 Task: Look for space in Francavilla al Mare, Italy from 6th September, 2023 to 12th September, 2023 for 4 adults in price range Rs.10000 to Rs.14000. Place can be private room with 4 bedrooms having 4 beds and 4 bathrooms. Property type can be house, flat, guest house. Amenities needed are: wifi, TV, free parkinig on premises, gym, breakfast. Booking option can be shelf check-in. Required host language is English.
Action: Mouse moved to (501, 124)
Screenshot: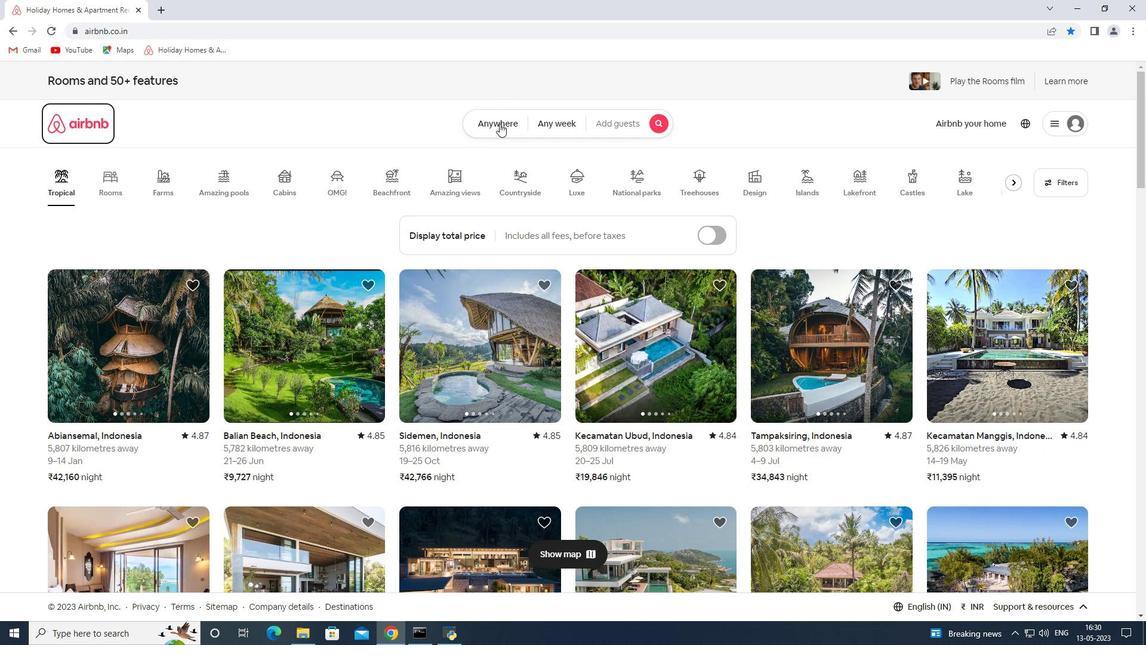 
Action: Mouse pressed left at (501, 124)
Screenshot: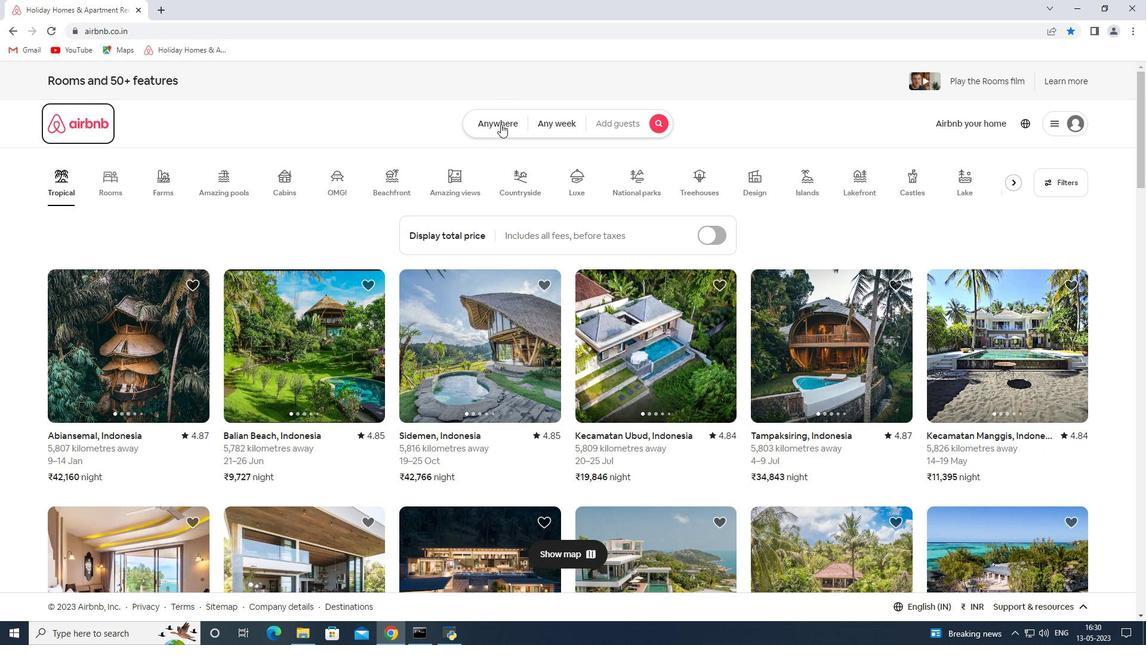 
Action: Mouse moved to (401, 173)
Screenshot: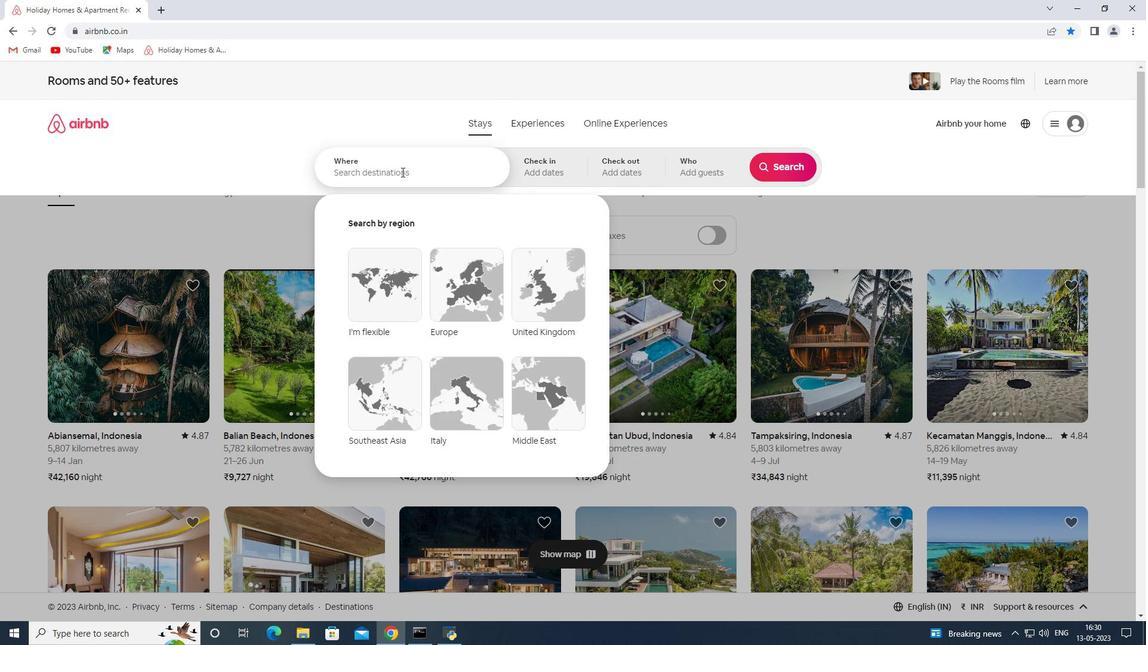 
Action: Mouse pressed left at (401, 173)
Screenshot: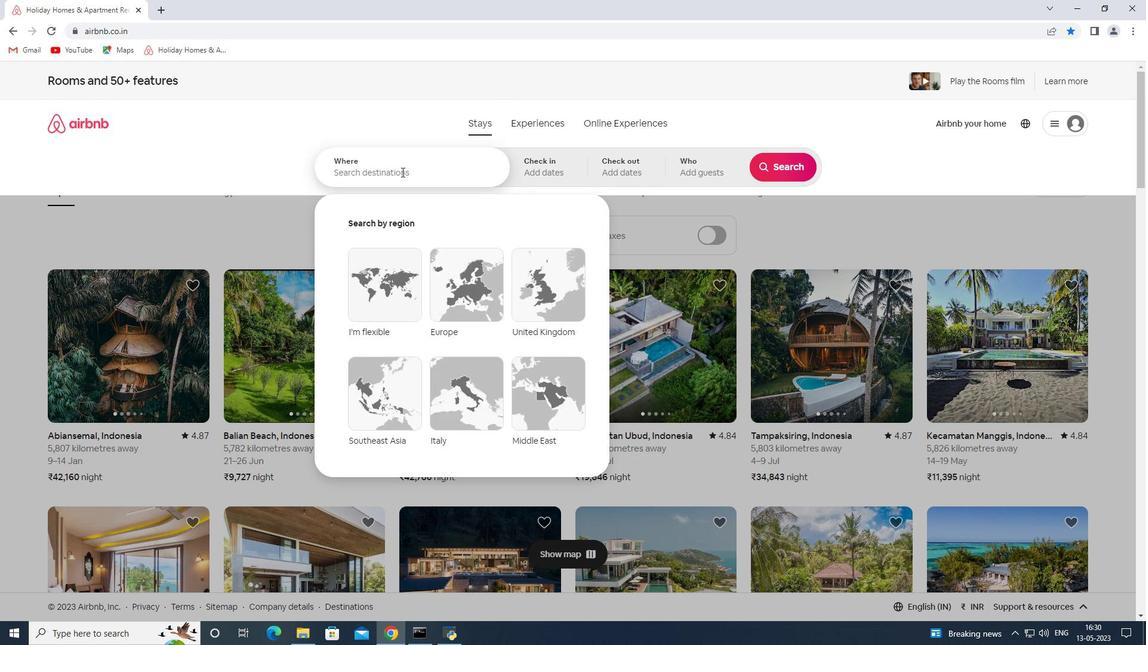
Action: Key pressed <Key.shift><Key.shift><Key.shift><Key.shift><Key.shift><Key.shift><Key.shift><Key.shift><Key.shift><Key.shift><Key.shift><Key.shift><Key.shift><Key.shift><Key.shift><Key.shift><Key.shift><Key.shift><Key.shift><Key.shift>Francavilla<Key.space>al<Key.space><Key.shift>Mare<Key.space><Key.enter>
Screenshot: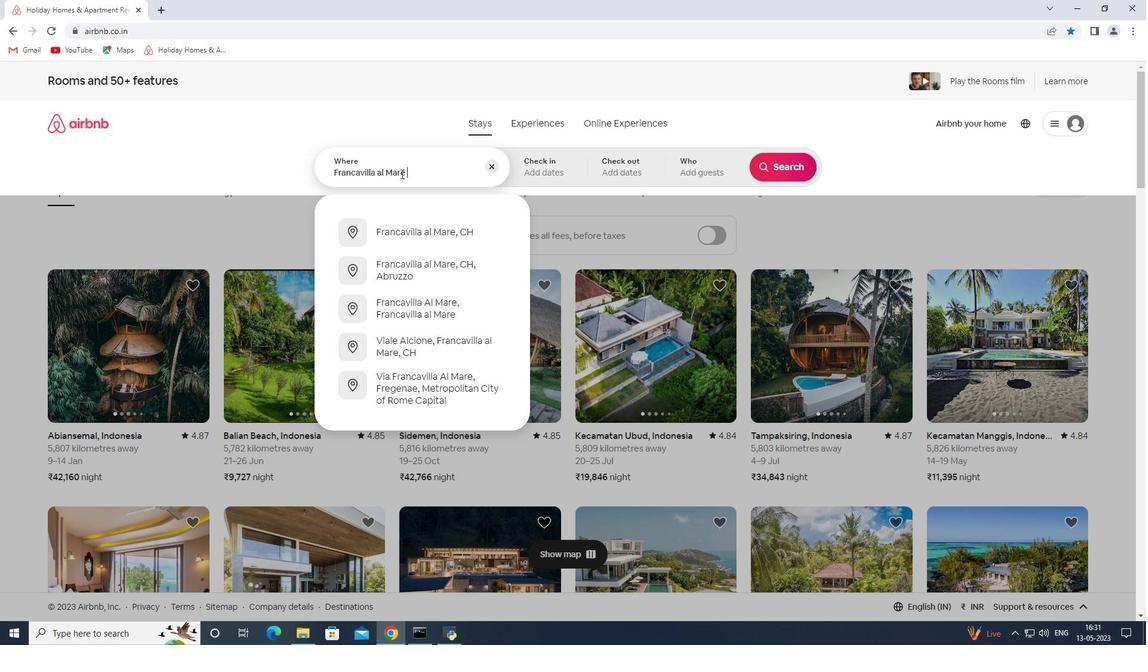 
Action: Mouse moved to (462, 173)
Screenshot: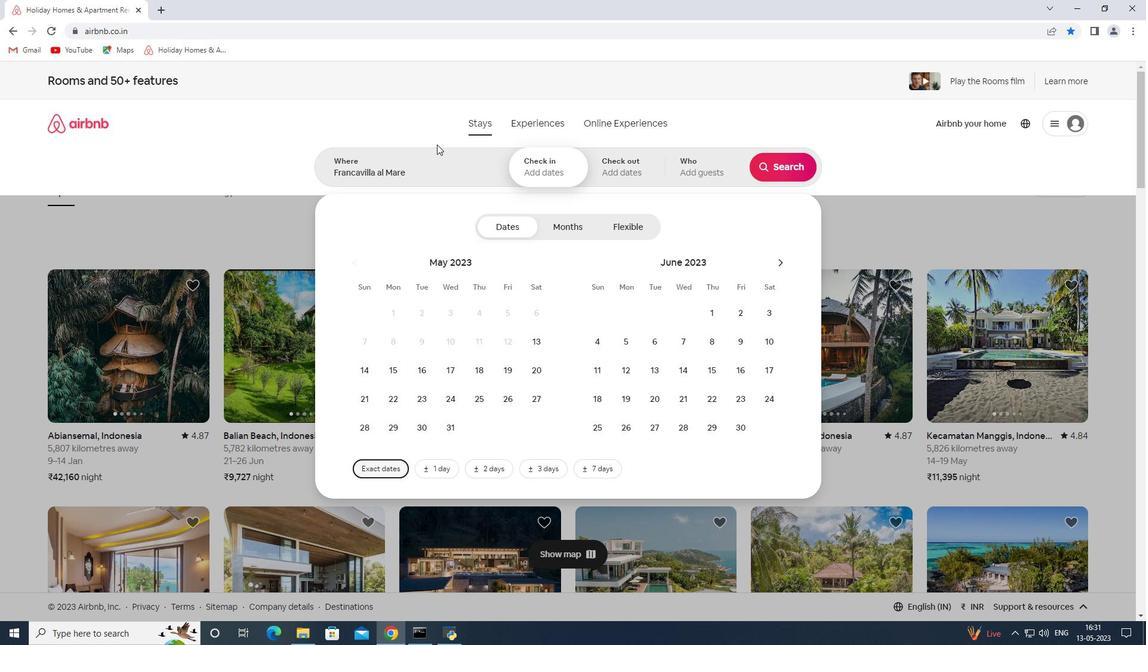 
Action: Mouse pressed left at (462, 173)
Screenshot: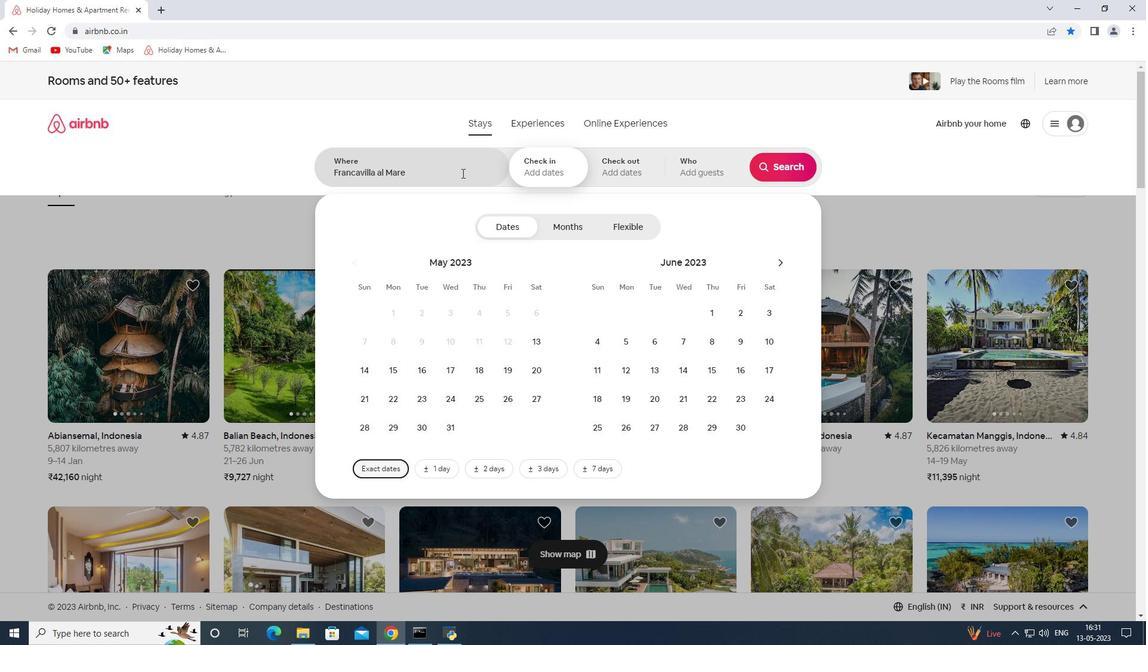 
Action: Mouse moved to (460, 177)
Screenshot: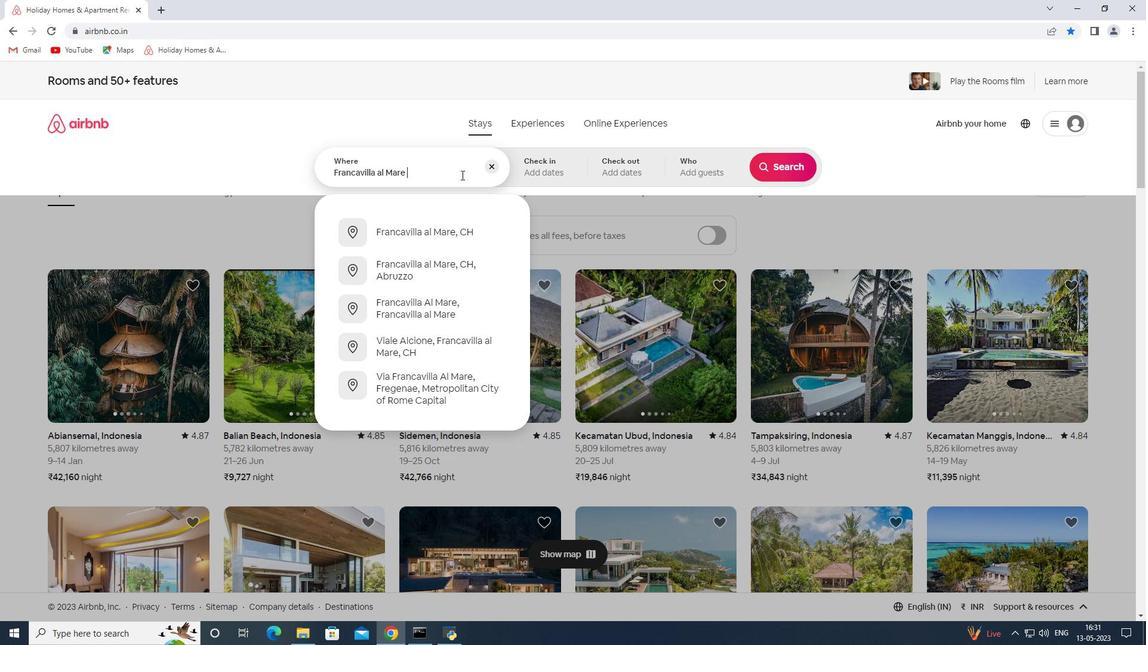 
Action: Key pressed <Key.shift>Italy<Key.space><Key.enter>
Screenshot: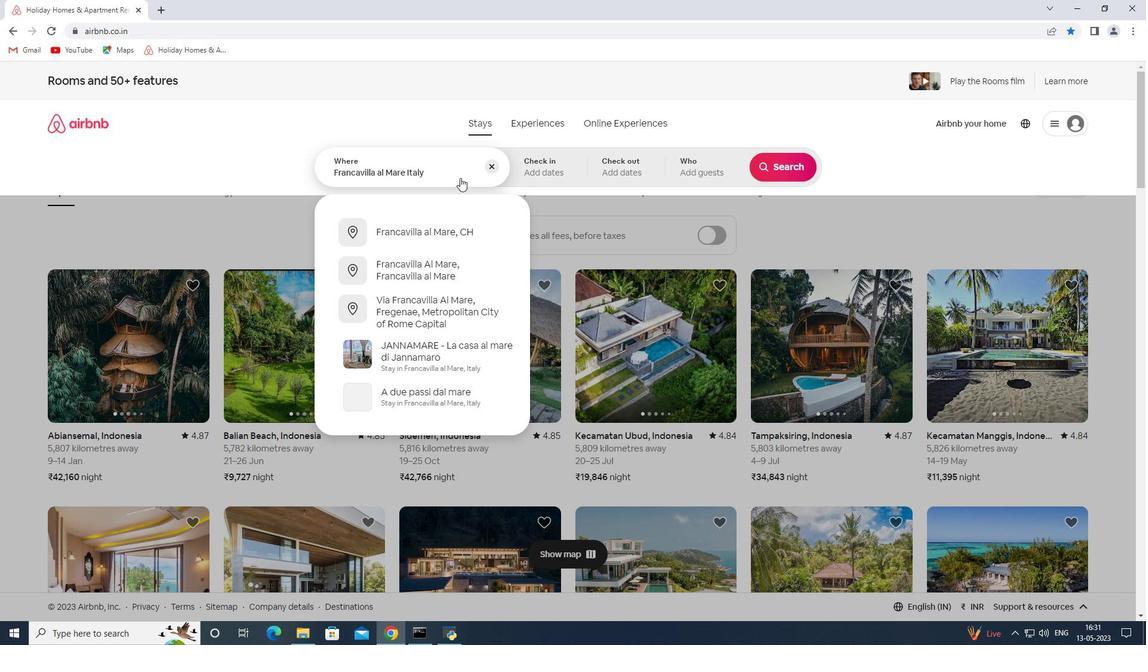 
Action: Mouse moved to (773, 258)
Screenshot: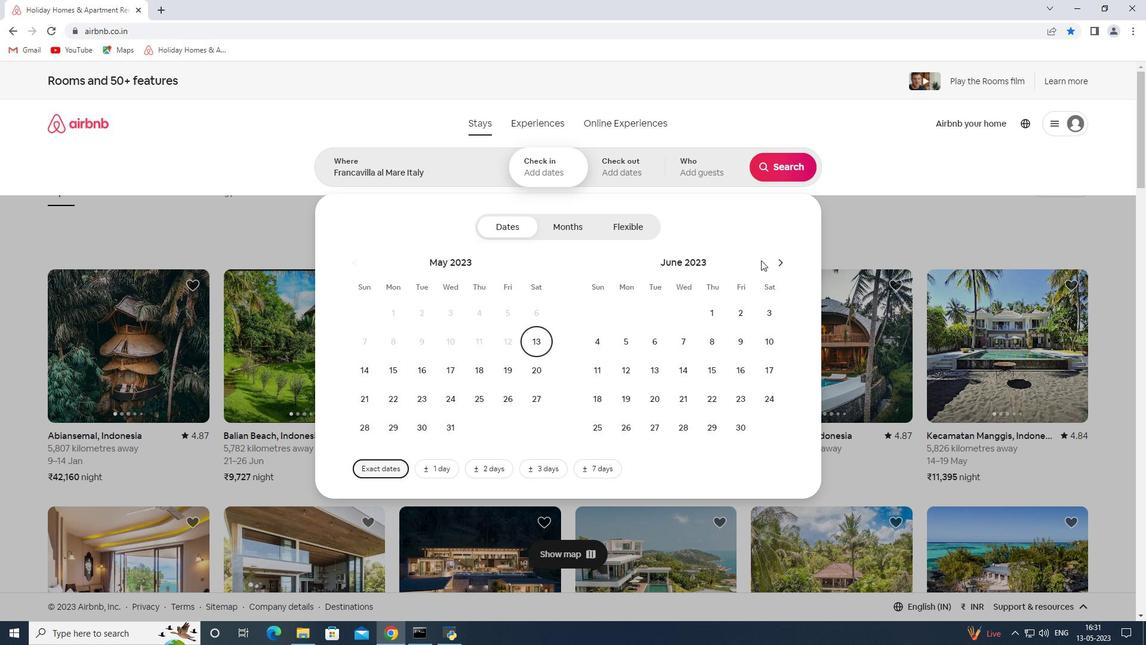 
Action: Mouse pressed left at (773, 258)
Screenshot: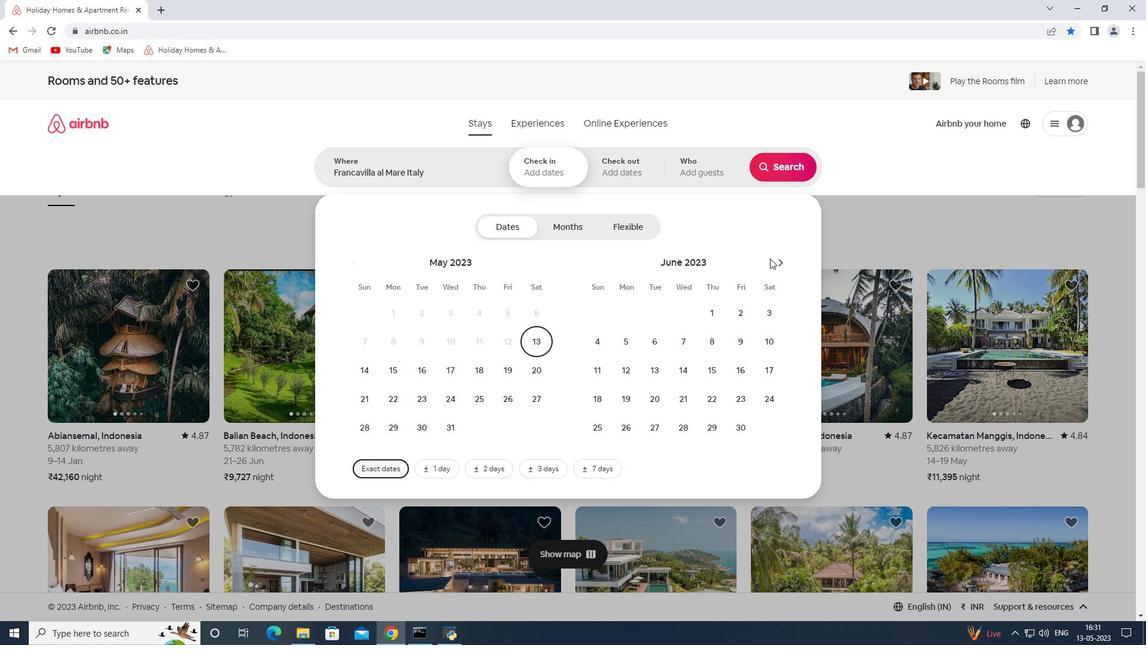 
Action: Mouse pressed left at (773, 258)
Screenshot: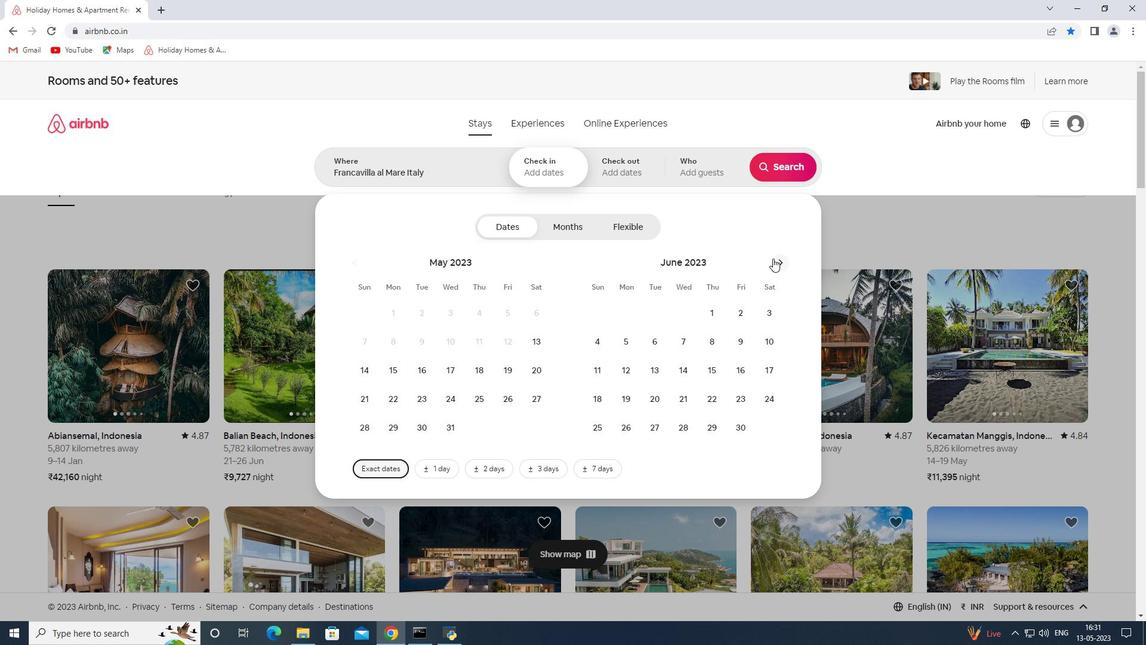 
Action: Mouse pressed left at (773, 258)
Screenshot: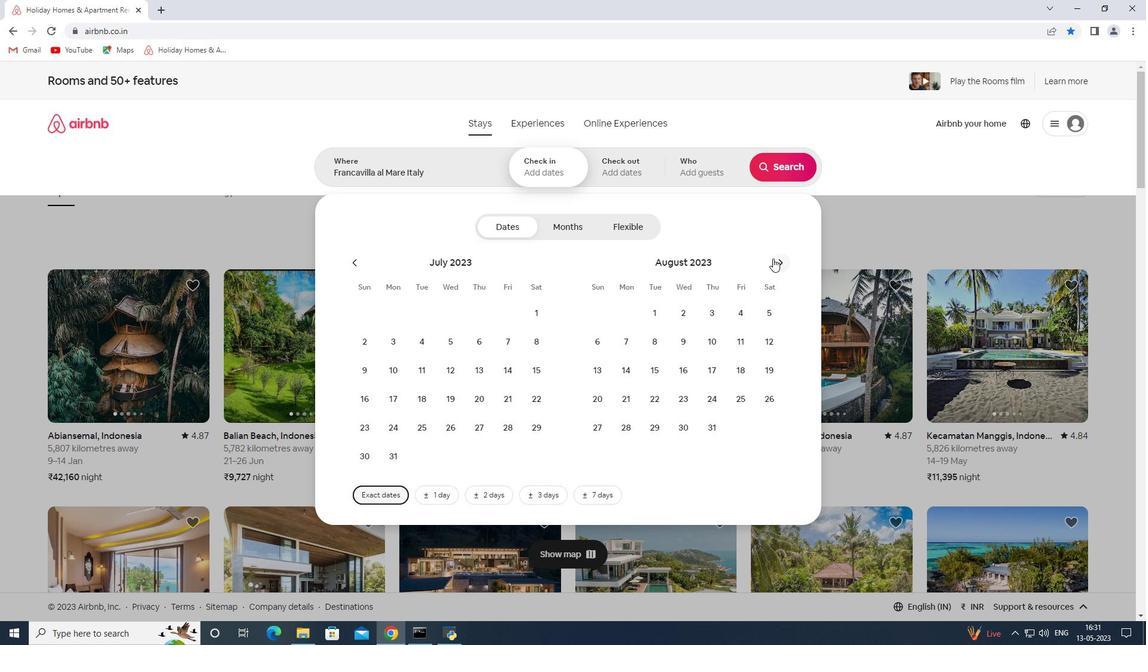 
Action: Mouse moved to (687, 346)
Screenshot: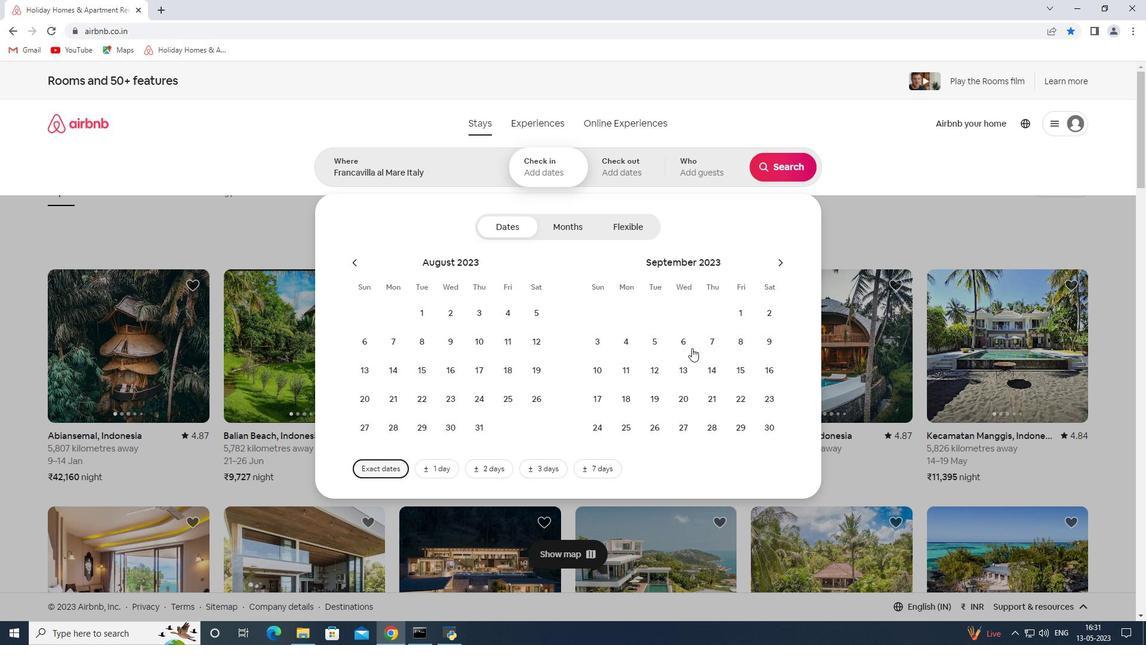 
Action: Mouse pressed left at (687, 346)
Screenshot: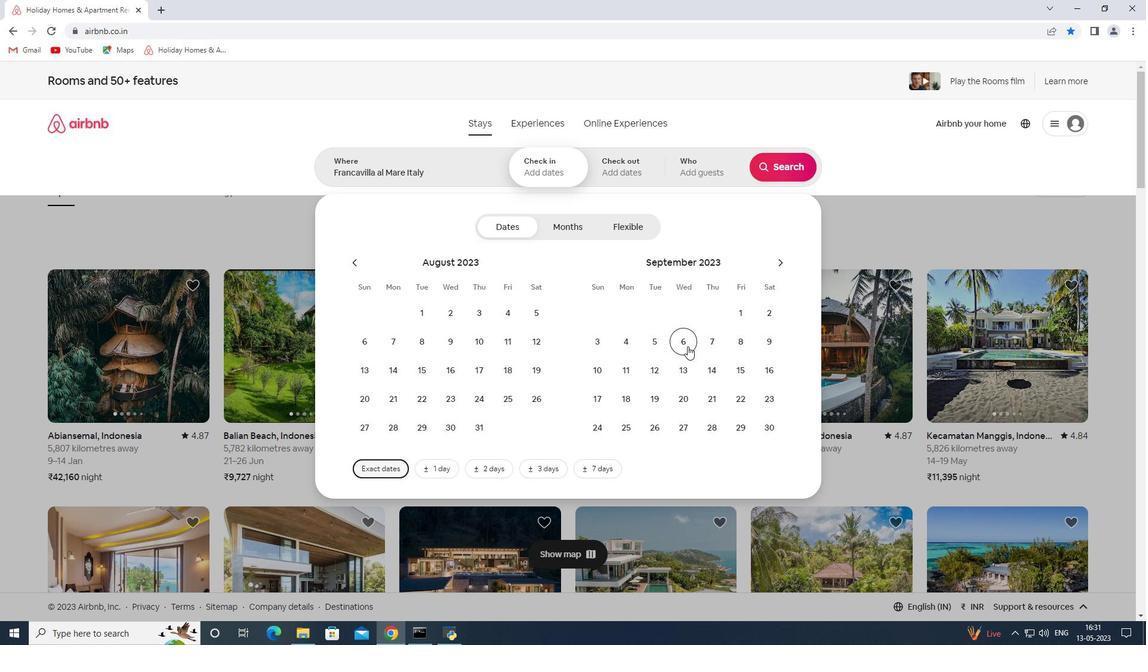 
Action: Mouse moved to (658, 373)
Screenshot: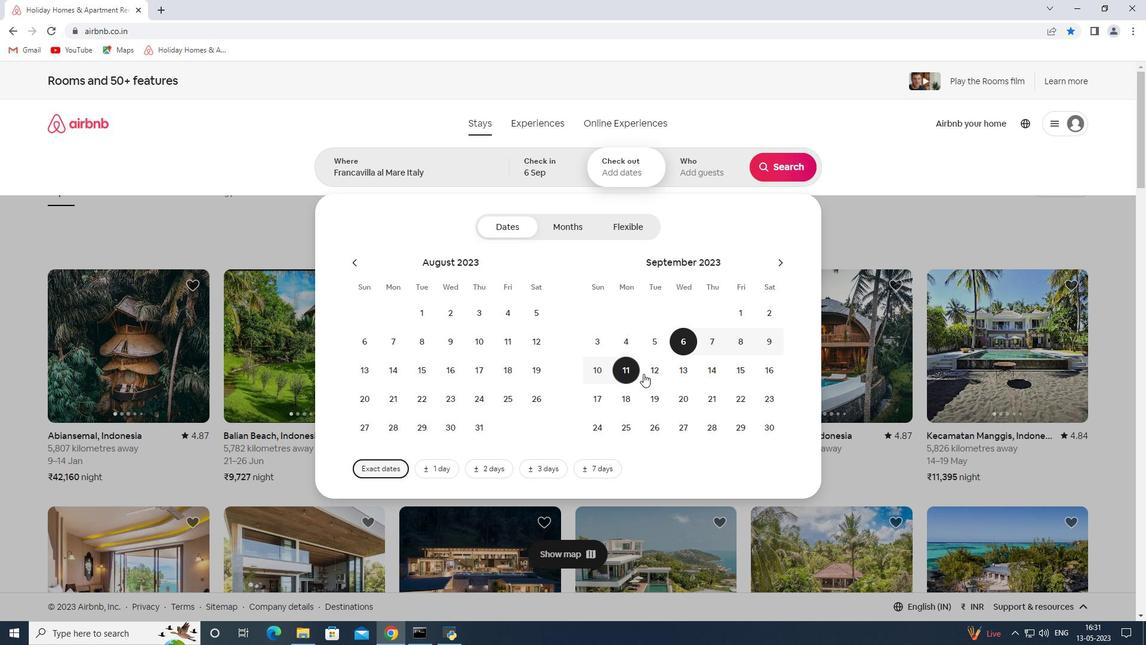 
Action: Mouse pressed left at (658, 373)
Screenshot: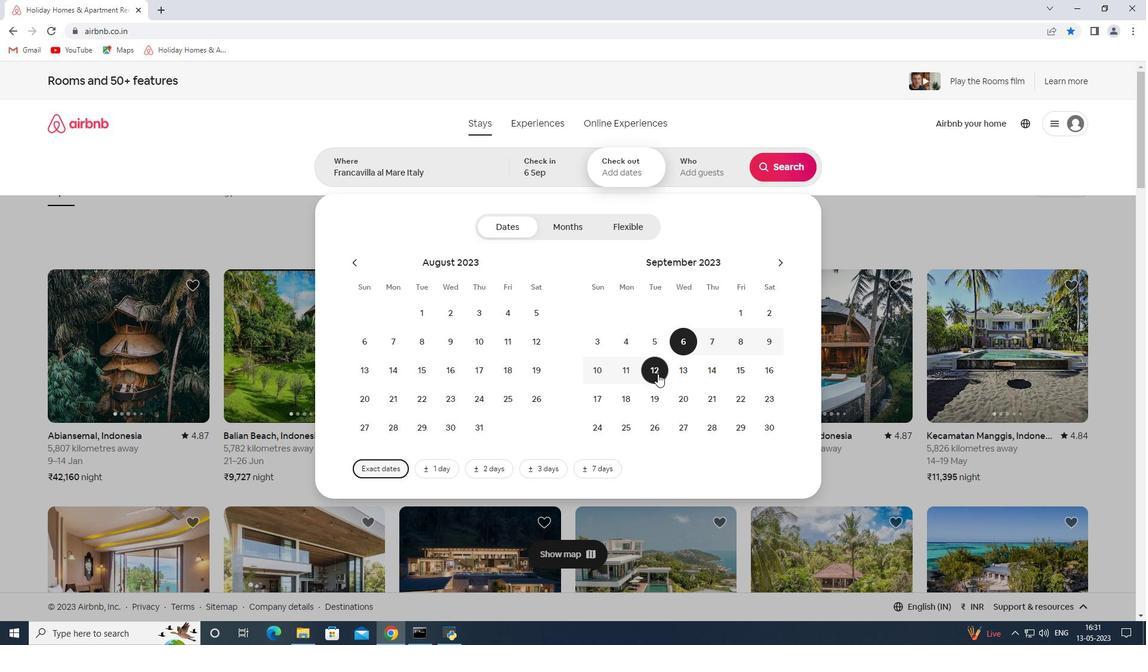
Action: Mouse moved to (714, 167)
Screenshot: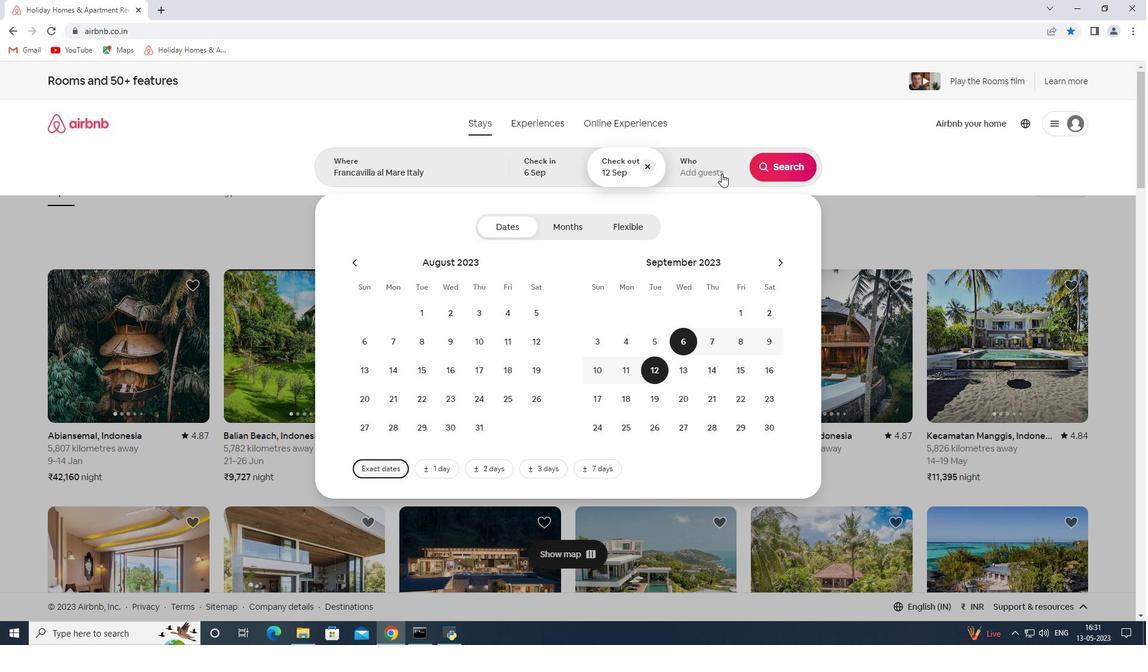 
Action: Mouse pressed left at (714, 167)
Screenshot: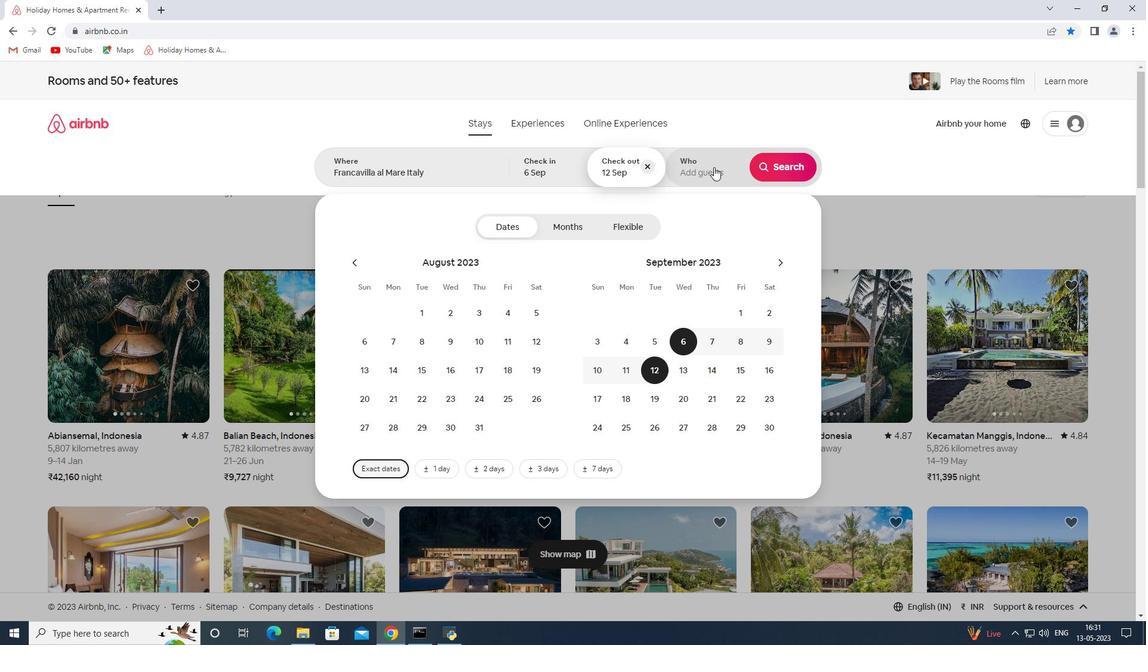 
Action: Mouse moved to (781, 232)
Screenshot: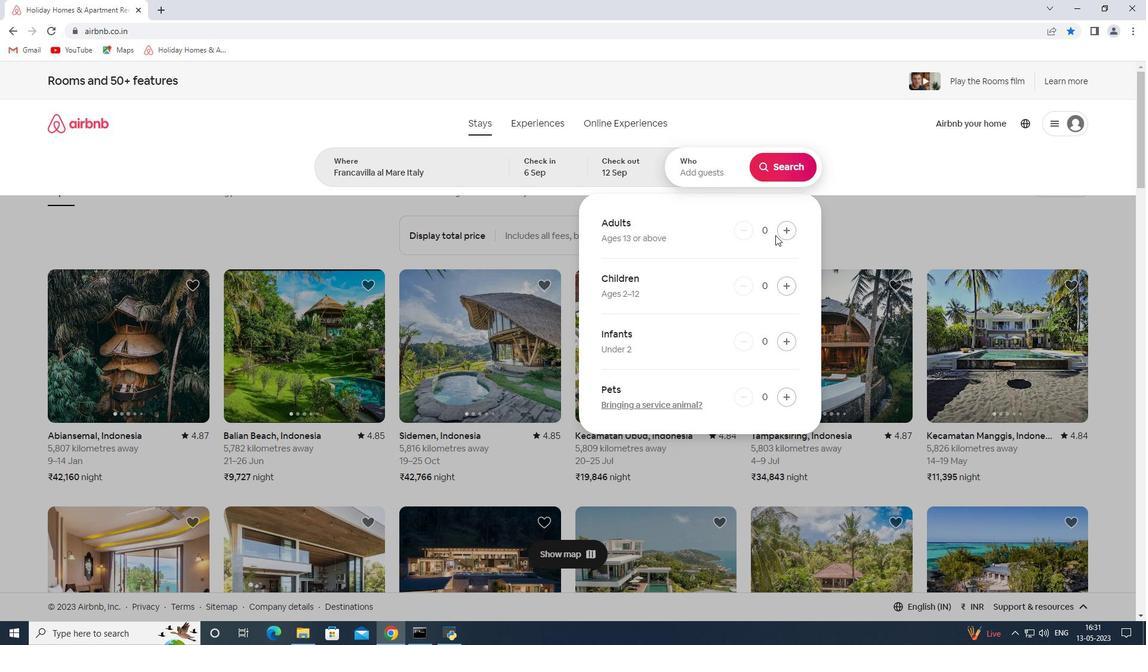 
Action: Mouse pressed left at (781, 232)
Screenshot: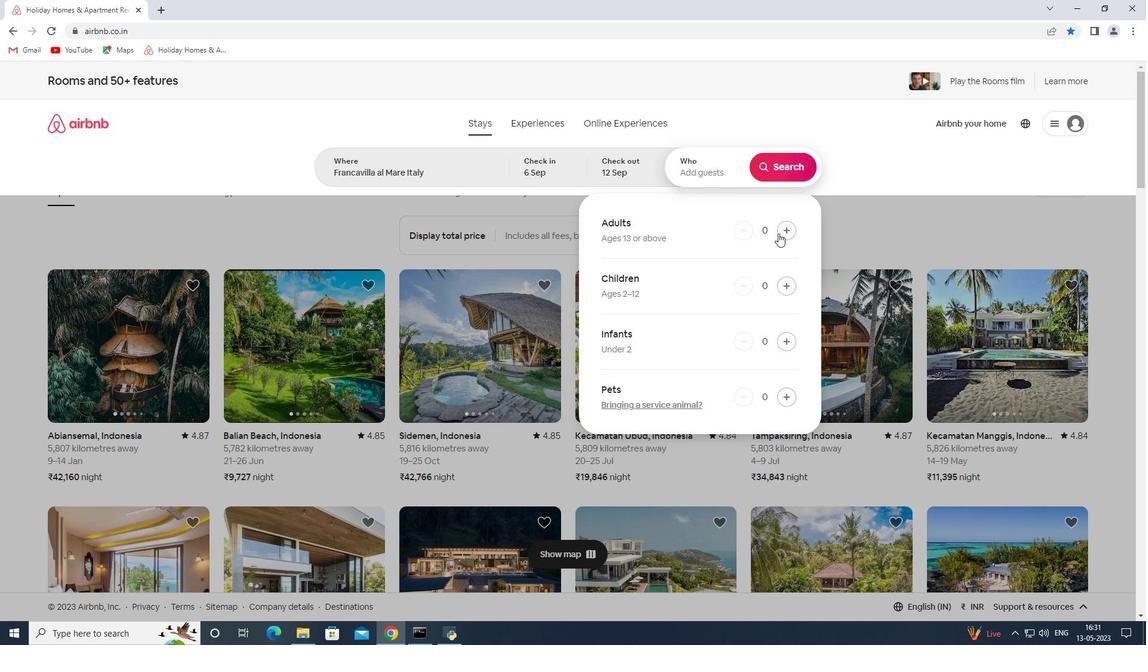 
Action: Mouse pressed left at (781, 232)
Screenshot: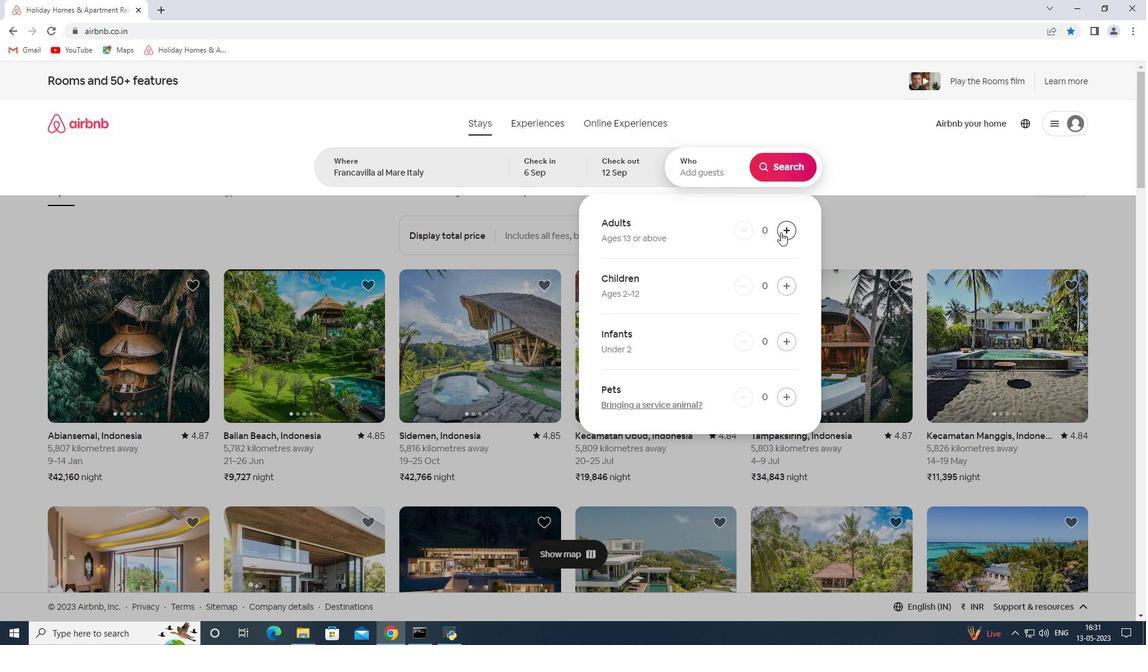 
Action: Mouse pressed left at (781, 232)
Screenshot: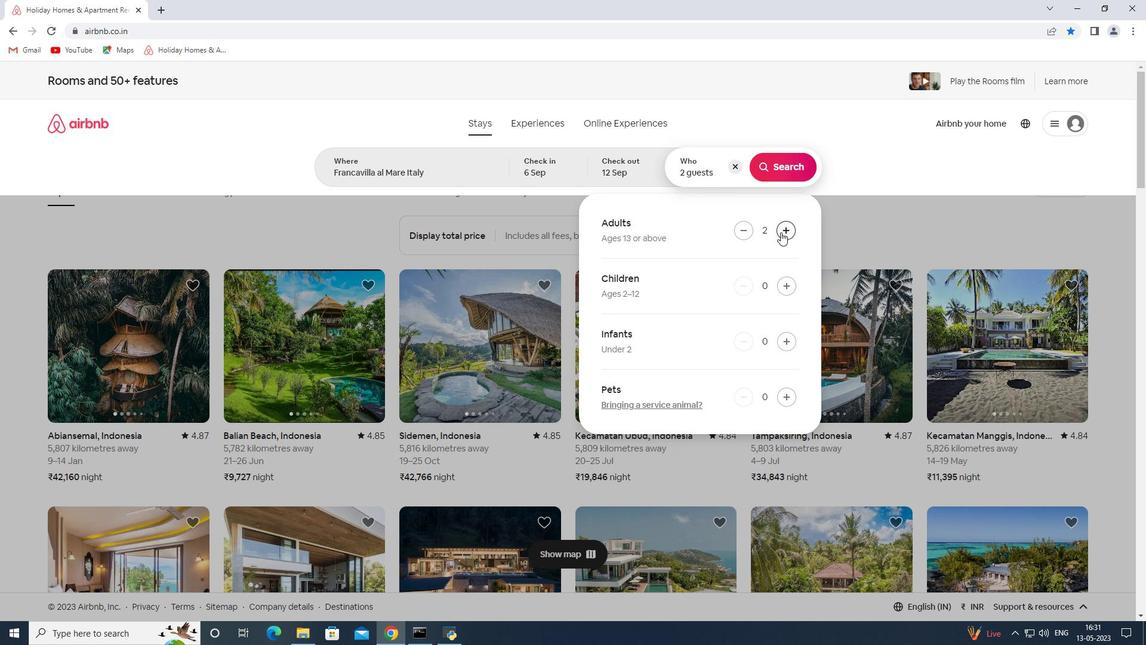 
Action: Mouse pressed left at (781, 232)
Screenshot: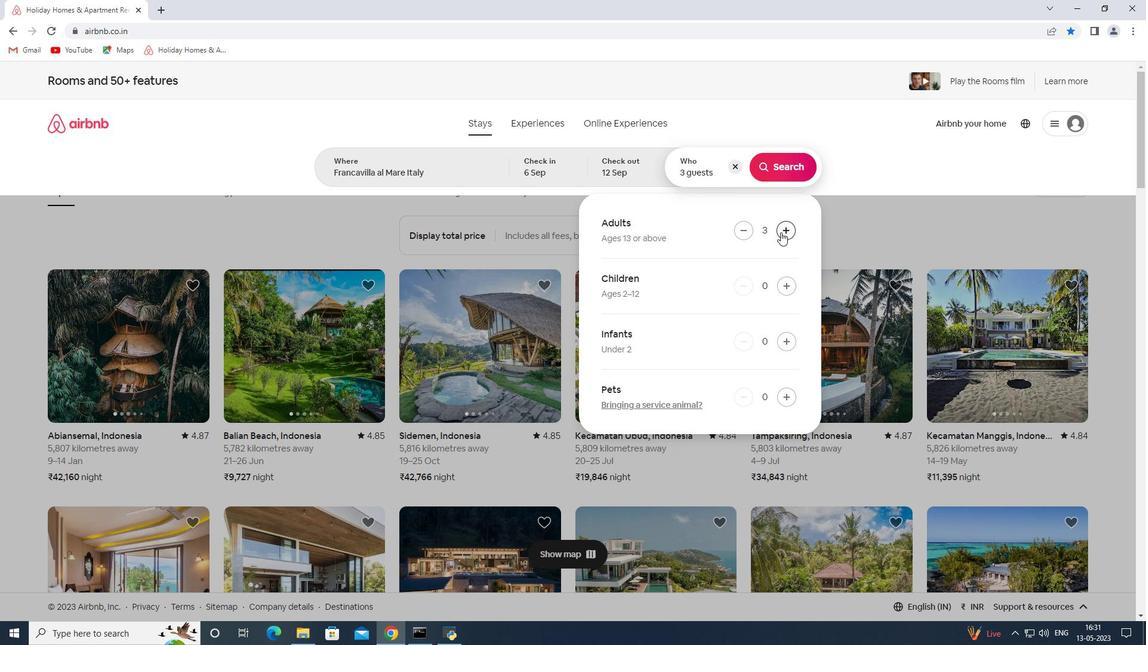 
Action: Mouse moved to (778, 172)
Screenshot: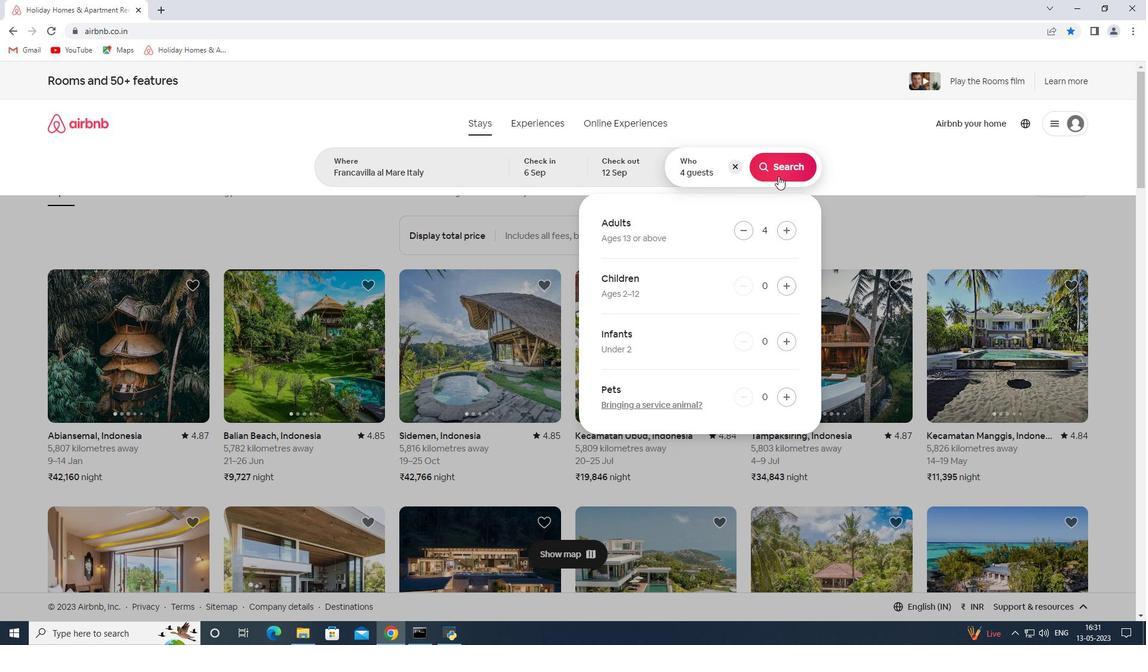 
Action: Mouse pressed left at (778, 172)
Screenshot: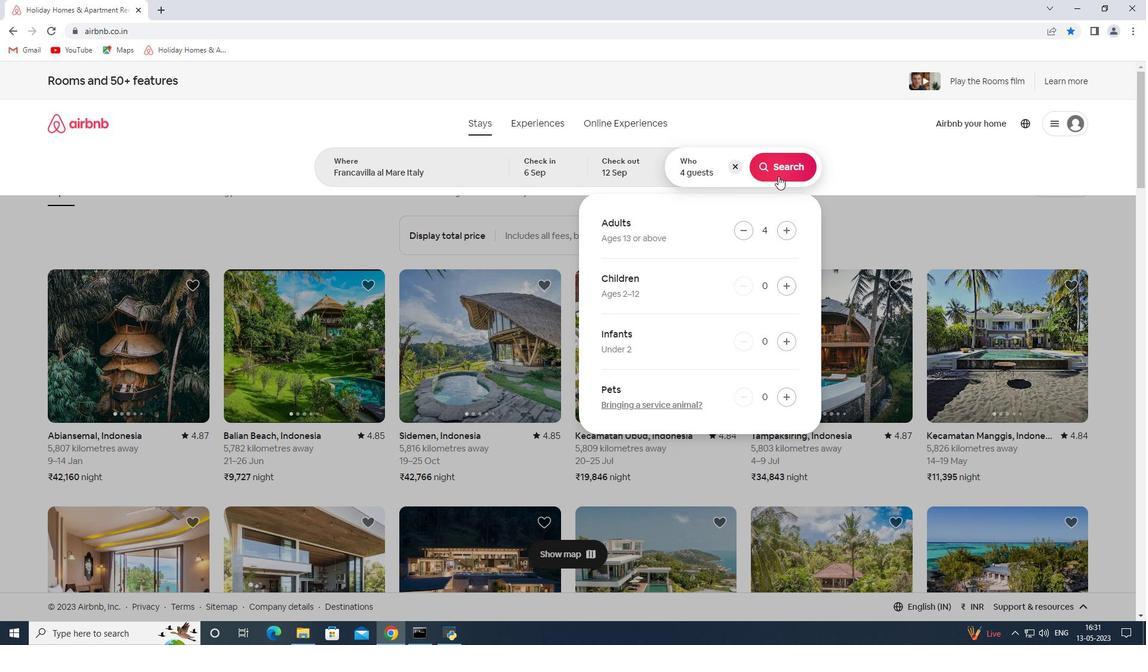 
Action: Mouse moved to (1101, 124)
Screenshot: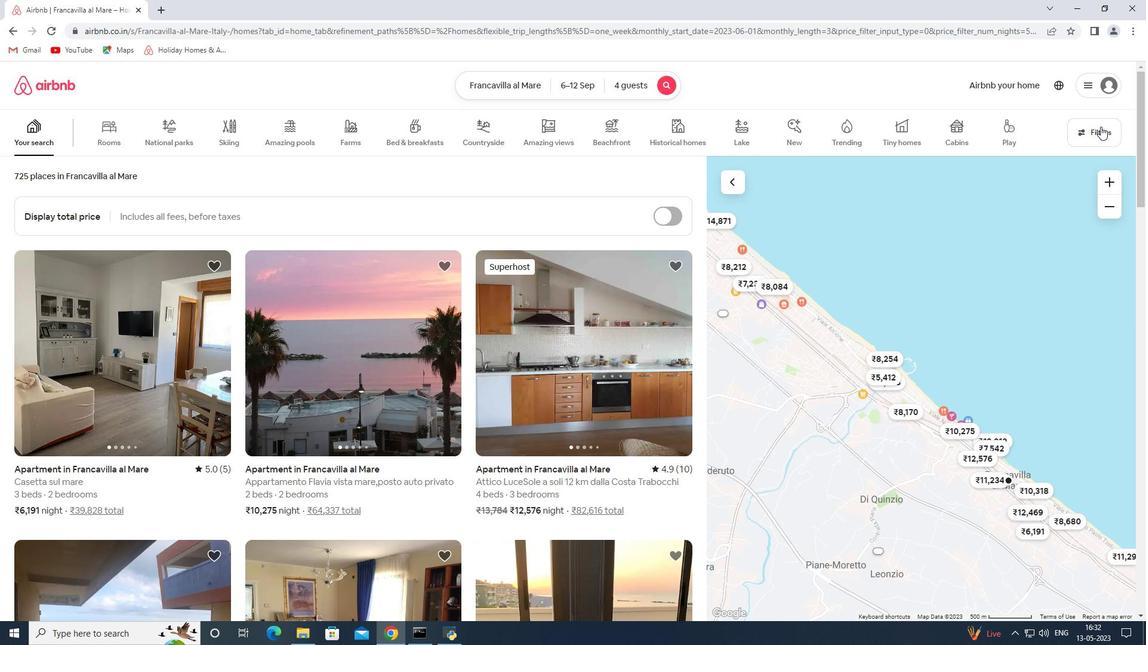 
Action: Mouse pressed left at (1101, 124)
Screenshot: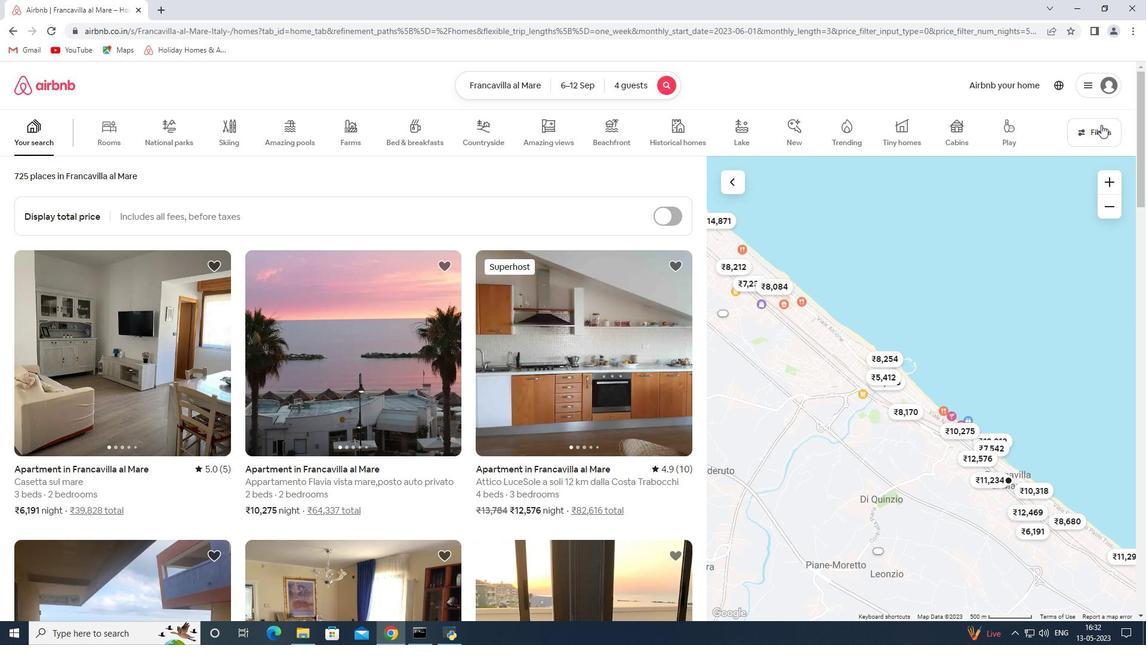 
Action: Mouse moved to (427, 421)
Screenshot: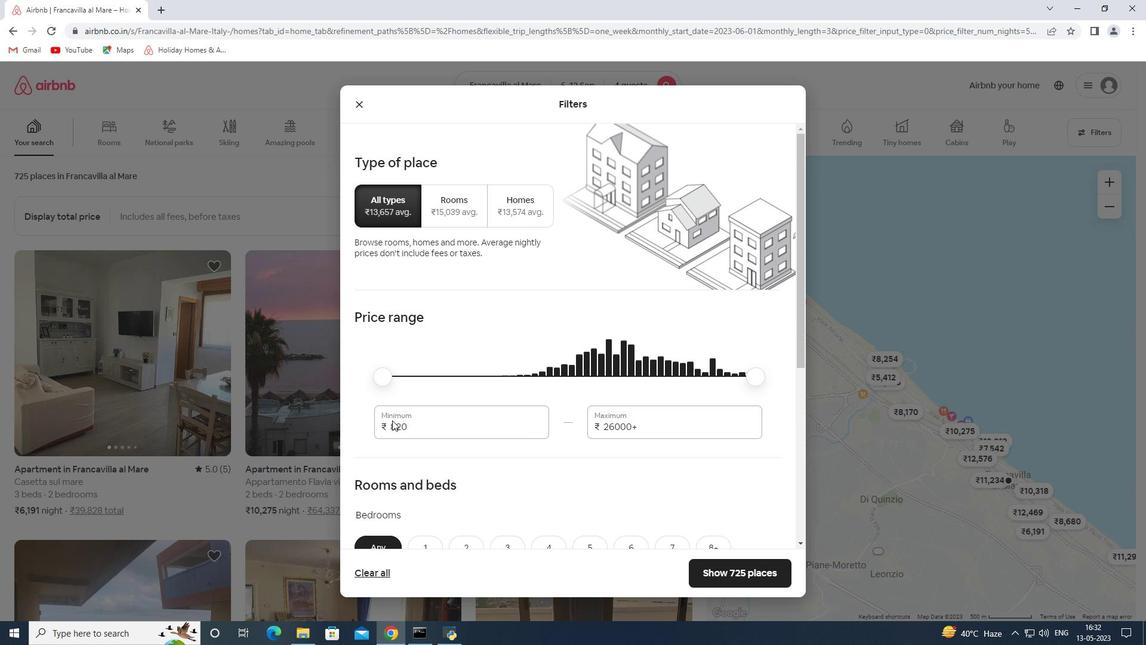
Action: Mouse pressed left at (427, 421)
Screenshot: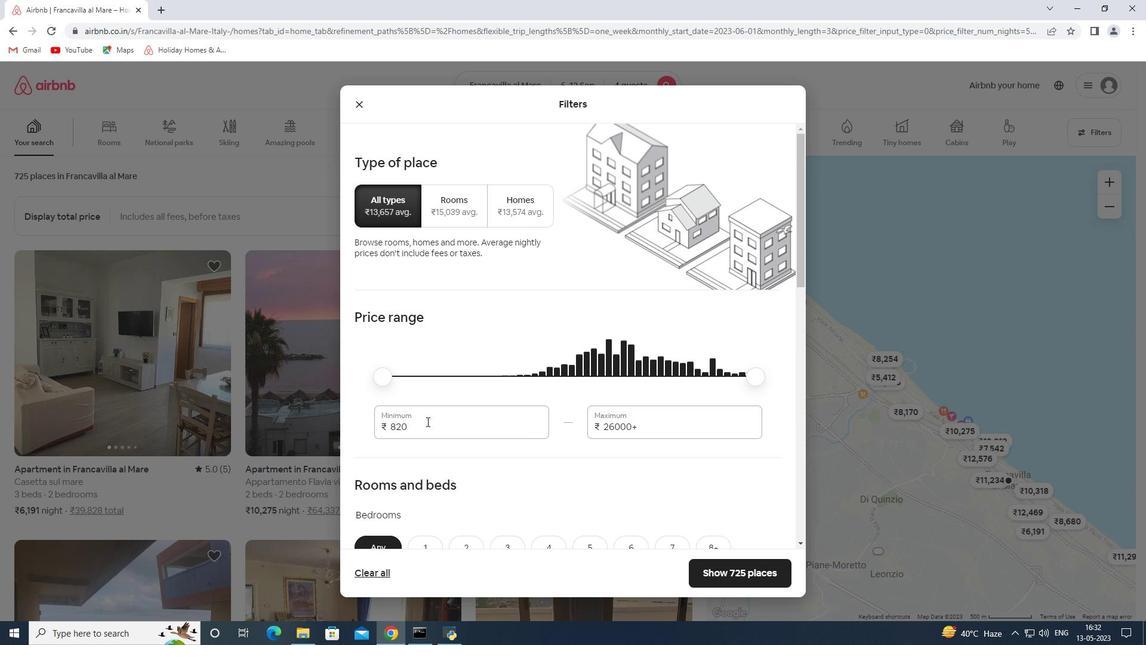 
Action: Mouse pressed left at (427, 421)
Screenshot: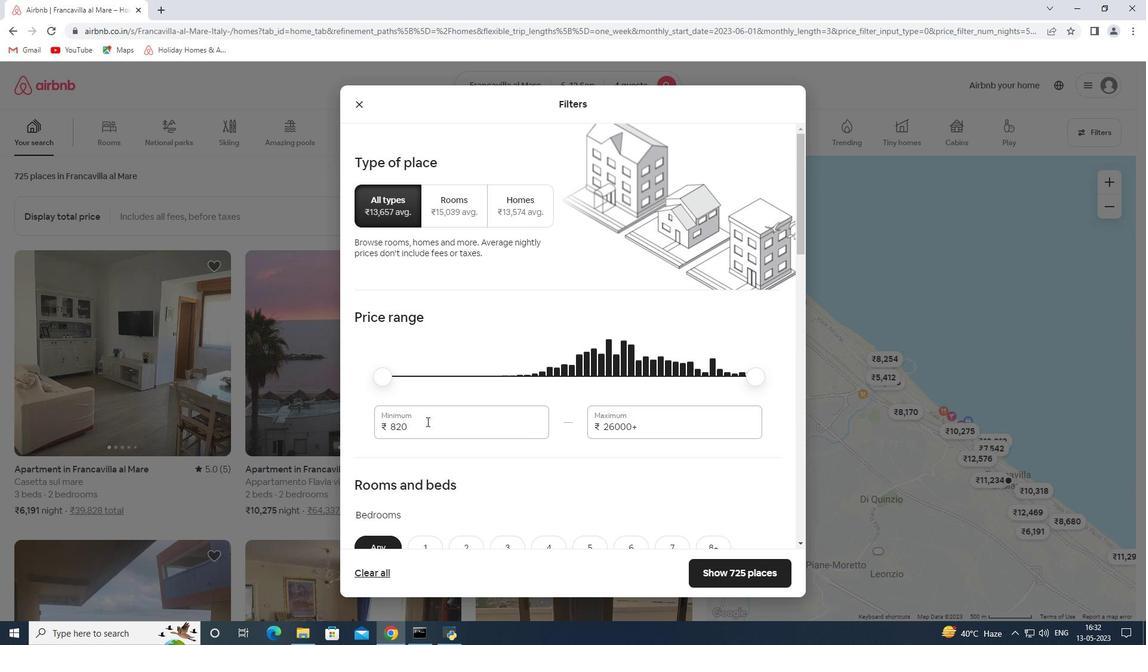 
Action: Key pressed 10000<Key.tab>14000
Screenshot: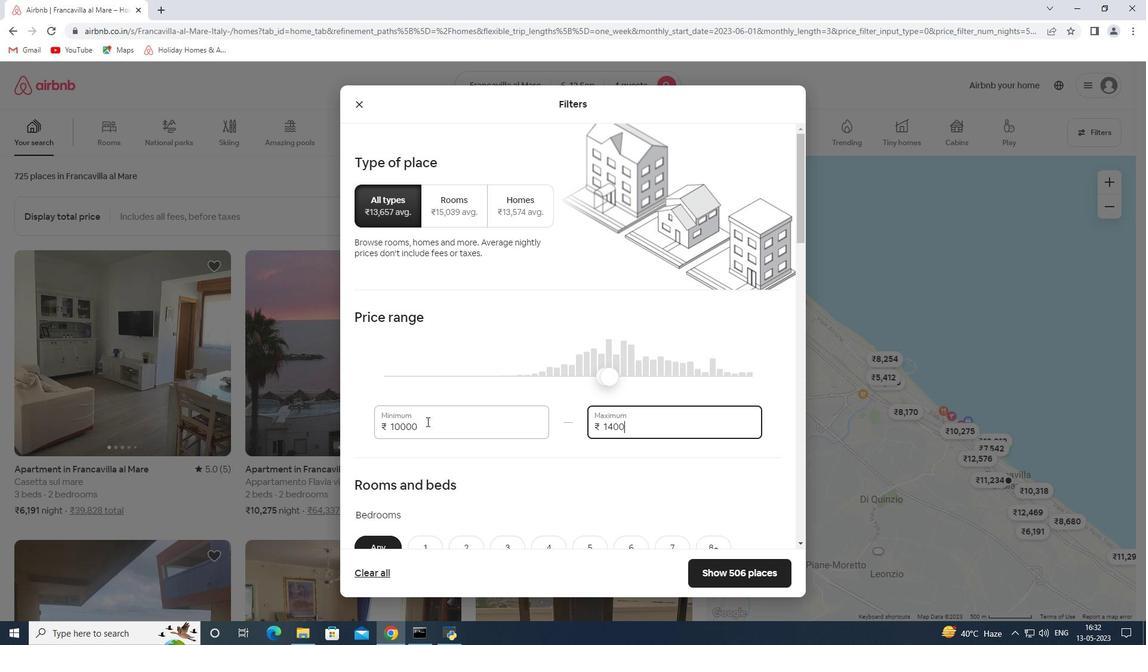 
Action: Mouse scrolled (427, 421) with delta (0, 0)
Screenshot: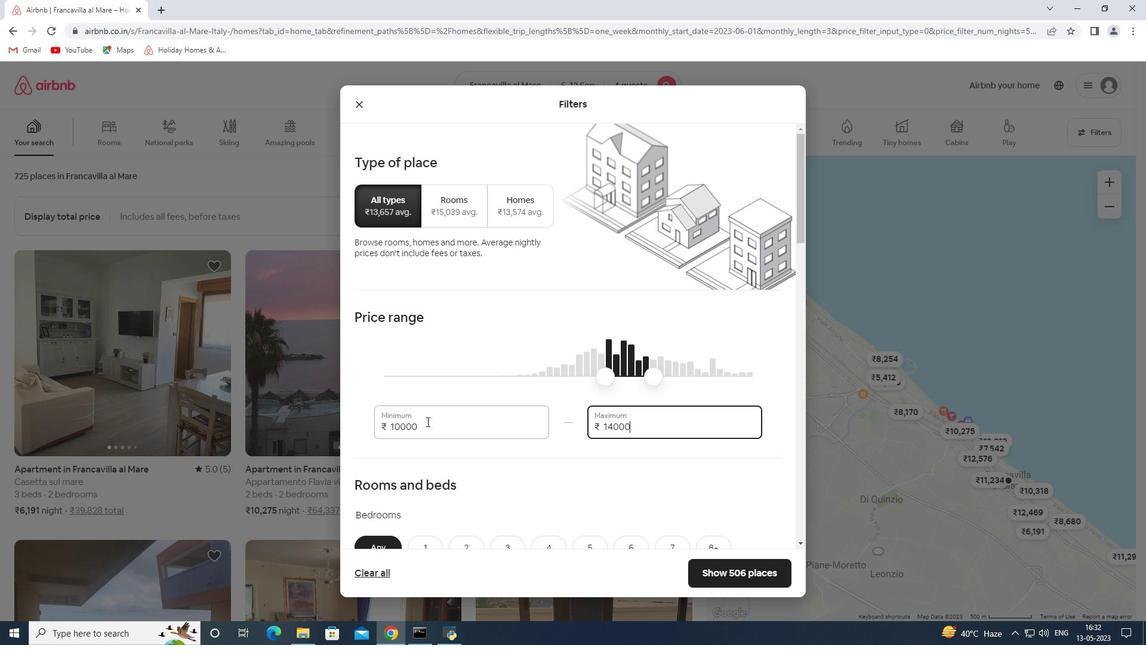 
Action: Mouse scrolled (427, 421) with delta (0, 0)
Screenshot: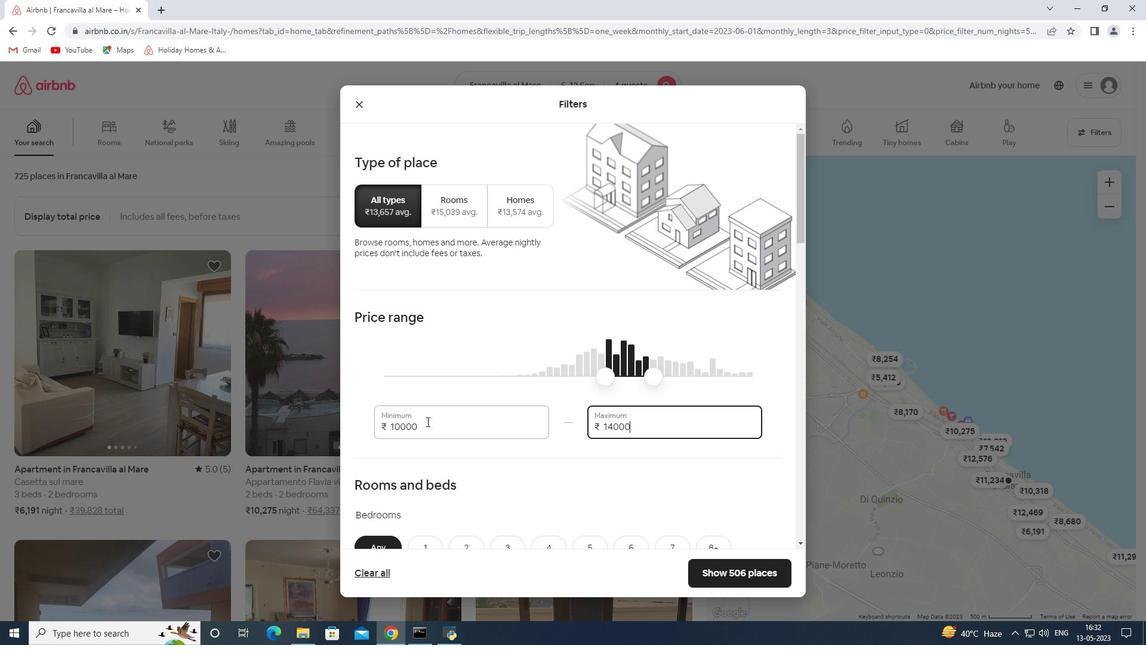 
Action: Mouse scrolled (427, 421) with delta (0, 0)
Screenshot: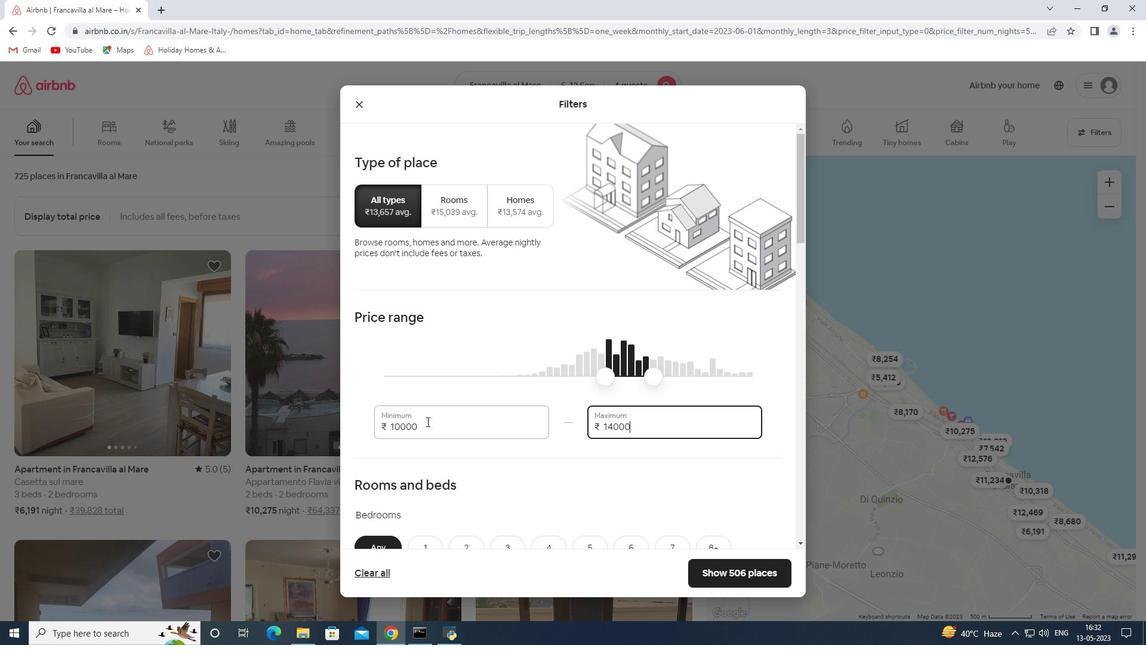 
Action: Mouse scrolled (427, 421) with delta (0, 0)
Screenshot: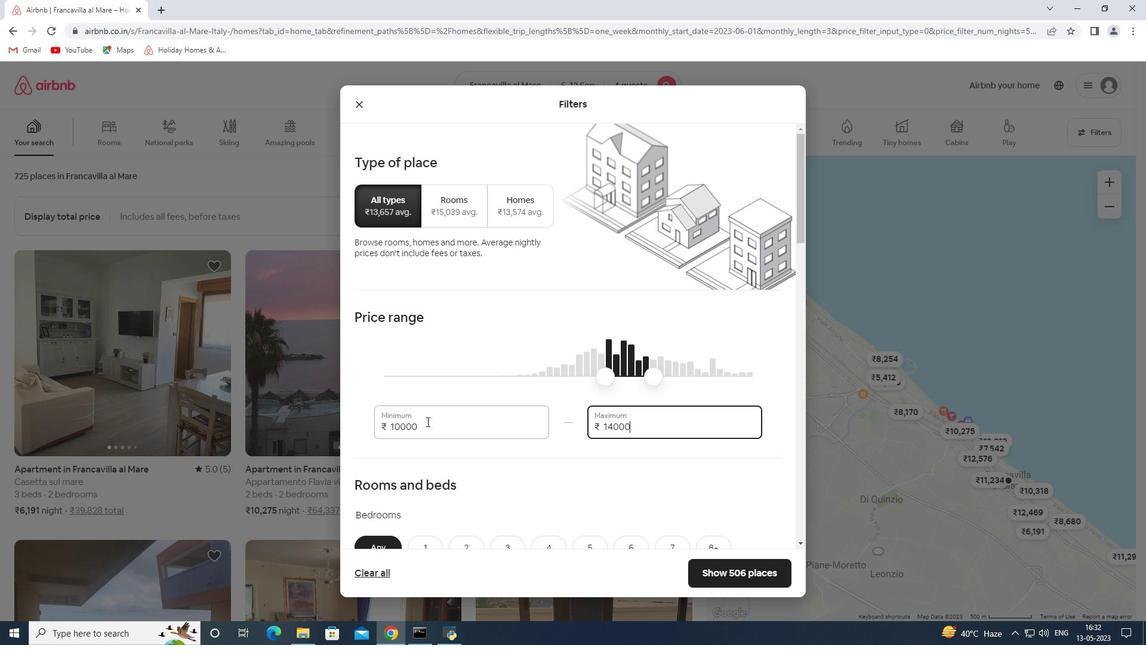 
Action: Mouse moved to (556, 308)
Screenshot: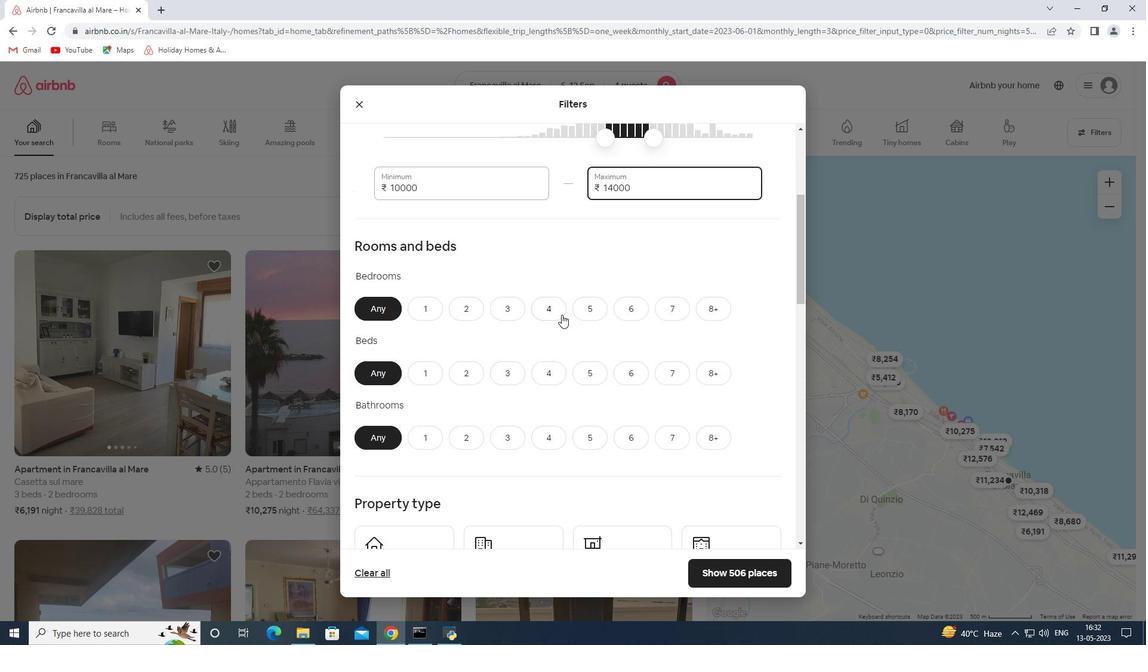
Action: Mouse pressed left at (556, 308)
Screenshot: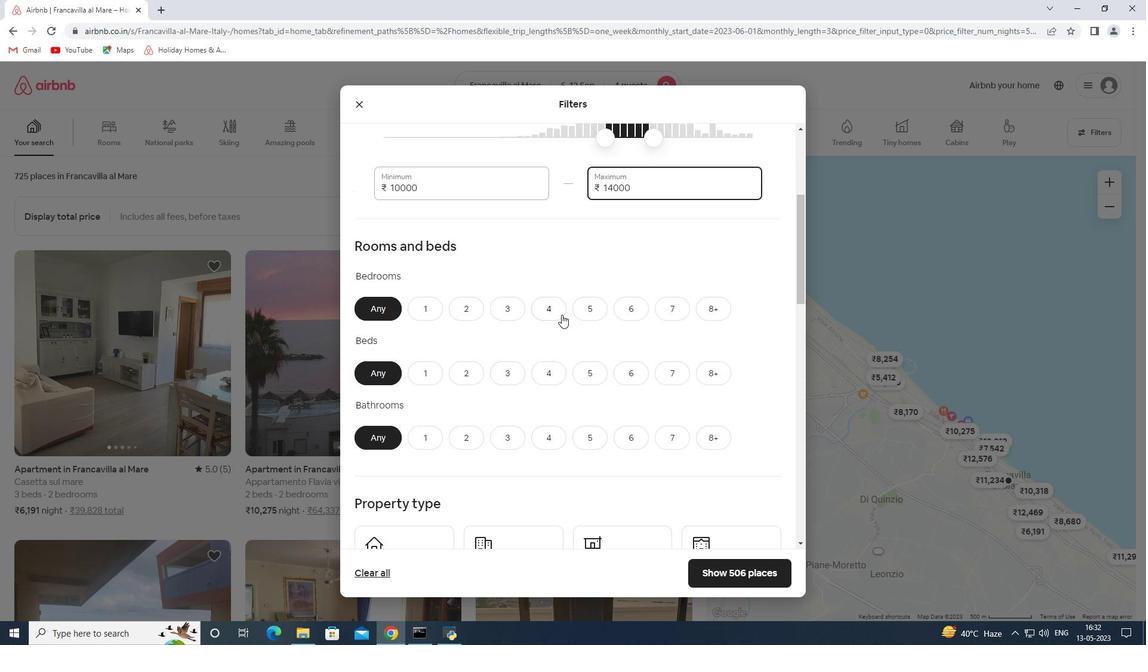 
Action: Mouse moved to (554, 379)
Screenshot: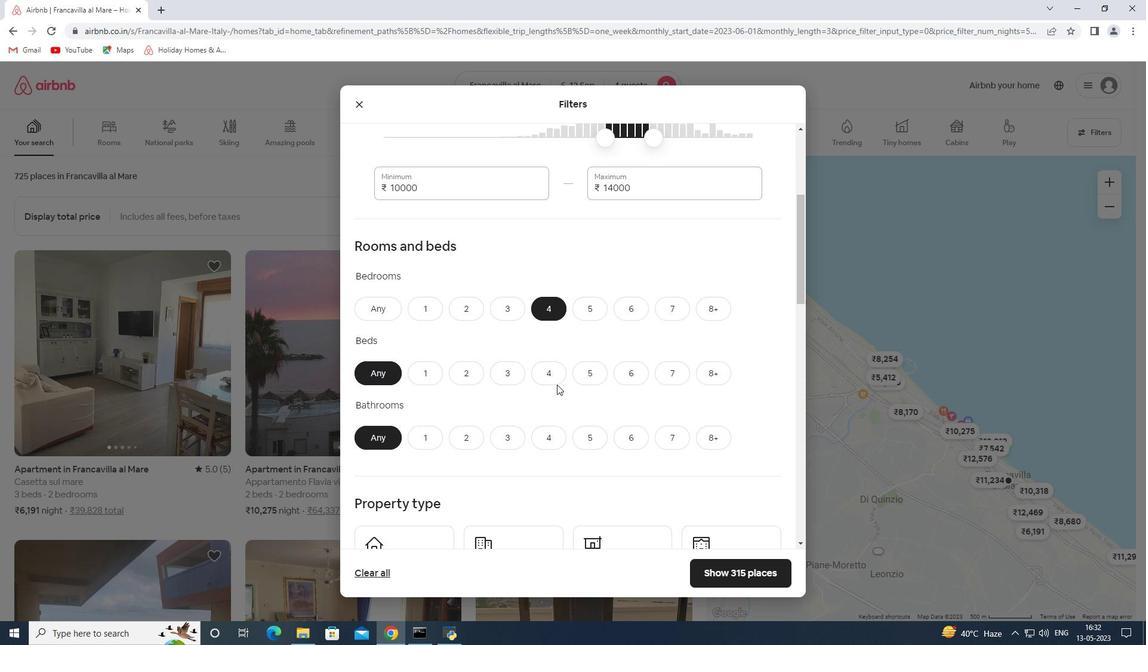 
Action: Mouse pressed left at (554, 379)
Screenshot: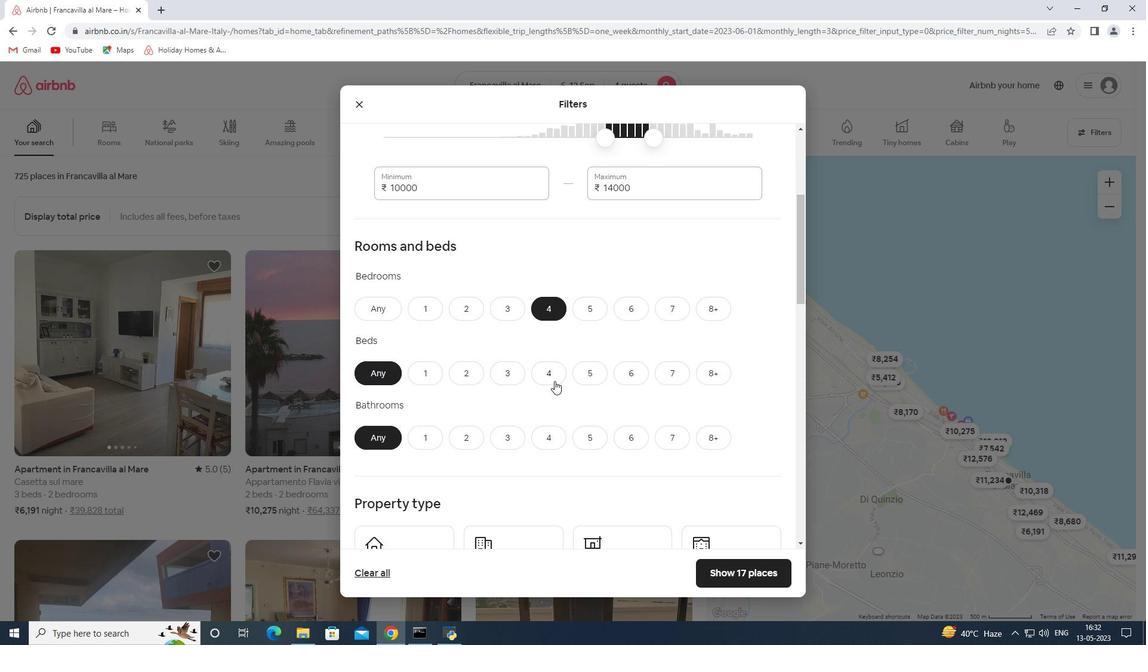 
Action: Mouse moved to (564, 431)
Screenshot: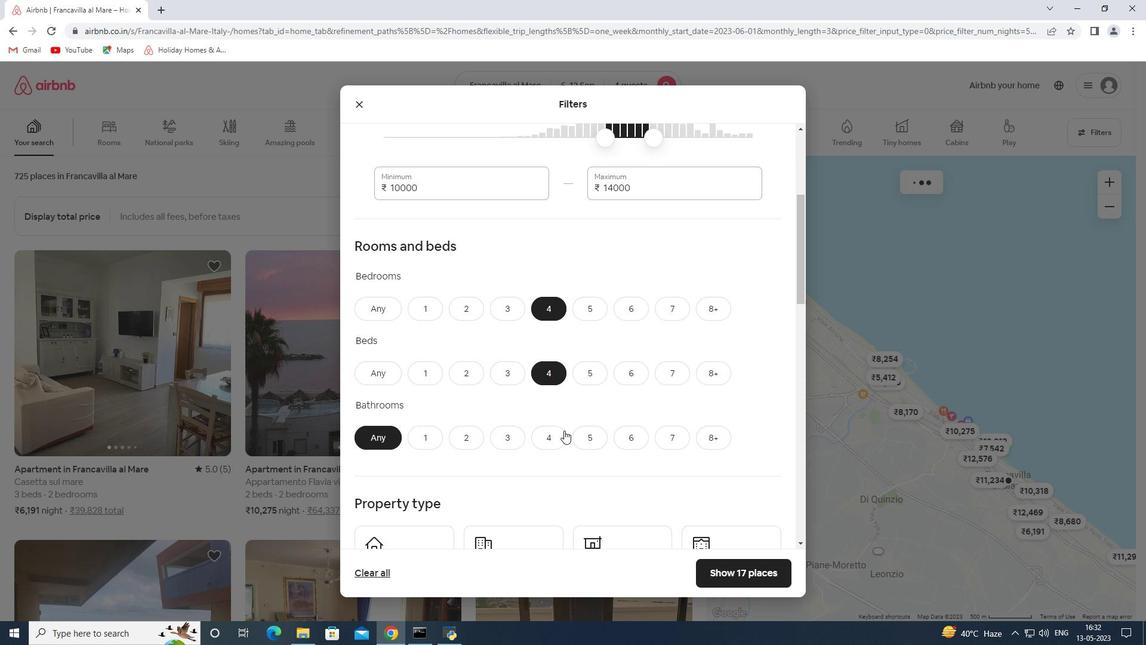 
Action: Mouse pressed left at (564, 431)
Screenshot: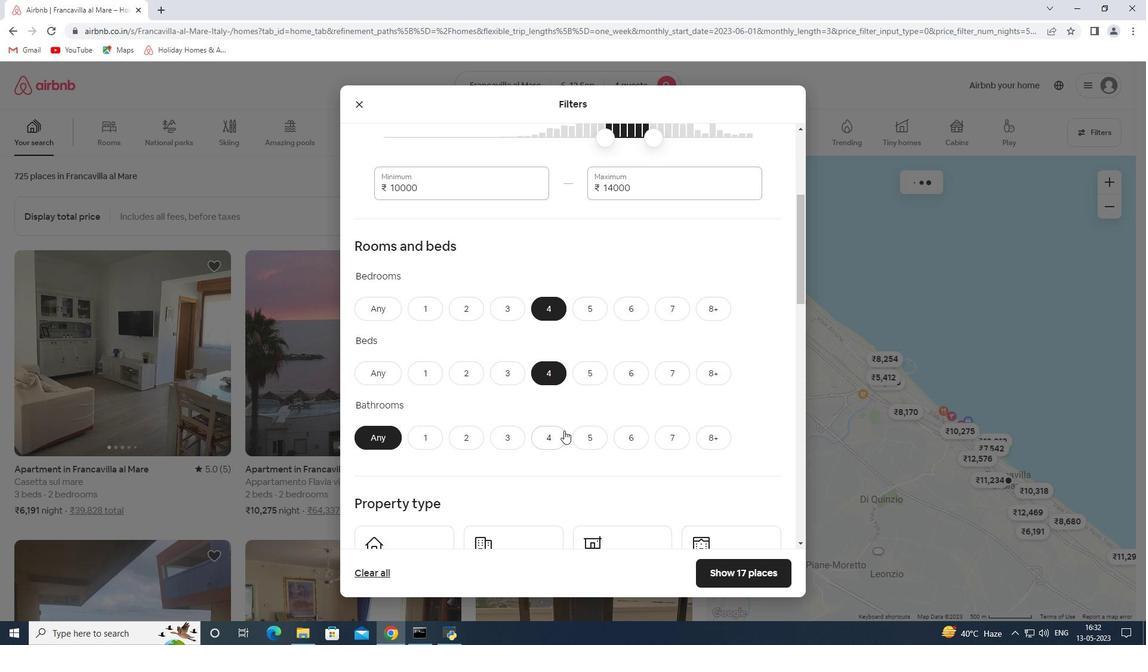 
Action: Mouse moved to (563, 431)
Screenshot: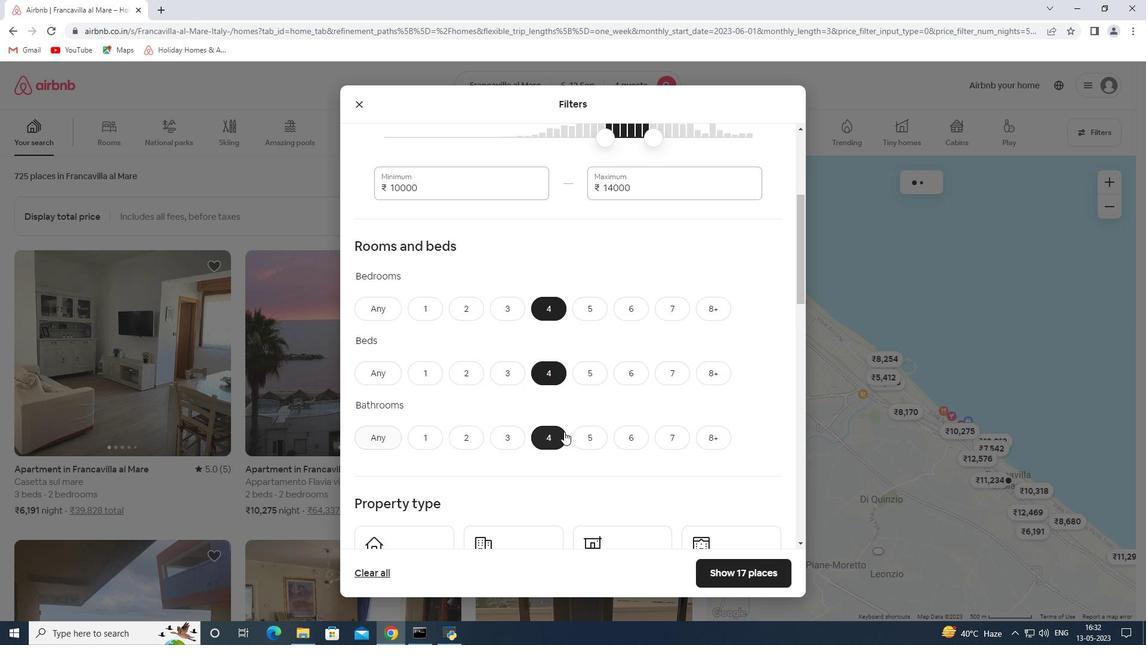 
Action: Mouse scrolled (563, 431) with delta (0, 0)
Screenshot: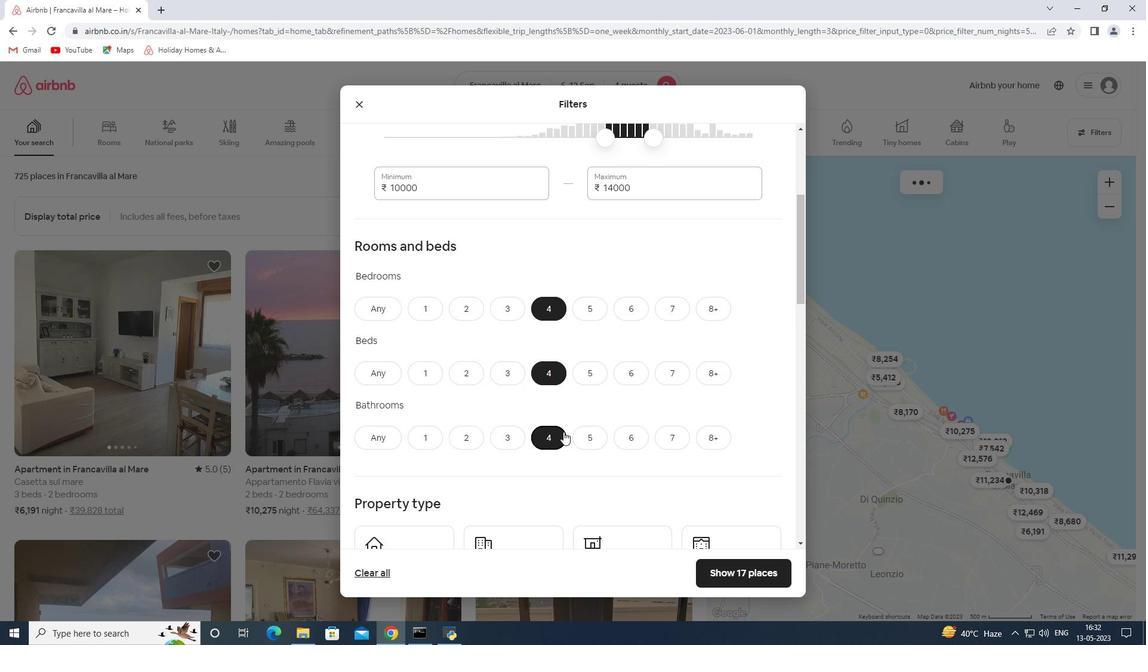 
Action: Mouse scrolled (563, 431) with delta (0, 0)
Screenshot: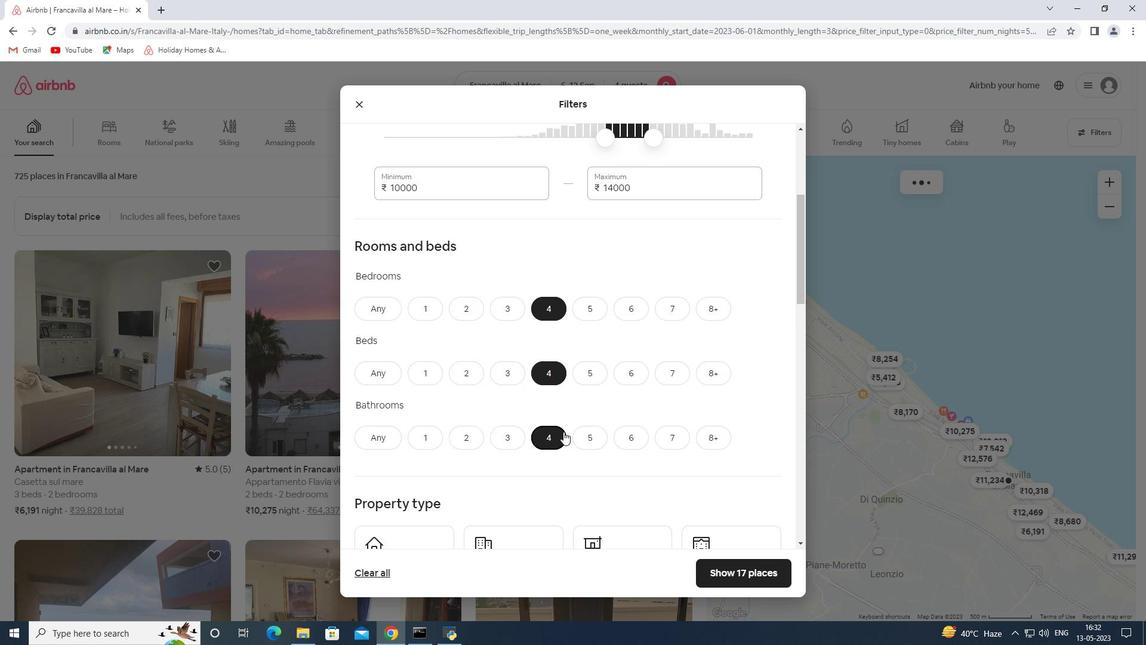 
Action: Mouse scrolled (563, 431) with delta (0, 0)
Screenshot: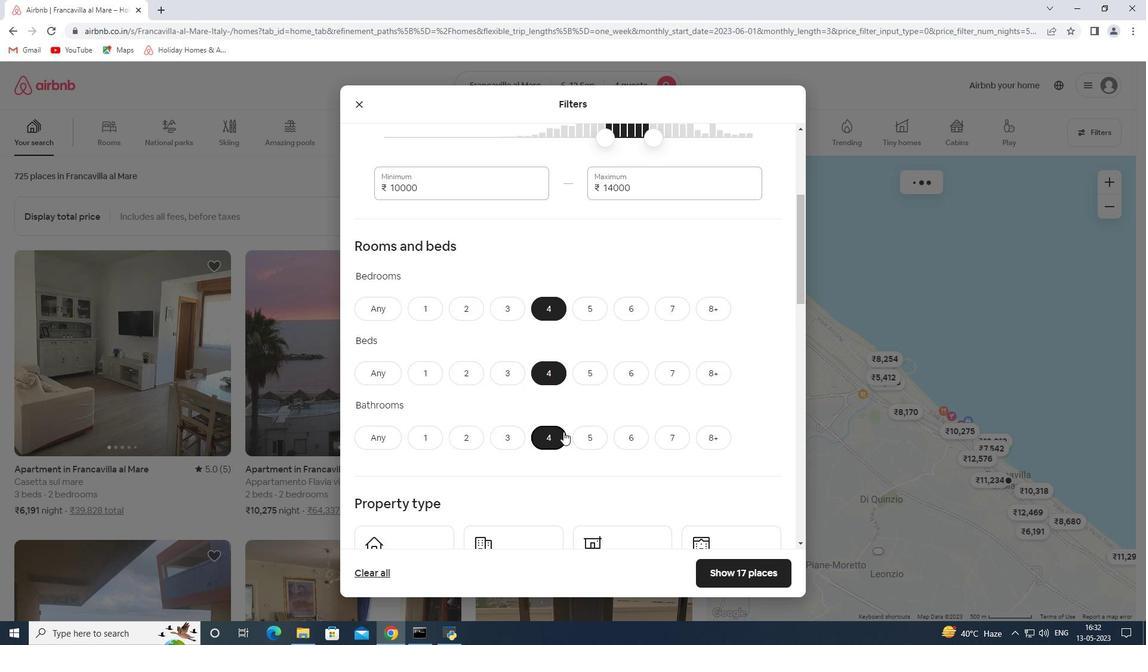 
Action: Mouse moved to (431, 370)
Screenshot: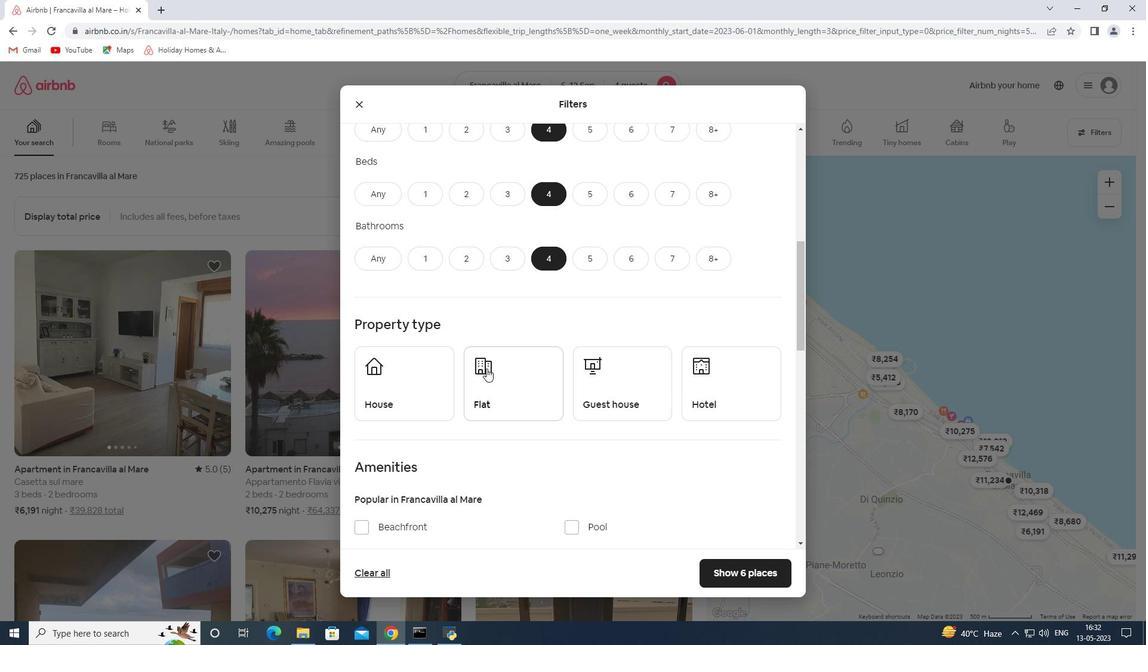 
Action: Mouse pressed left at (431, 370)
Screenshot: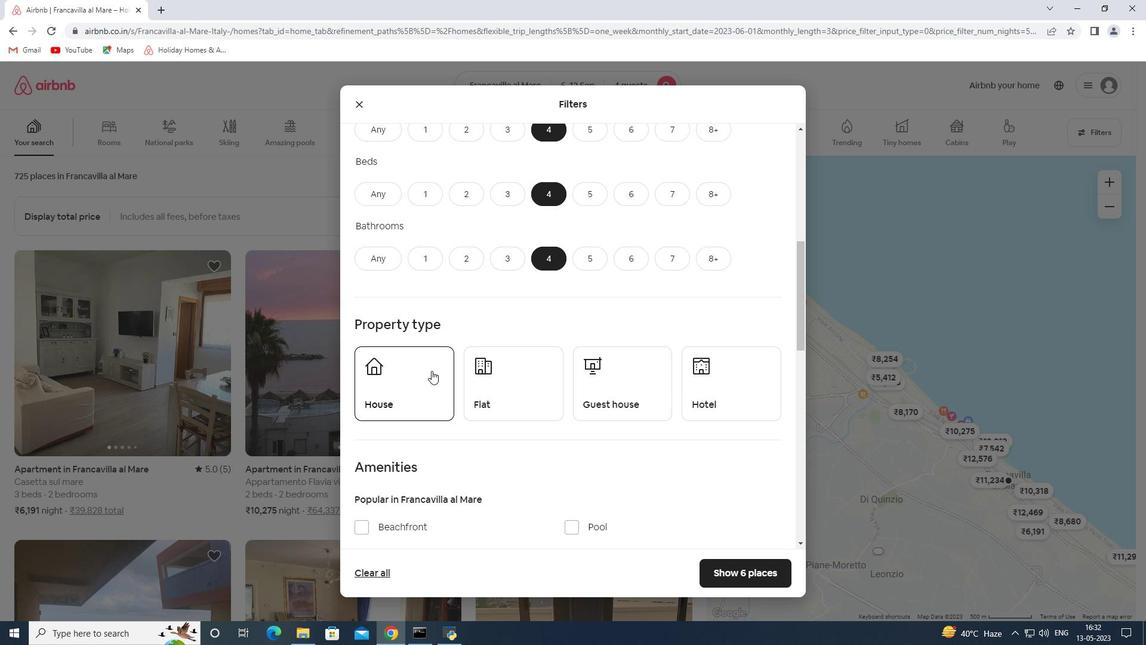 
Action: Mouse moved to (494, 389)
Screenshot: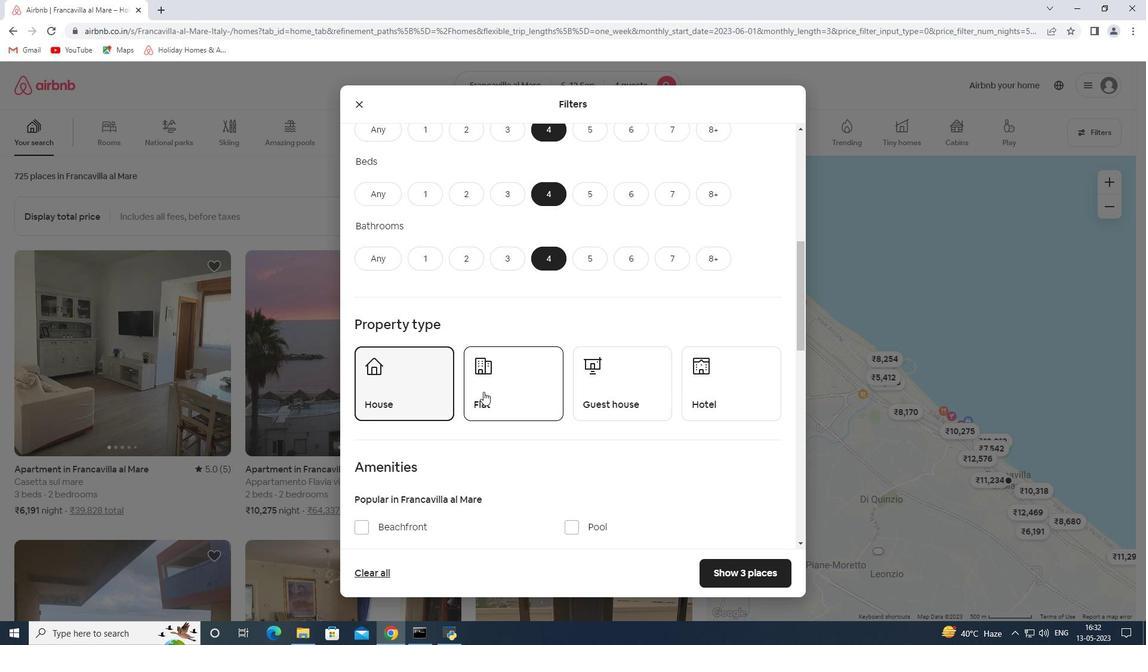 
Action: Mouse pressed left at (494, 389)
Screenshot: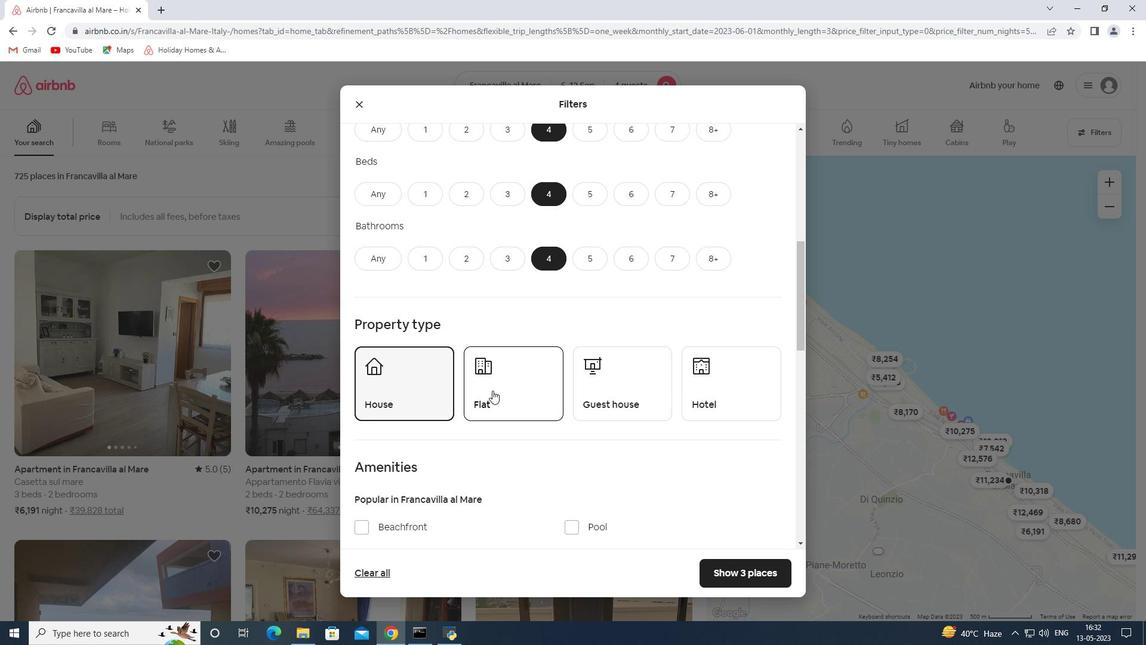 
Action: Mouse moved to (585, 392)
Screenshot: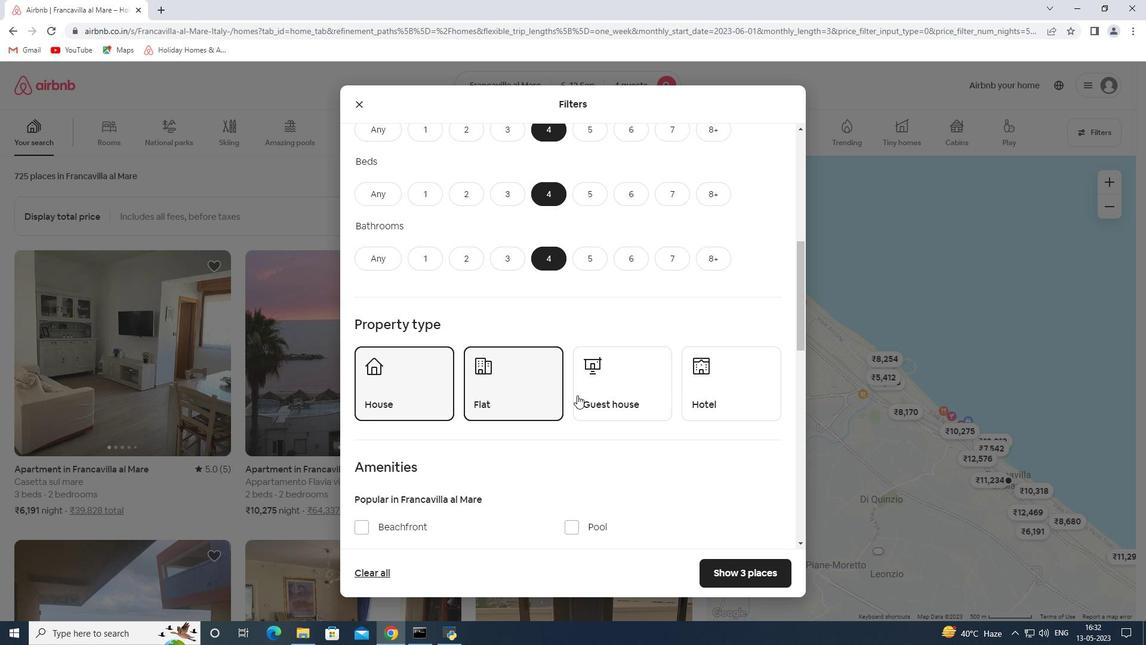 
Action: Mouse pressed left at (585, 392)
Screenshot: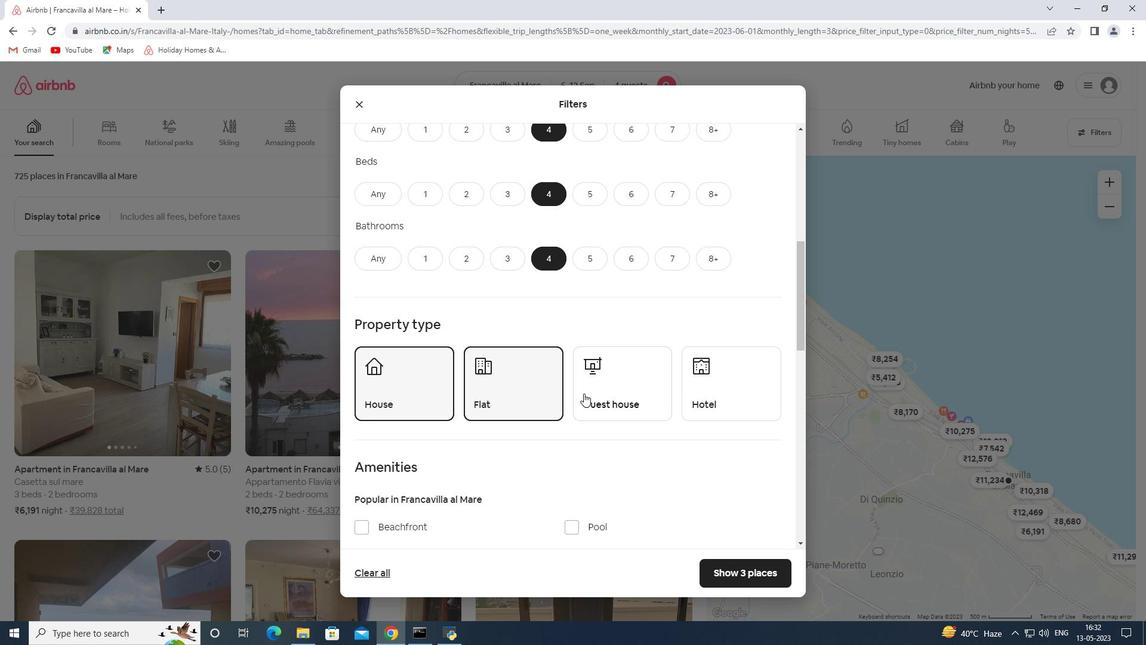 
Action: Mouse moved to (655, 369)
Screenshot: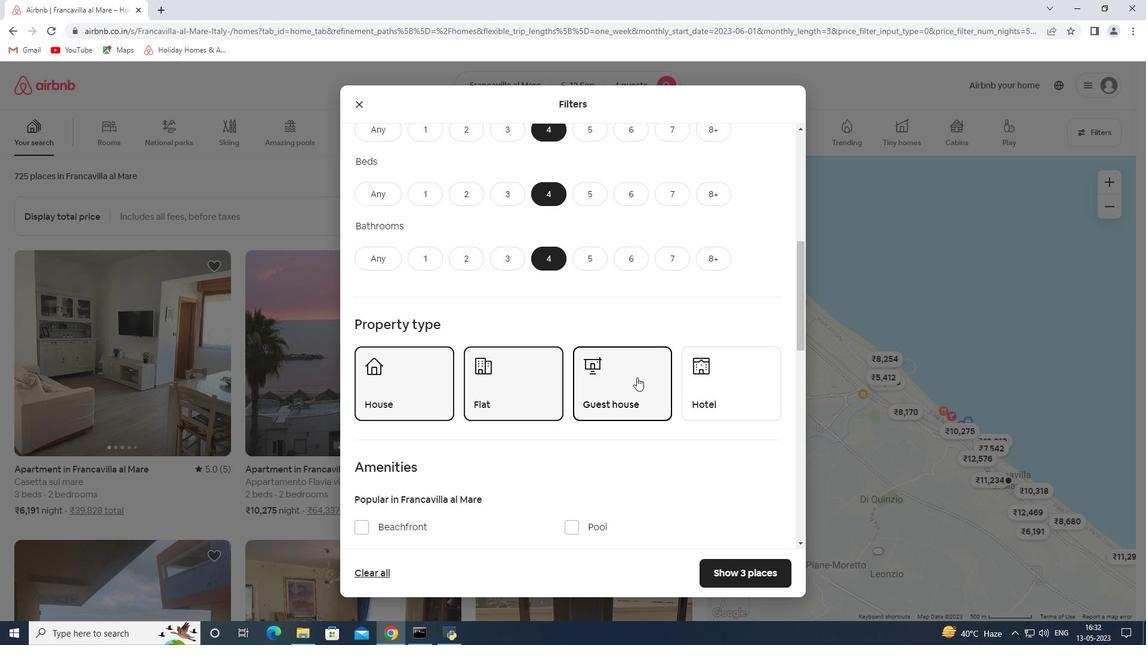 
Action: Mouse scrolled (655, 368) with delta (0, 0)
Screenshot: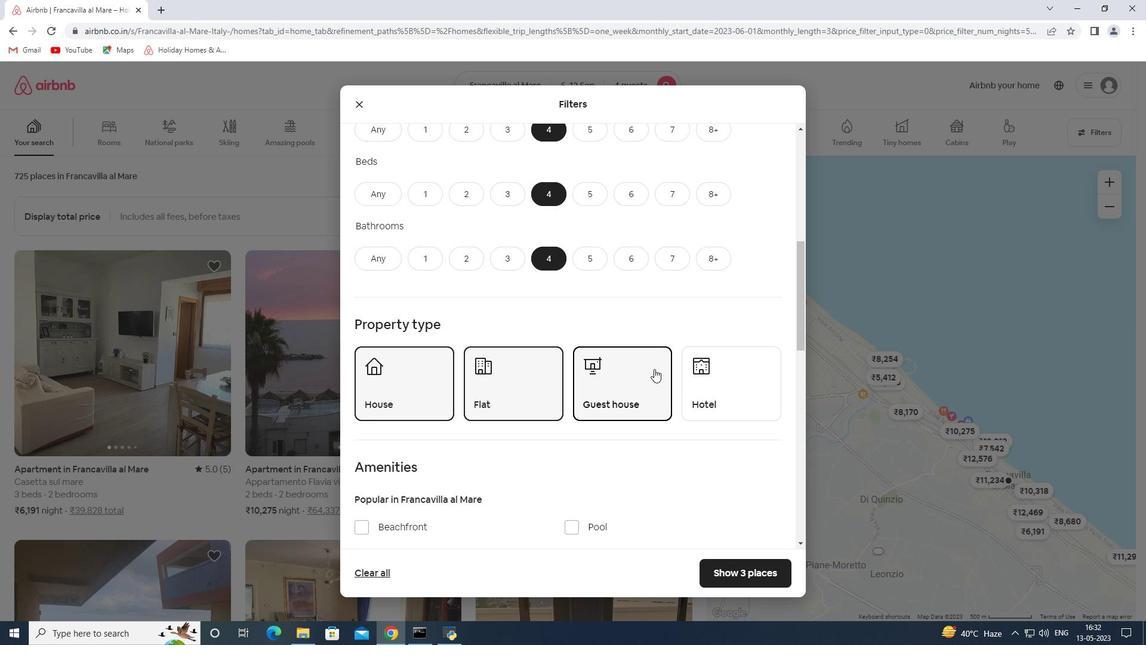 
Action: Mouse scrolled (655, 368) with delta (0, 0)
Screenshot: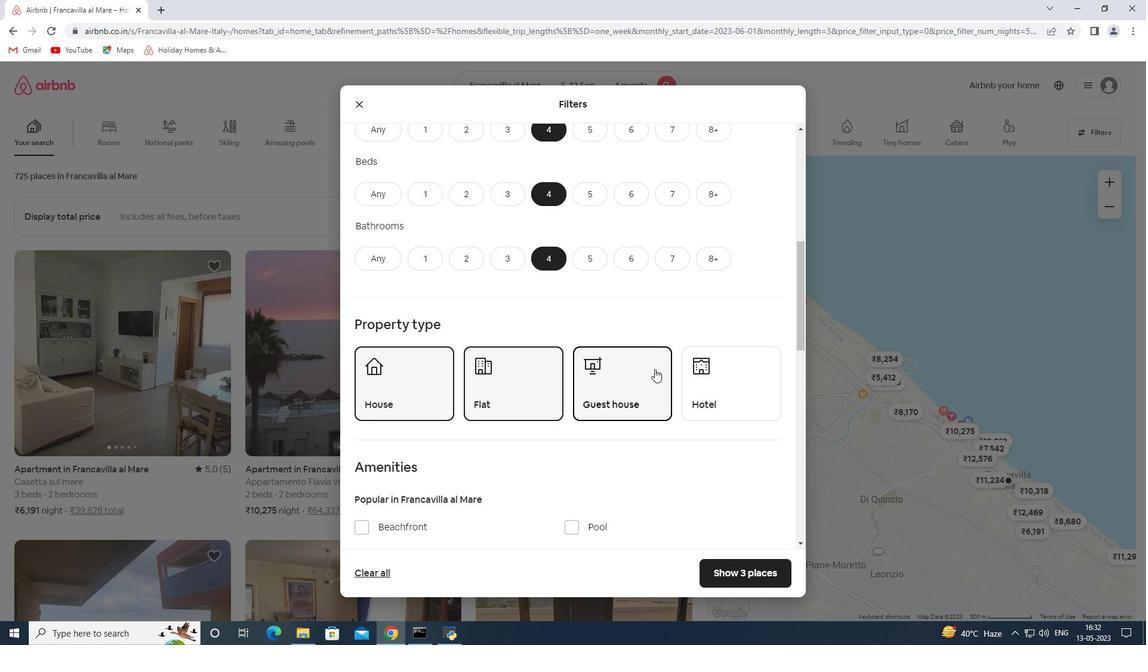
Action: Mouse scrolled (655, 368) with delta (0, 0)
Screenshot: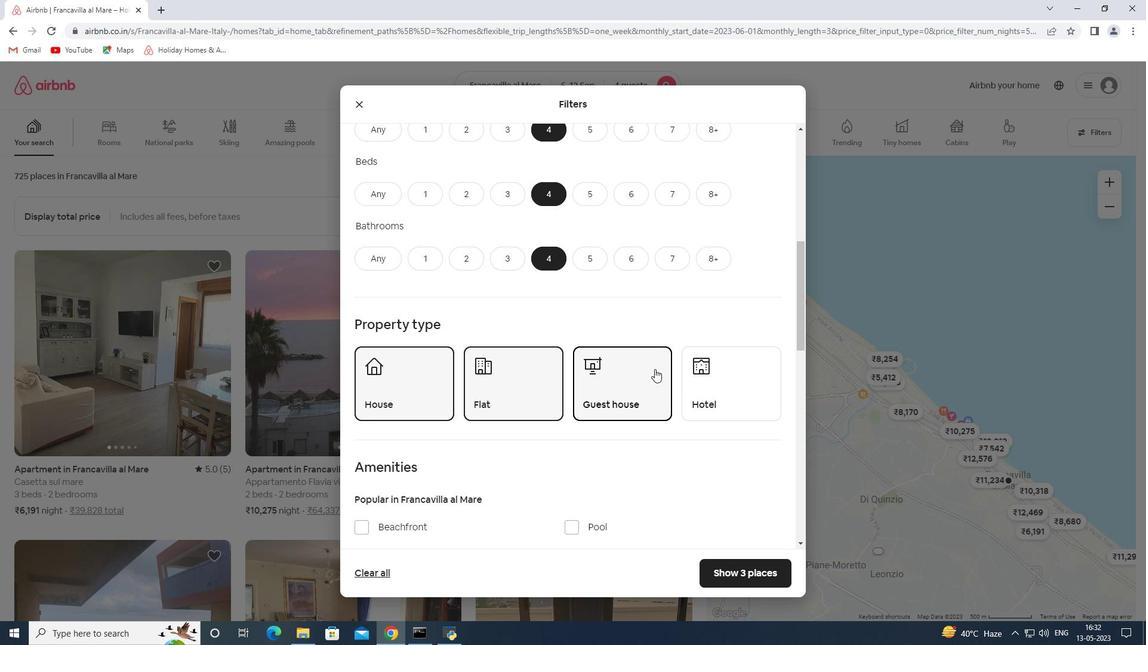 
Action: Mouse moved to (391, 378)
Screenshot: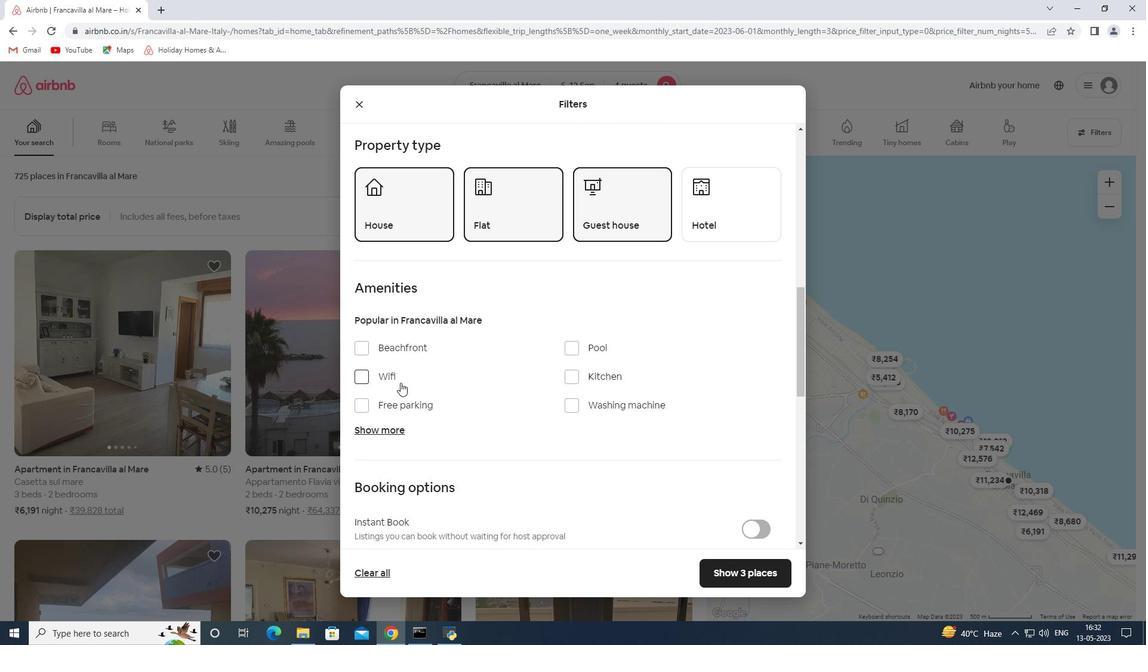 
Action: Mouse pressed left at (391, 378)
Screenshot: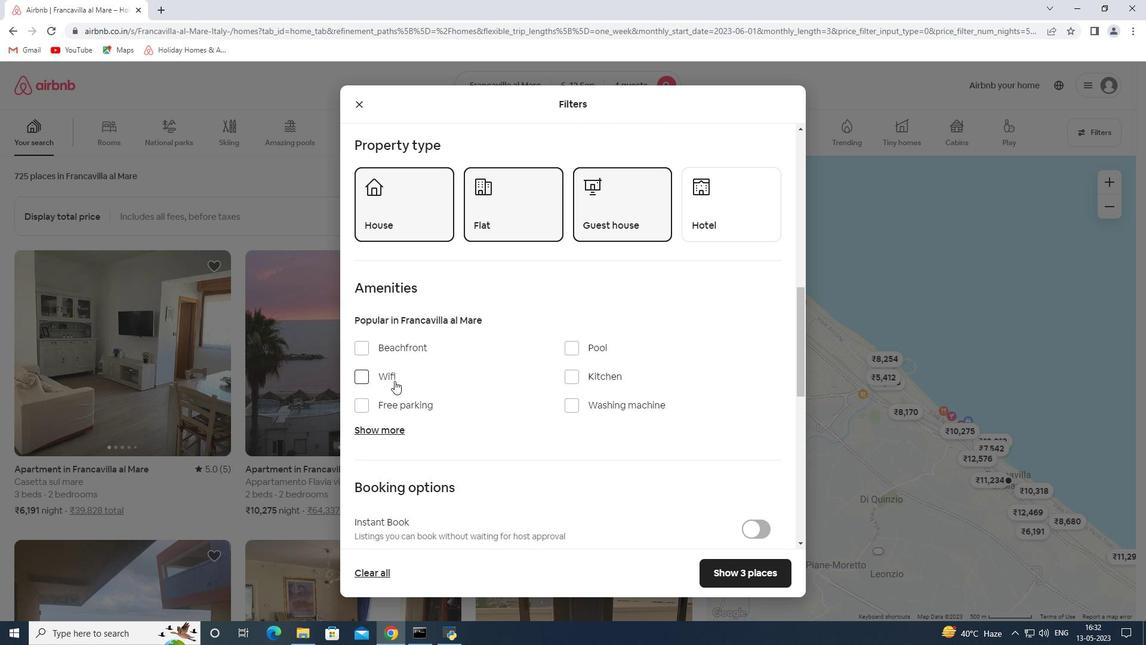 
Action: Mouse moved to (389, 430)
Screenshot: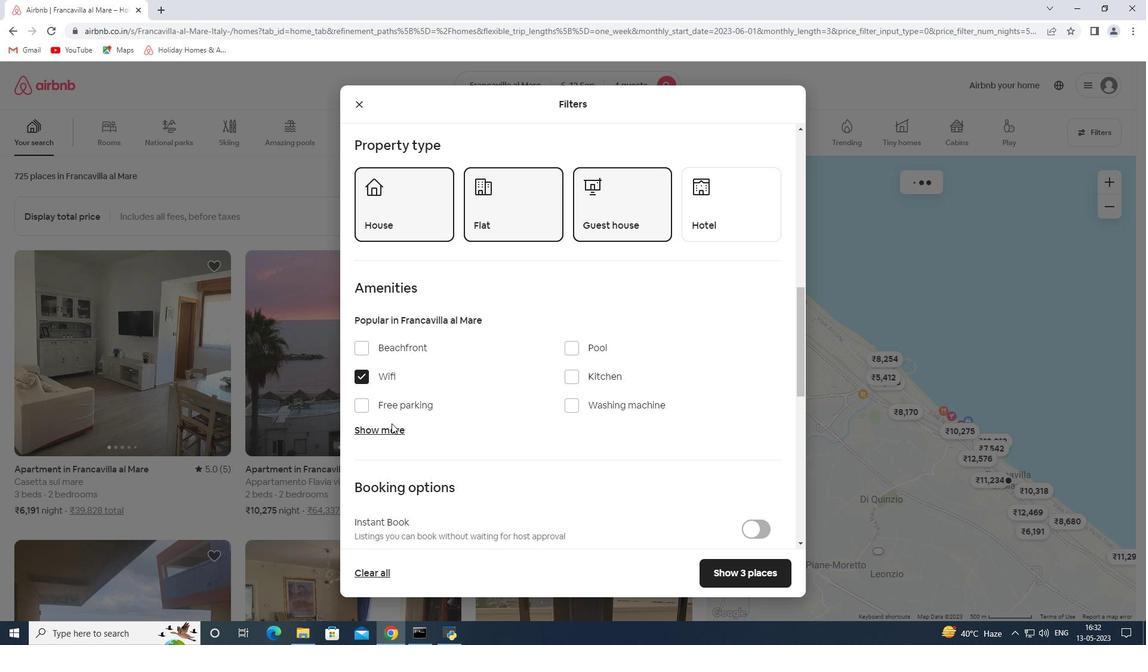 
Action: Mouse pressed left at (389, 430)
Screenshot: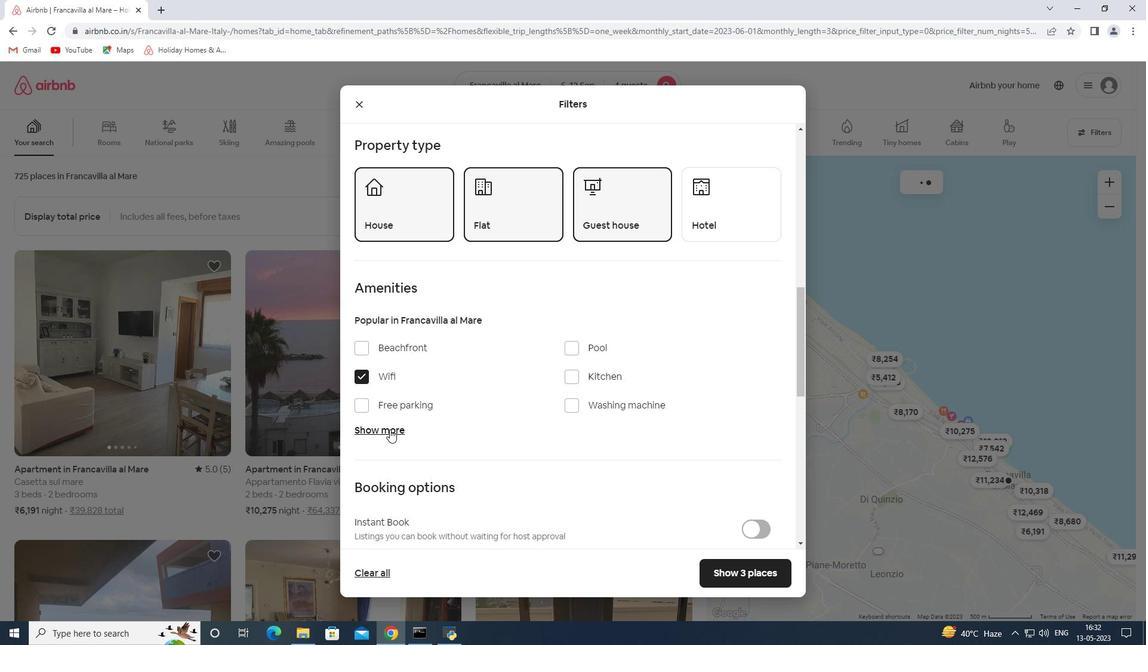 
Action: Mouse moved to (419, 410)
Screenshot: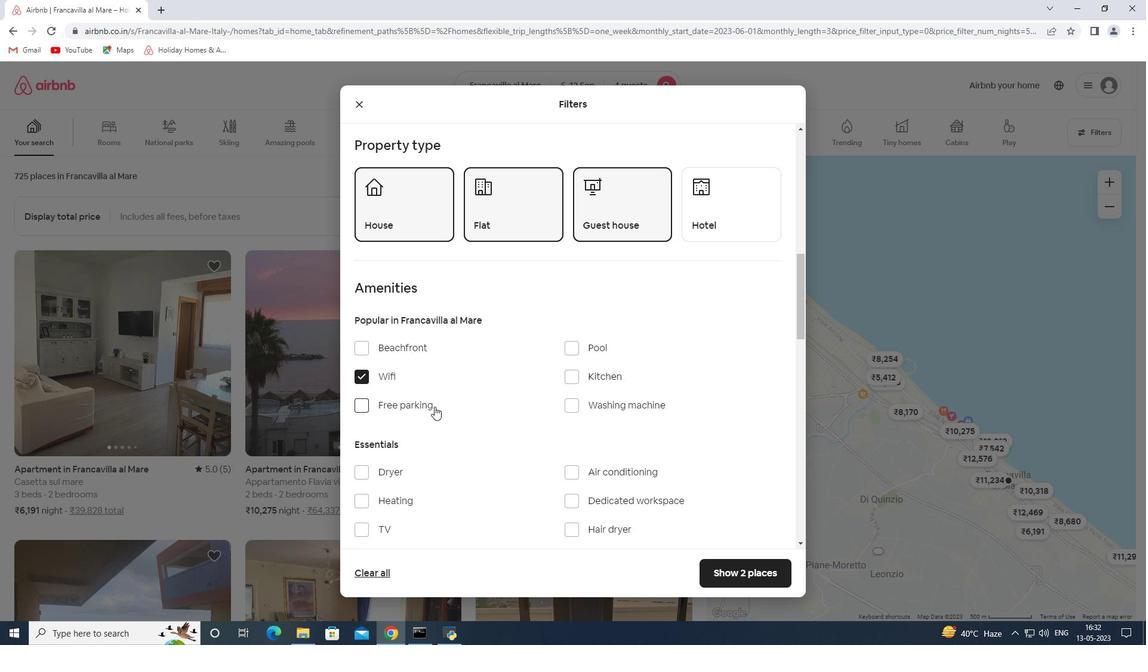 
Action: Mouse pressed left at (419, 410)
Screenshot: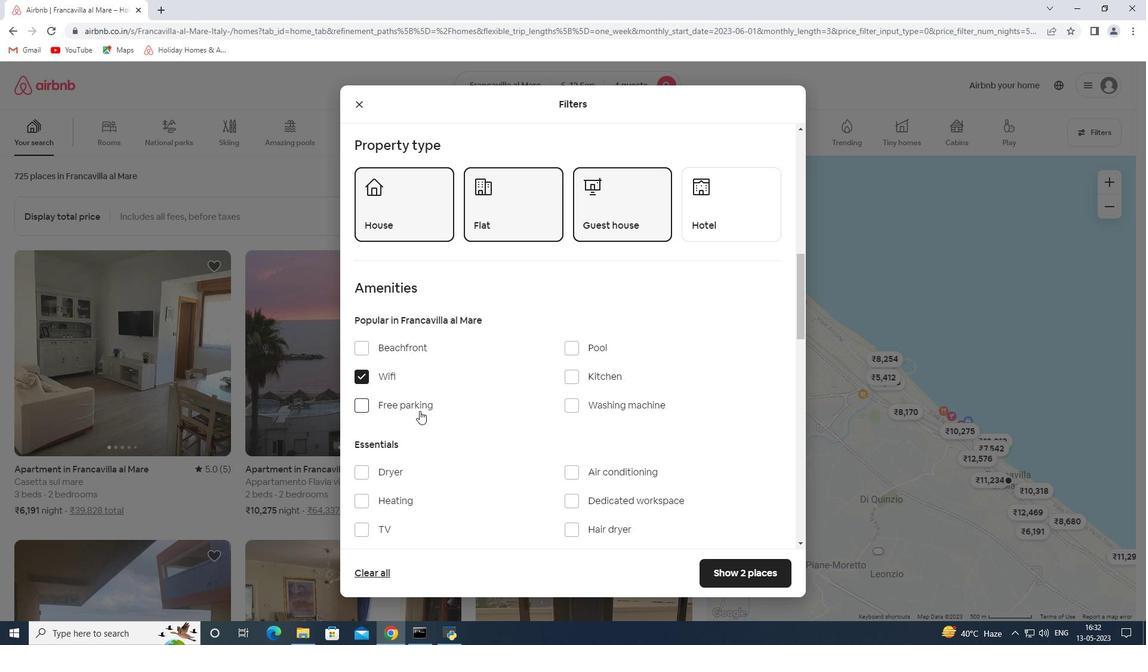 
Action: Mouse scrolled (419, 410) with delta (0, 0)
Screenshot: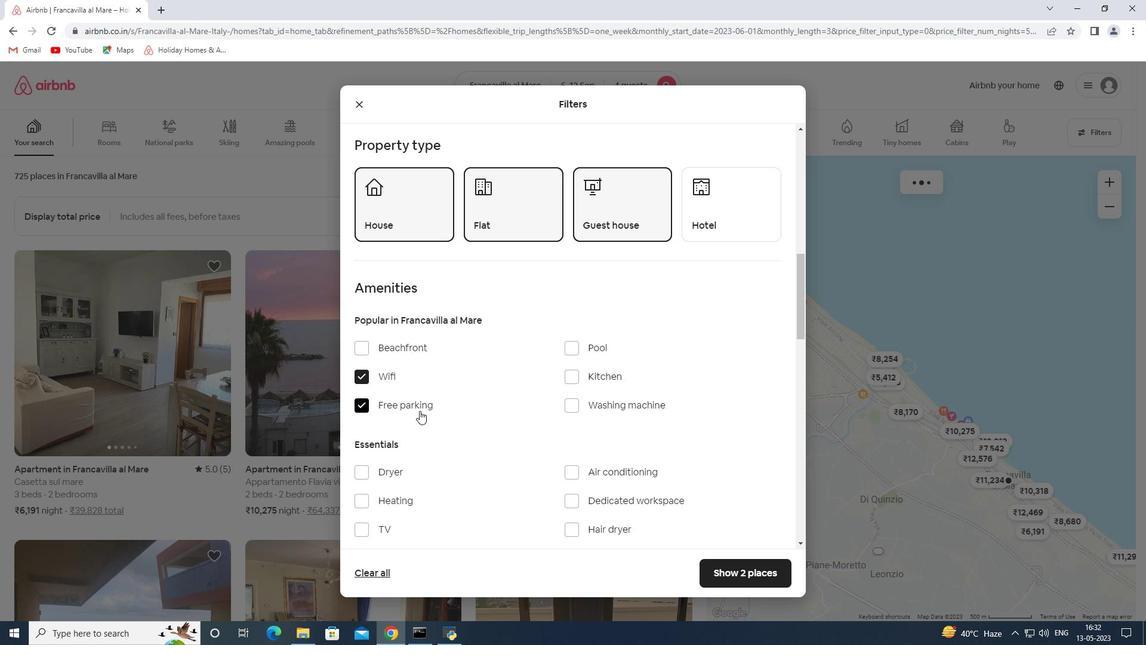 
Action: Mouse scrolled (419, 410) with delta (0, 0)
Screenshot: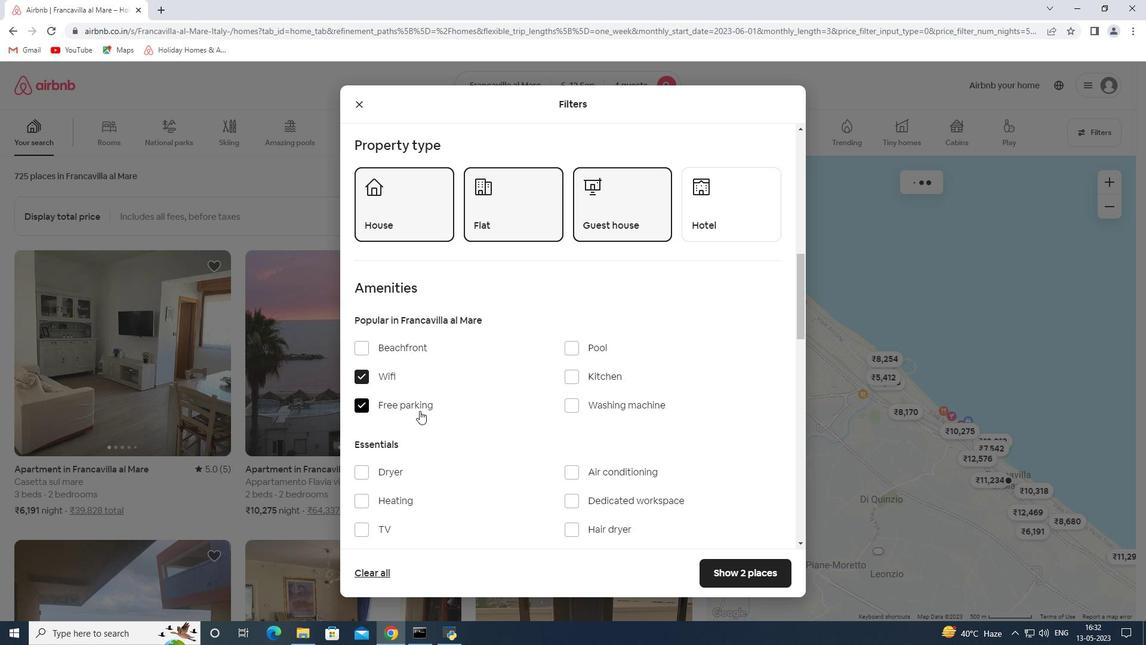 
Action: Mouse moved to (427, 410)
Screenshot: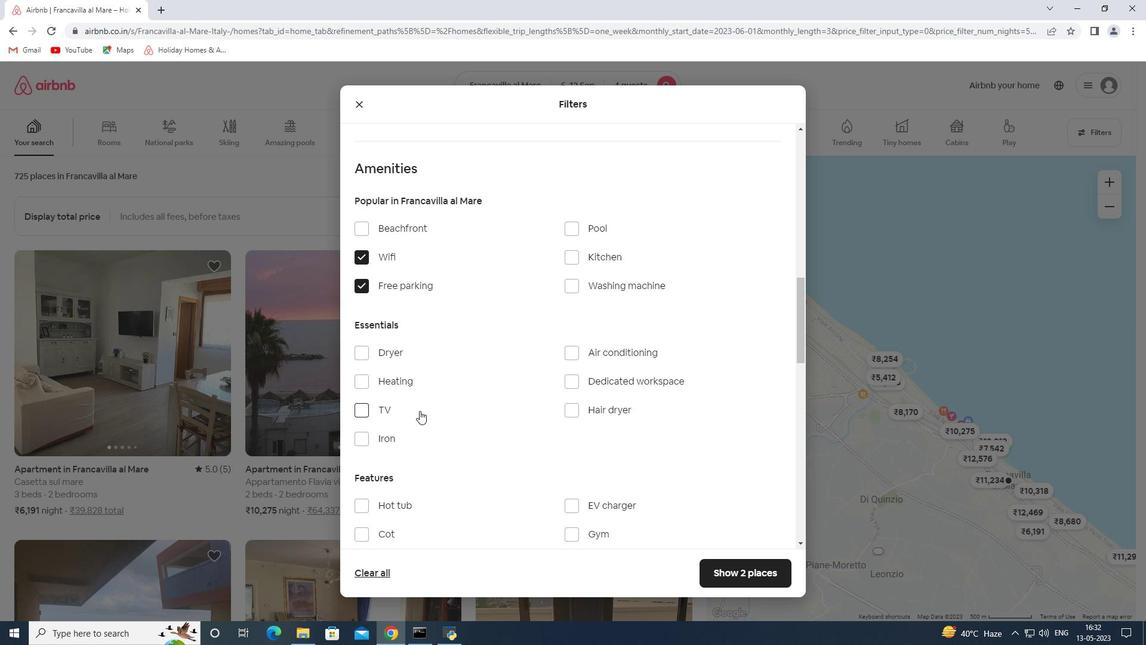 
Action: Mouse scrolled (427, 409) with delta (0, 0)
Screenshot: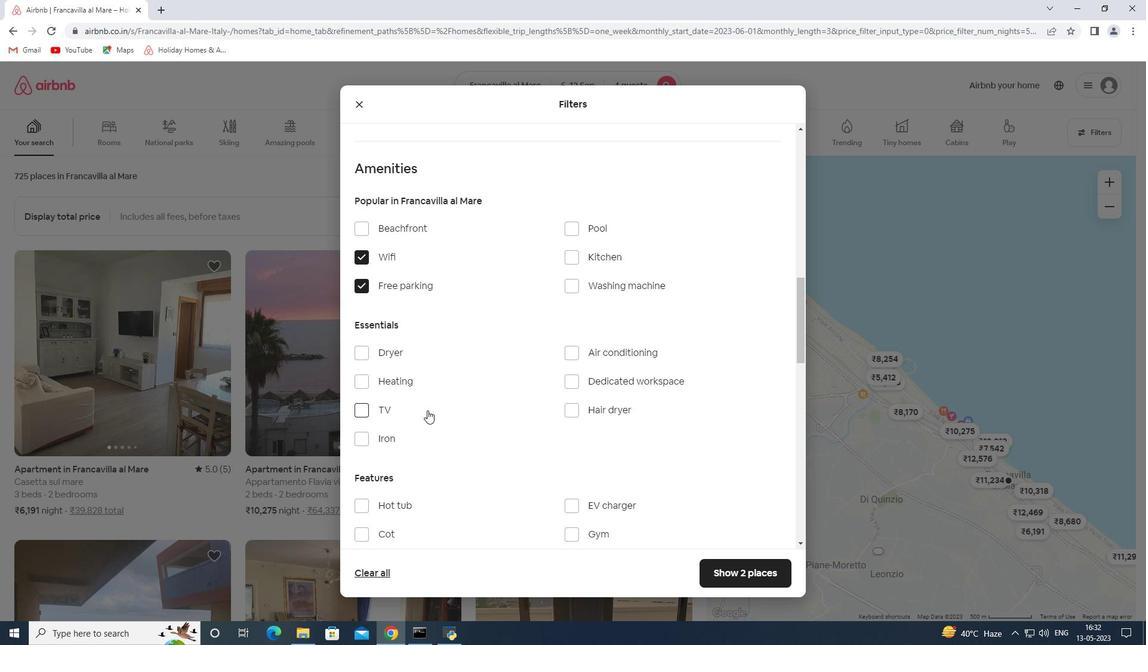 
Action: Mouse moved to (377, 355)
Screenshot: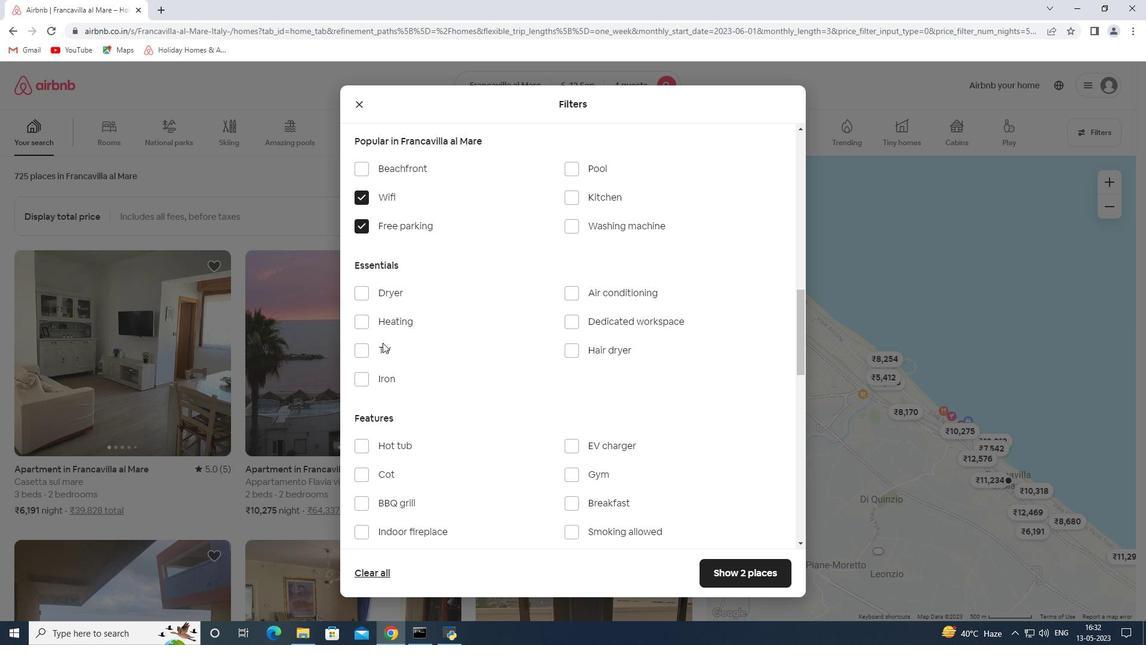 
Action: Mouse pressed left at (377, 355)
Screenshot: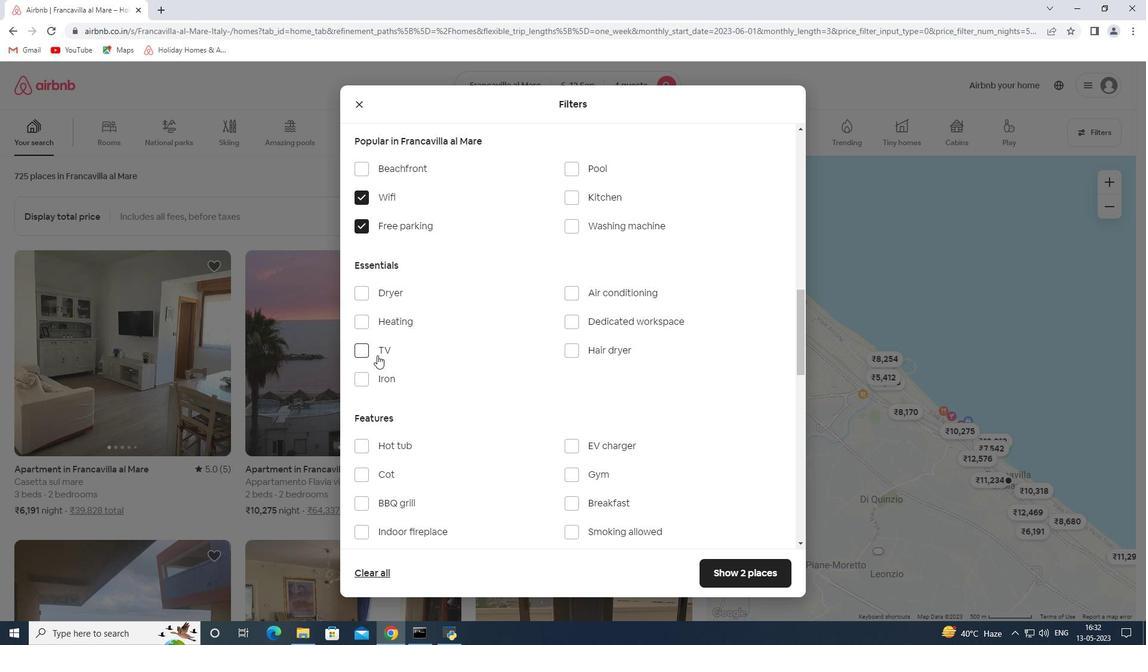 
Action: Mouse moved to (591, 479)
Screenshot: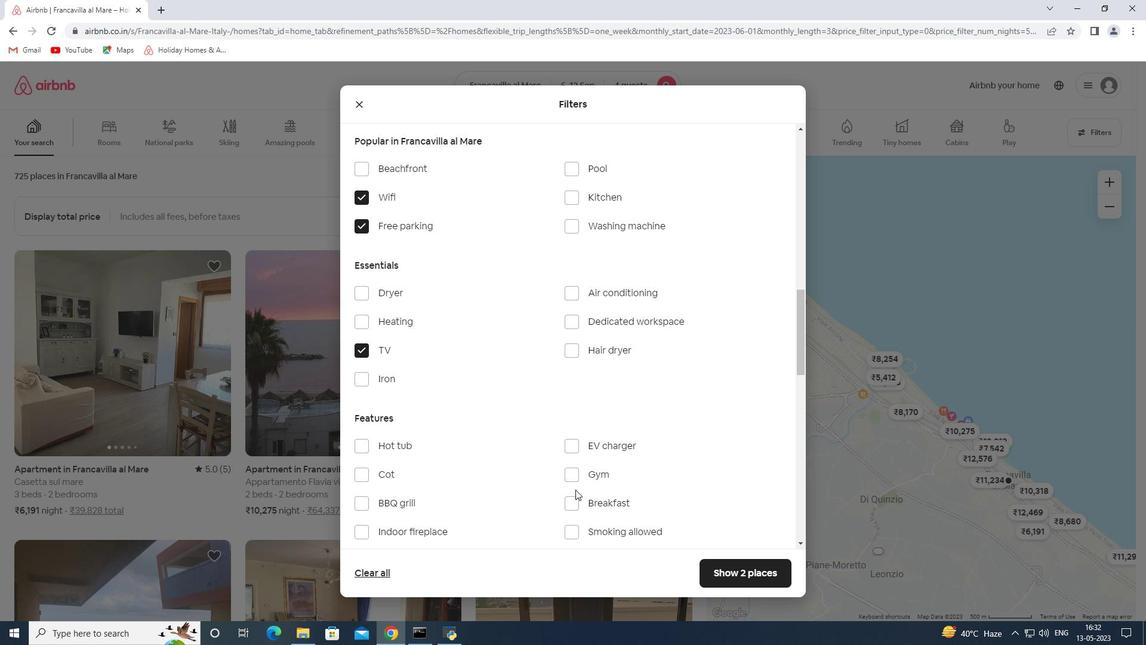 
Action: Mouse pressed left at (591, 479)
Screenshot: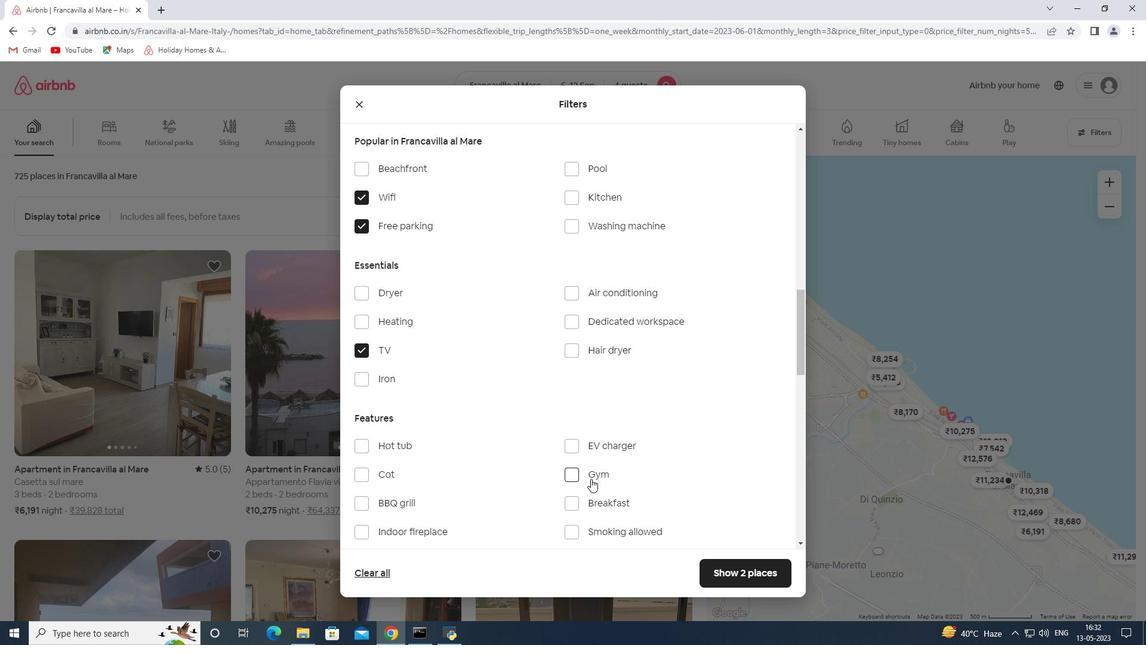
Action: Mouse moved to (594, 498)
Screenshot: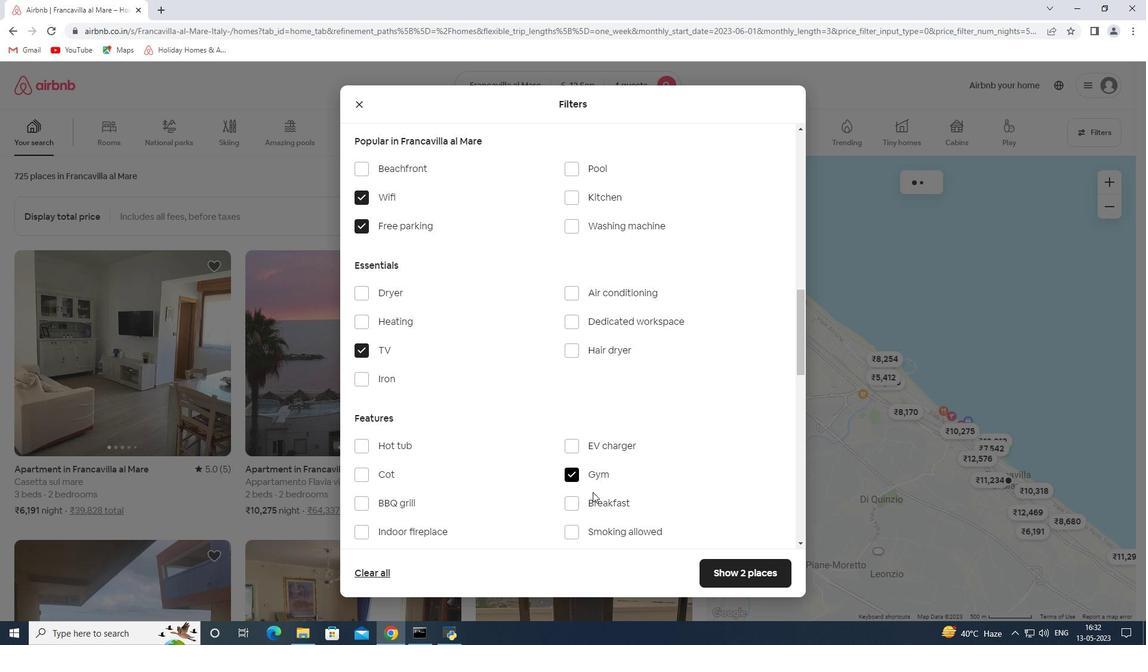 
Action: Mouse pressed left at (594, 498)
Screenshot: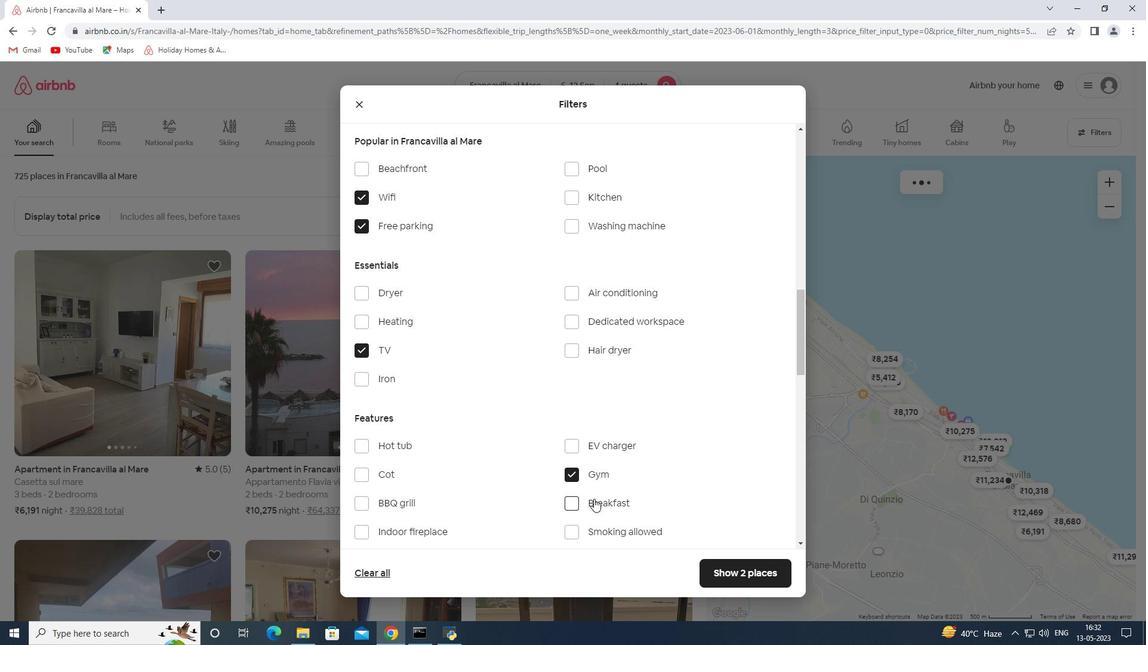 
Action: Mouse moved to (569, 407)
Screenshot: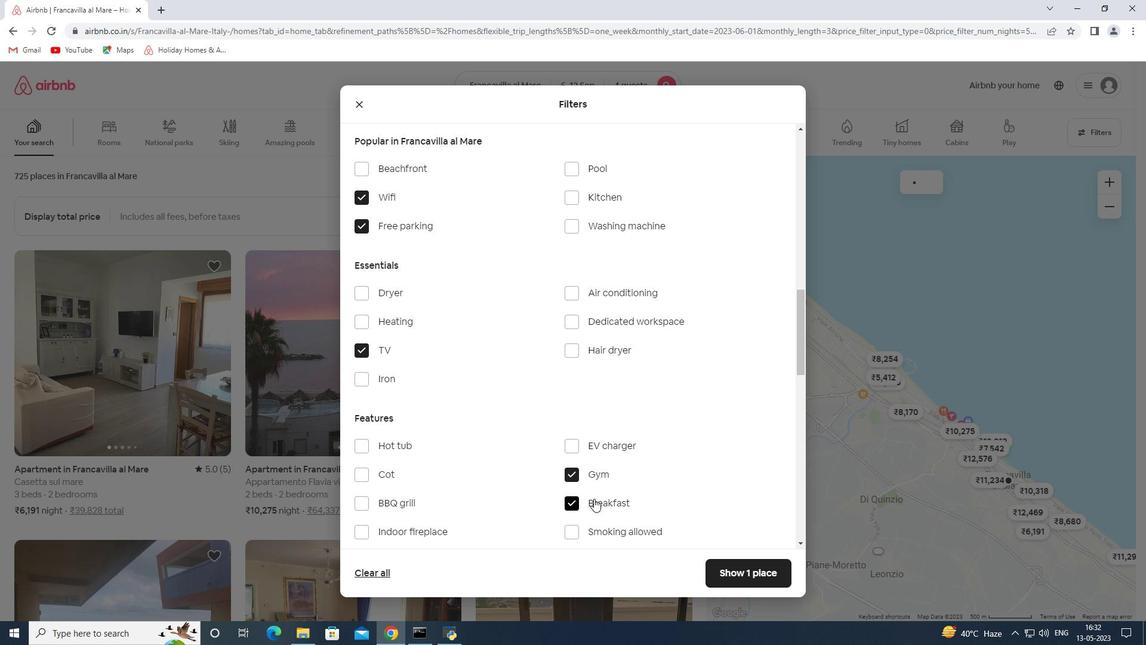 
Action: Mouse scrolled (569, 406) with delta (0, 0)
Screenshot: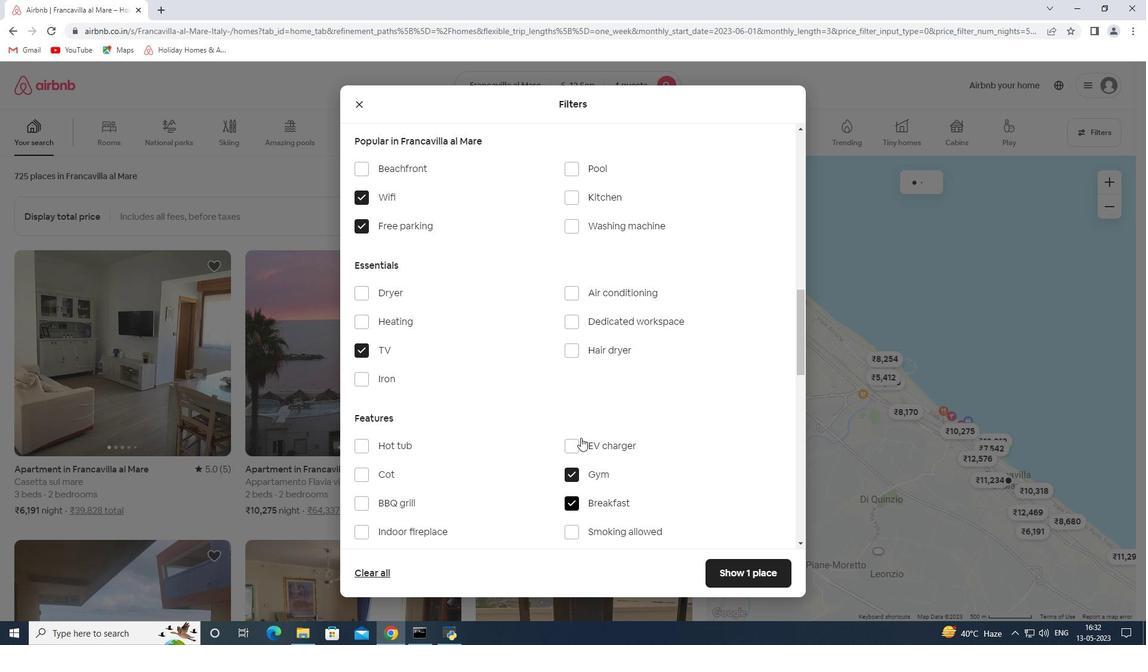
Action: Mouse scrolled (569, 406) with delta (0, 0)
Screenshot: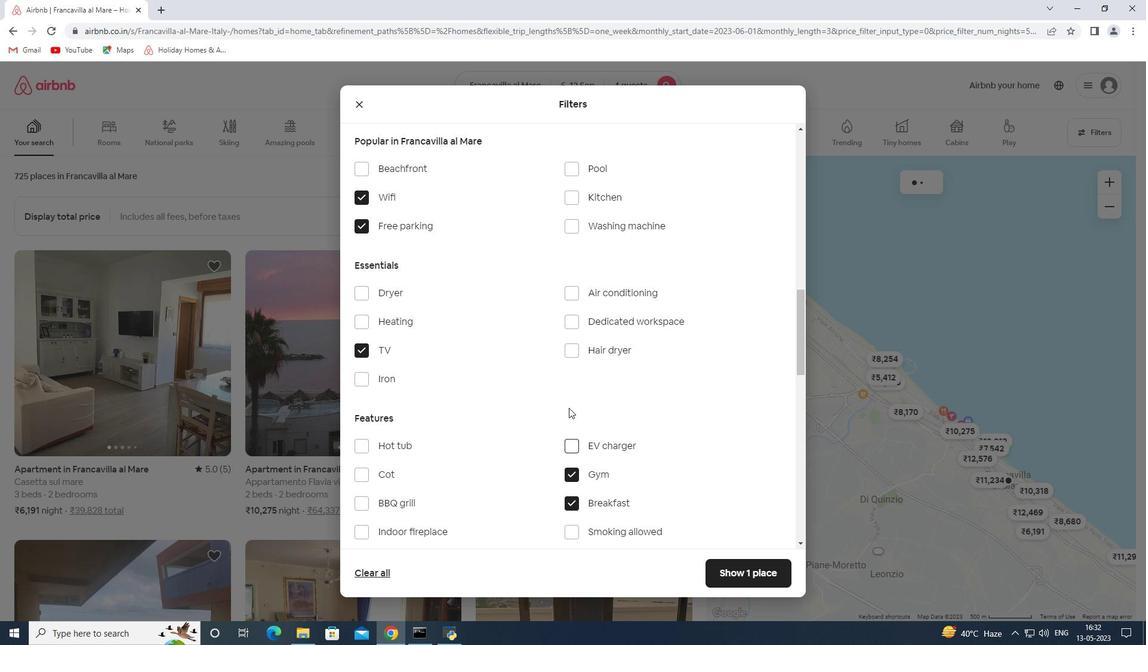 
Action: Mouse scrolled (569, 406) with delta (0, 0)
Screenshot: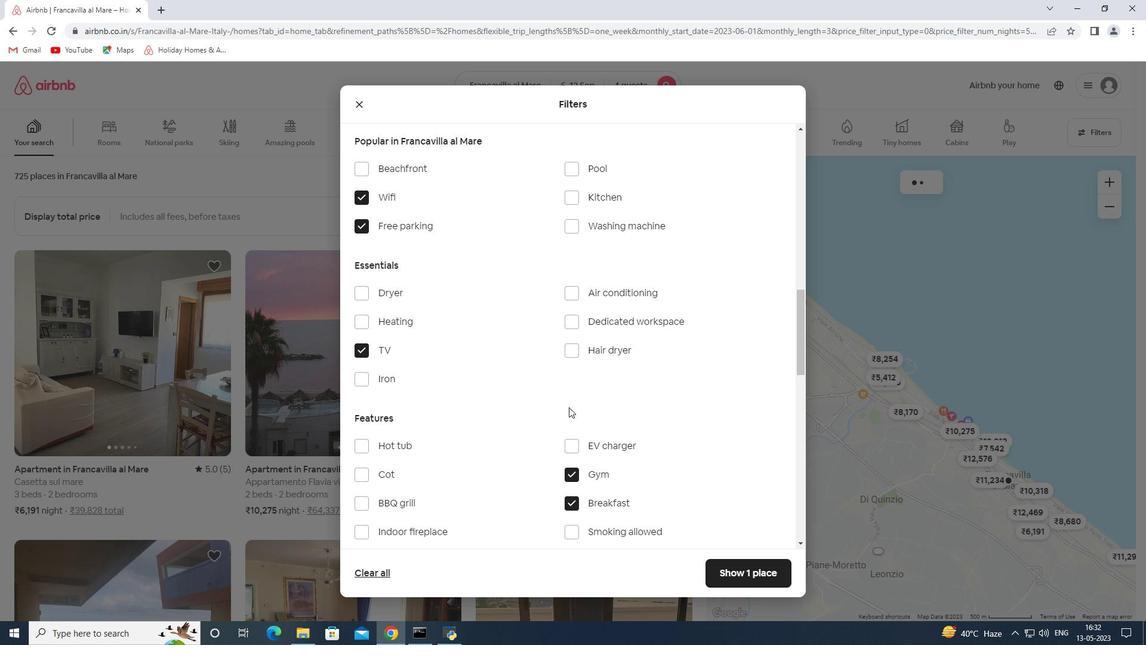 
Action: Mouse scrolled (569, 406) with delta (0, 0)
Screenshot: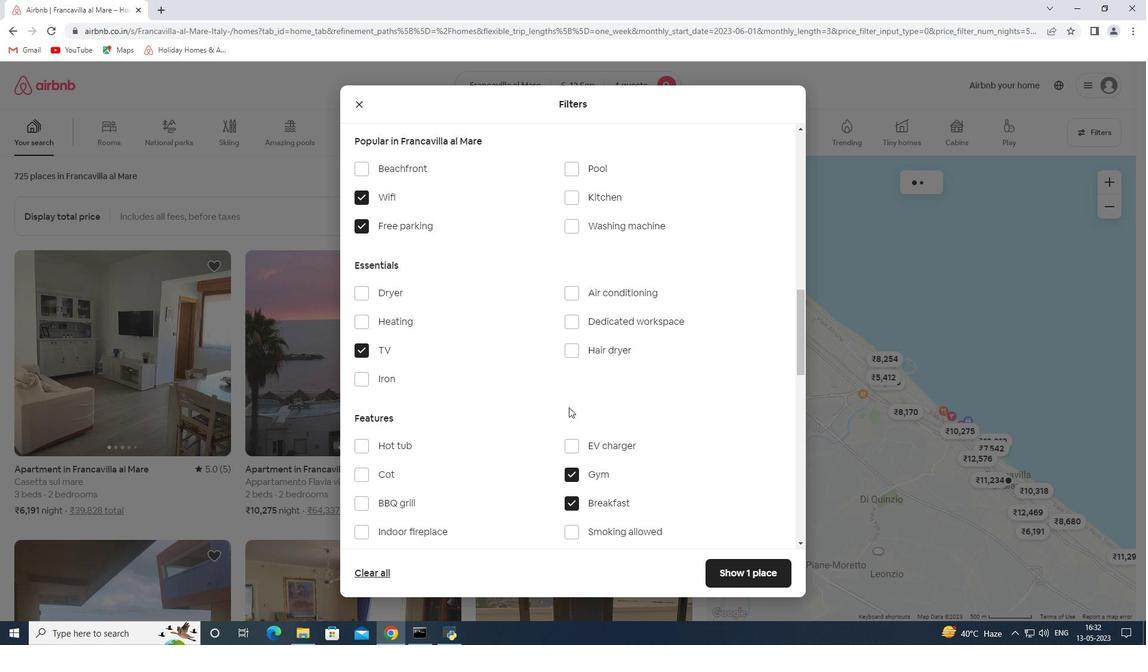 
Action: Mouse moved to (537, 431)
Screenshot: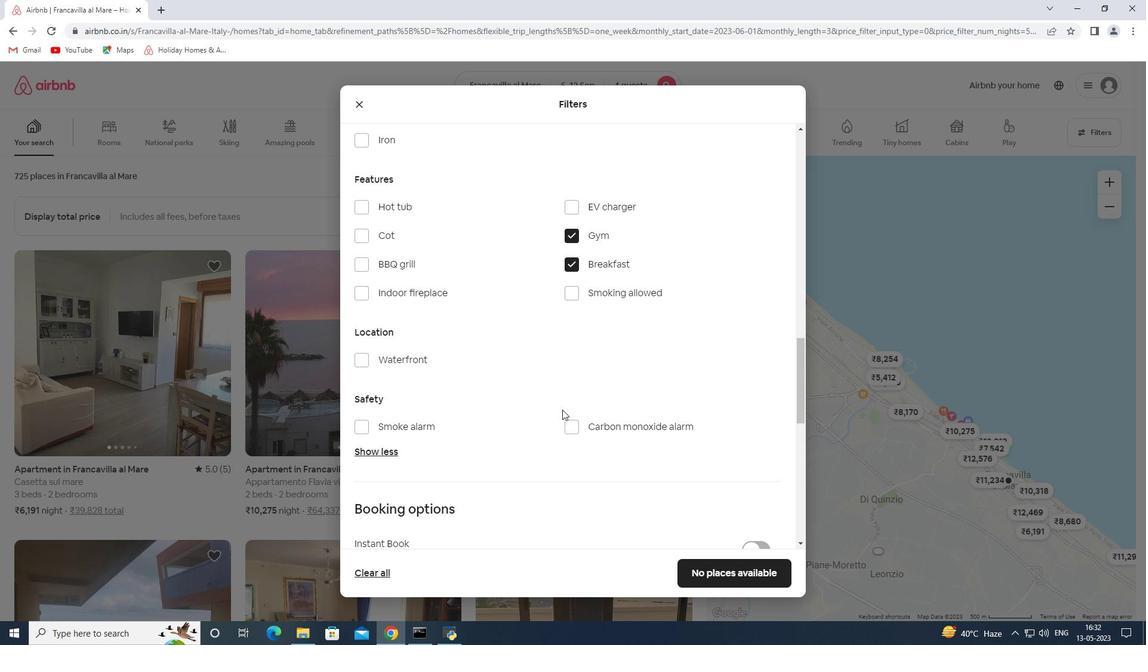 
Action: Mouse scrolled (537, 430) with delta (0, 0)
Screenshot: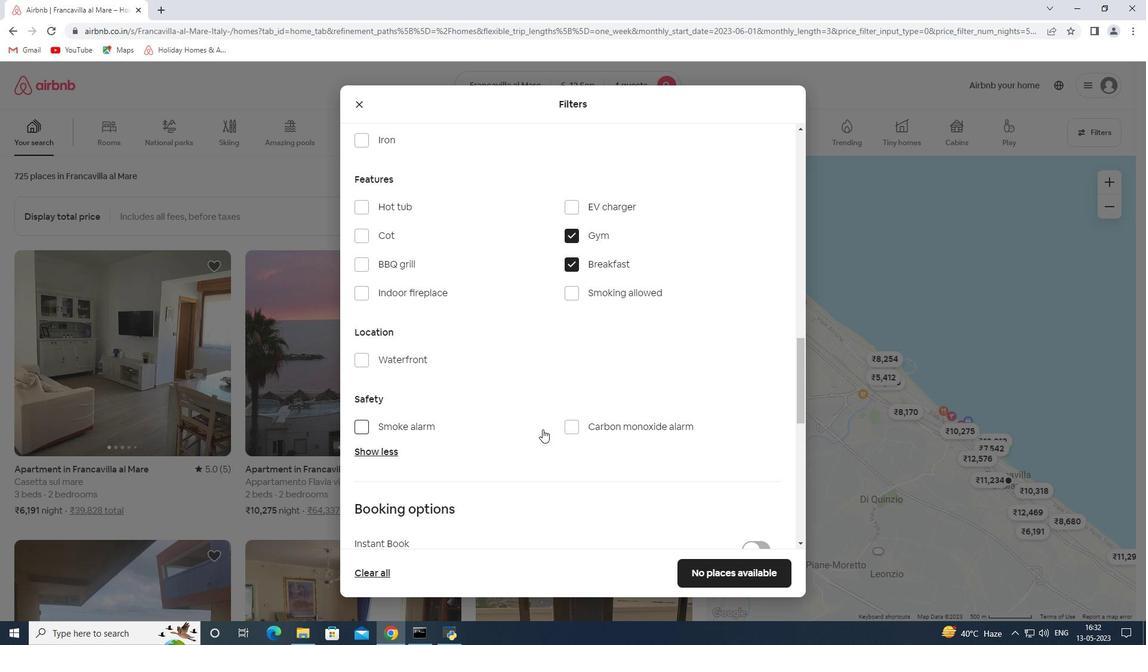 
Action: Mouse scrolled (537, 430) with delta (0, 0)
Screenshot: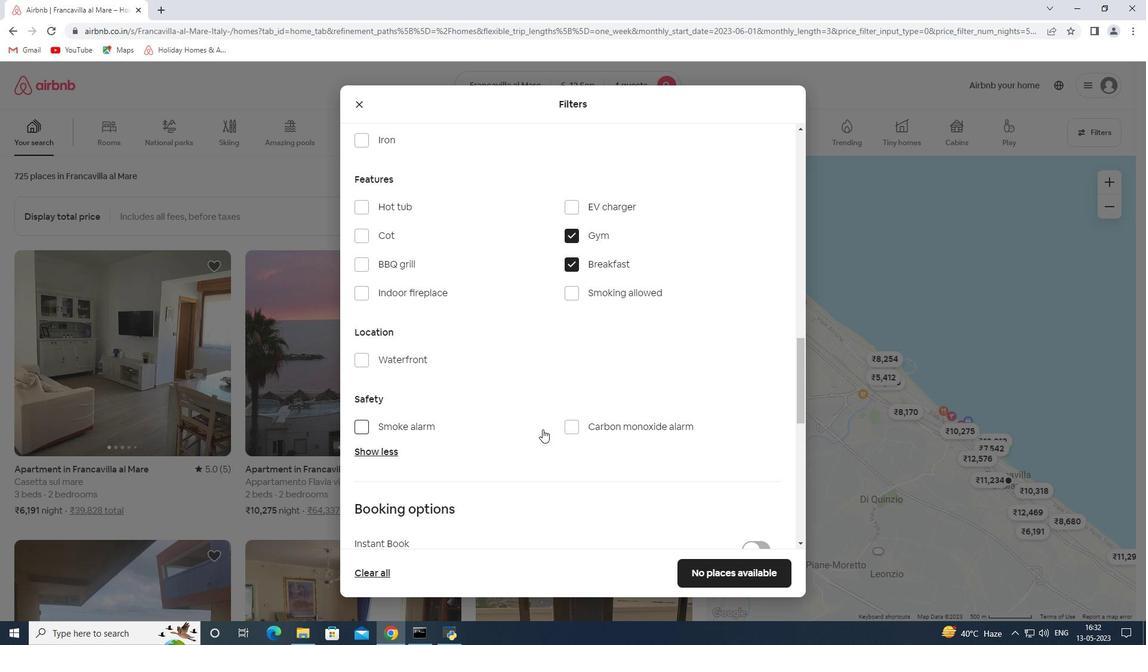 
Action: Mouse moved to (536, 431)
Screenshot: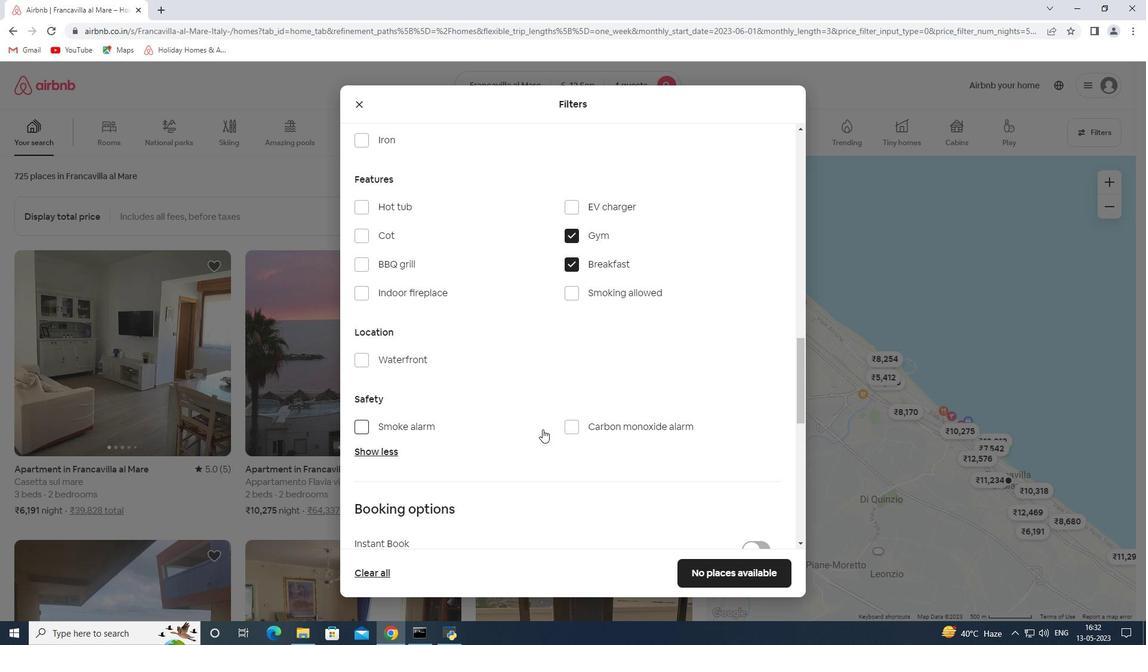 
Action: Mouse scrolled (536, 430) with delta (0, 0)
Screenshot: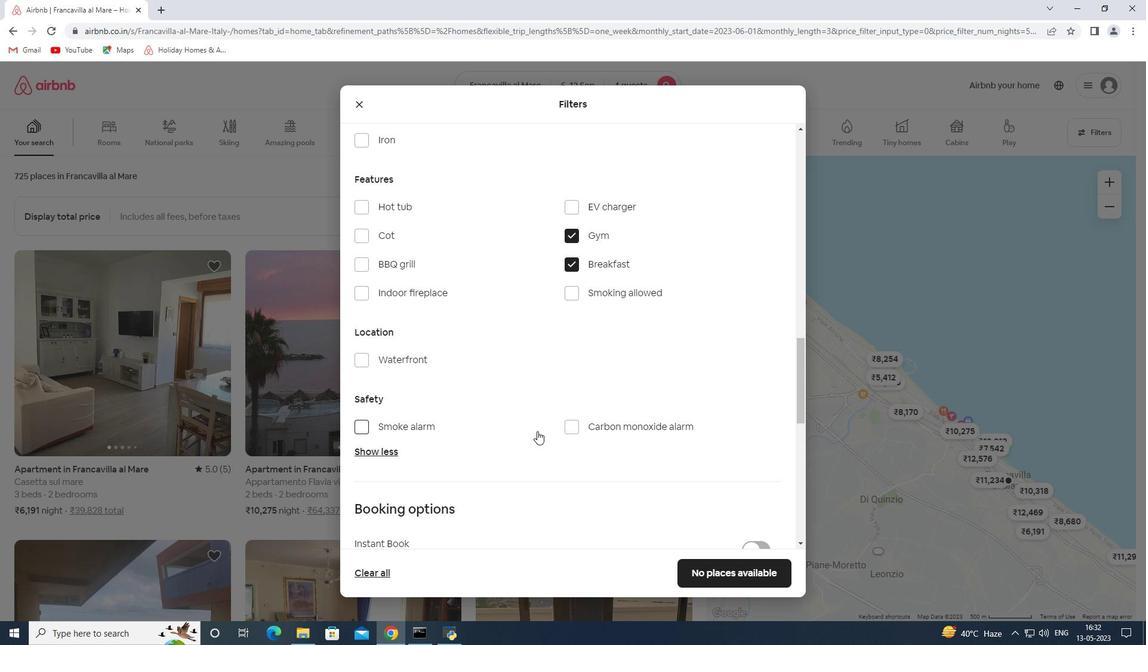 
Action: Mouse moved to (549, 443)
Screenshot: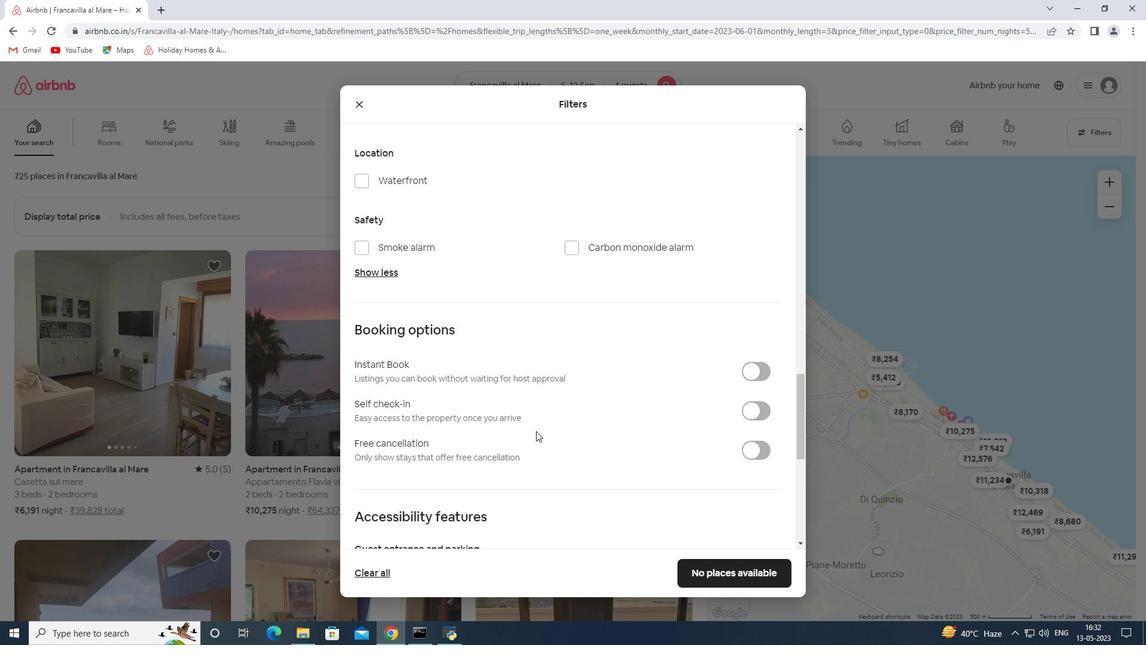 
Action: Mouse scrolled (549, 442) with delta (0, 0)
Screenshot: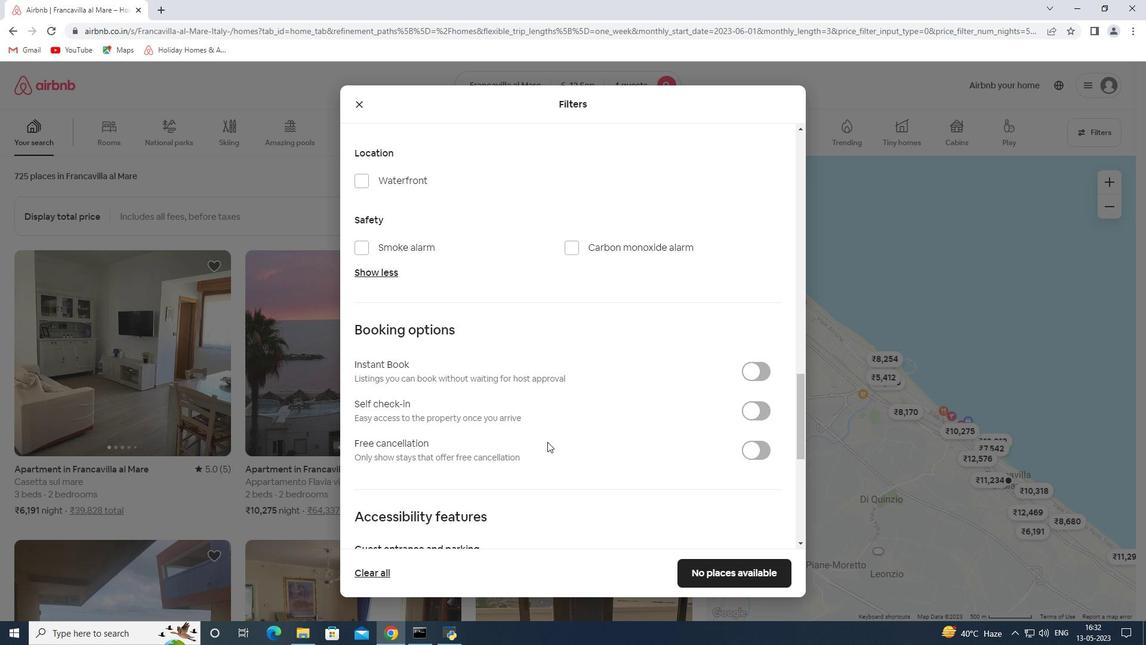 
Action: Mouse scrolled (549, 442) with delta (0, 0)
Screenshot: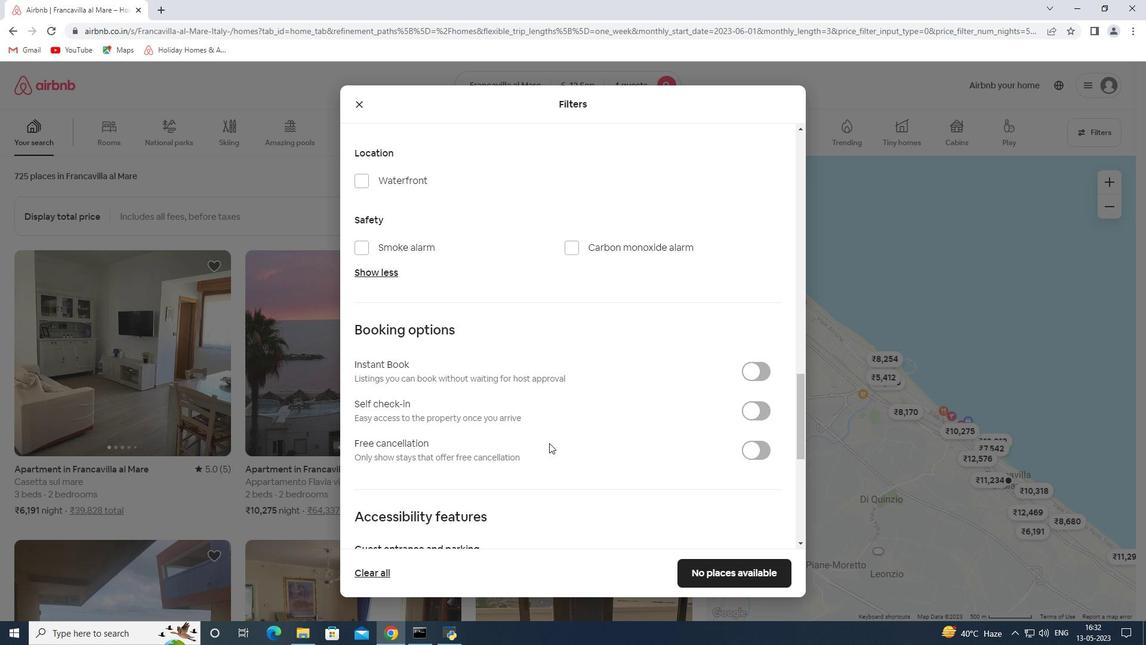 
Action: Mouse scrolled (549, 442) with delta (0, 0)
Screenshot: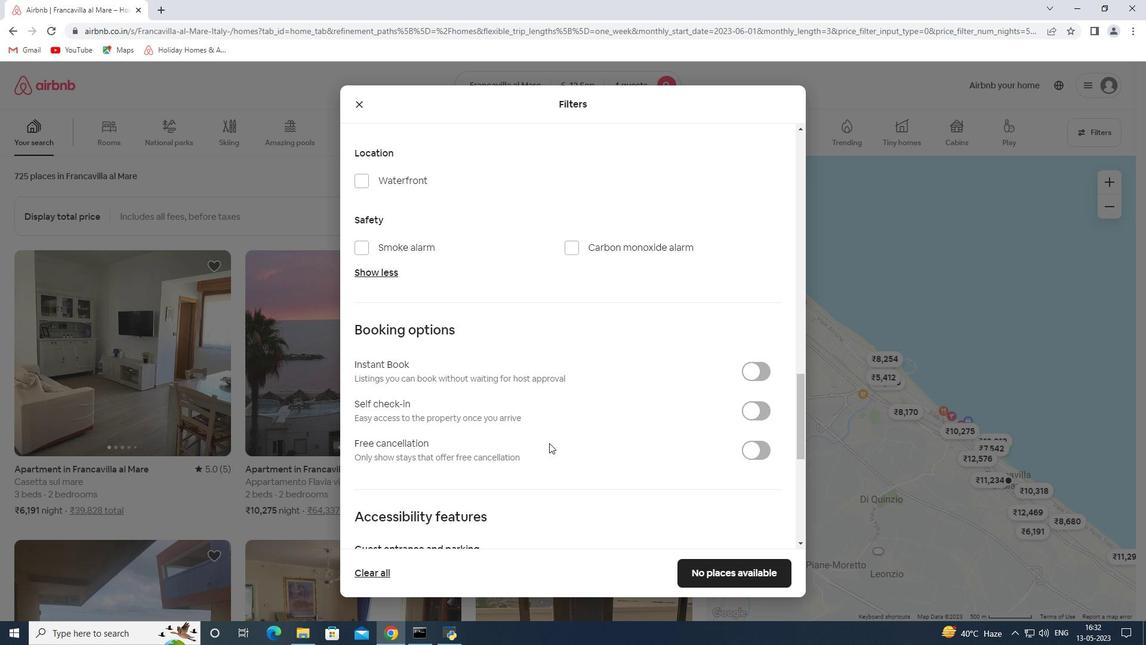
Action: Mouse moved to (550, 443)
Screenshot: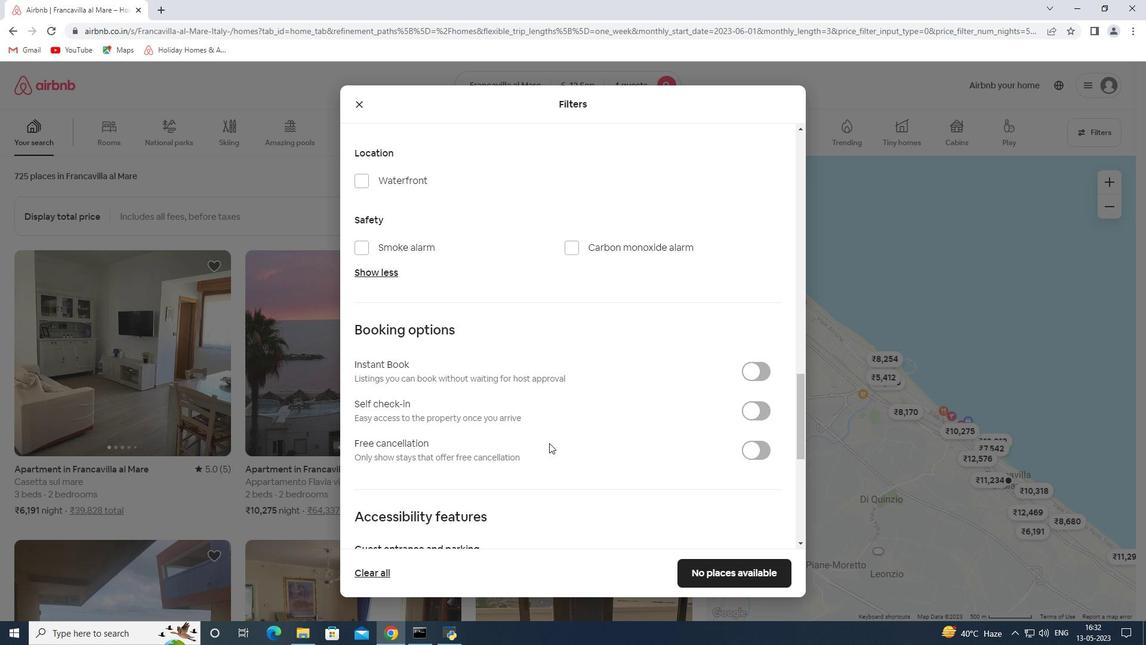 
Action: Mouse scrolled (550, 442) with delta (0, 0)
Screenshot: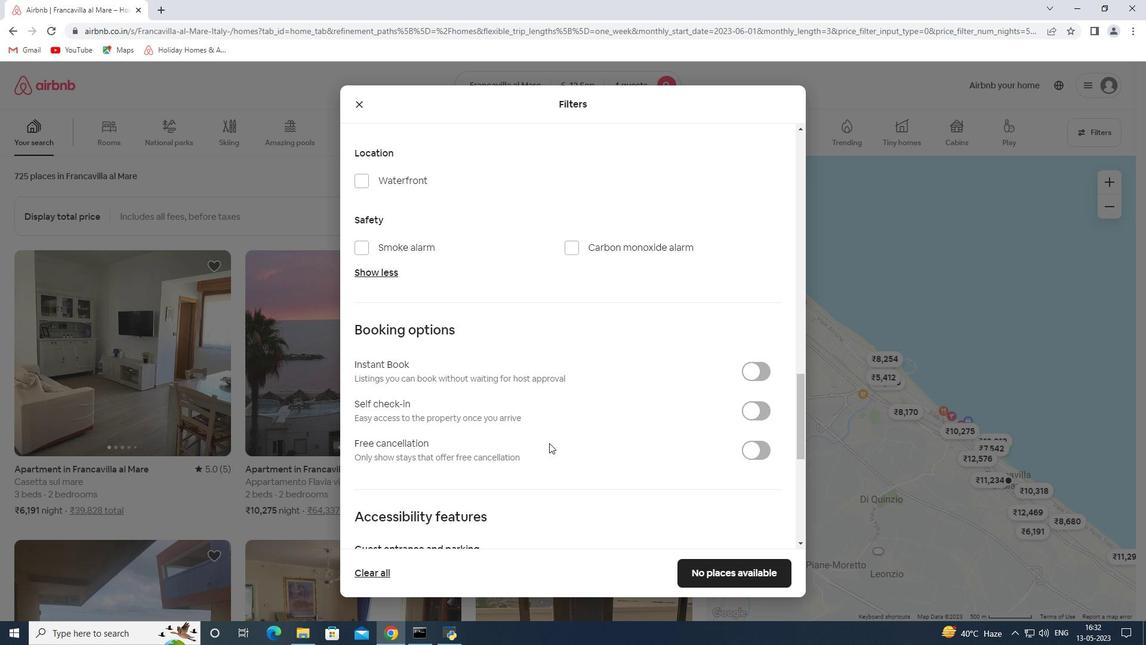 
Action: Mouse moved to (750, 169)
Screenshot: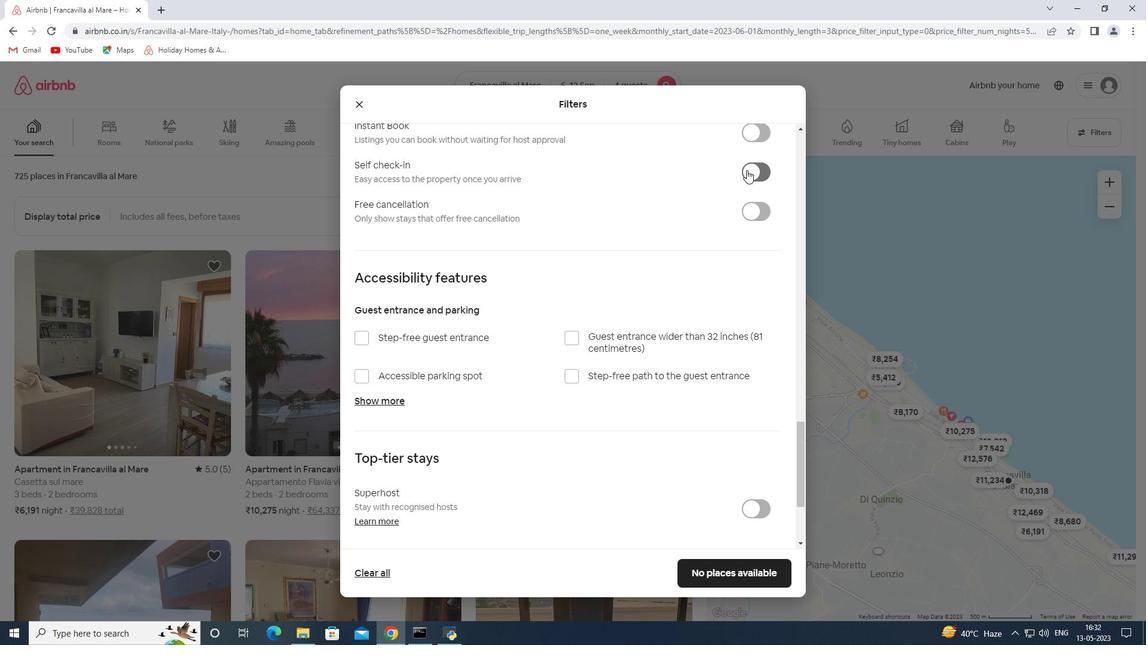 
Action: Mouse pressed left at (750, 169)
Screenshot: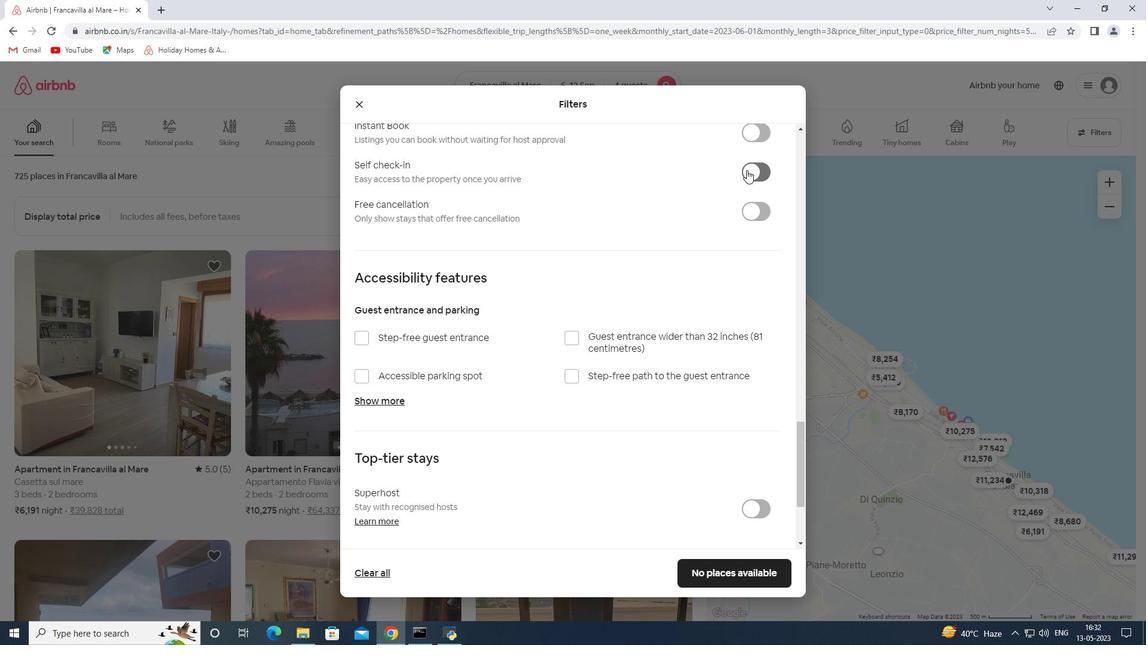 
Action: Mouse moved to (621, 283)
Screenshot: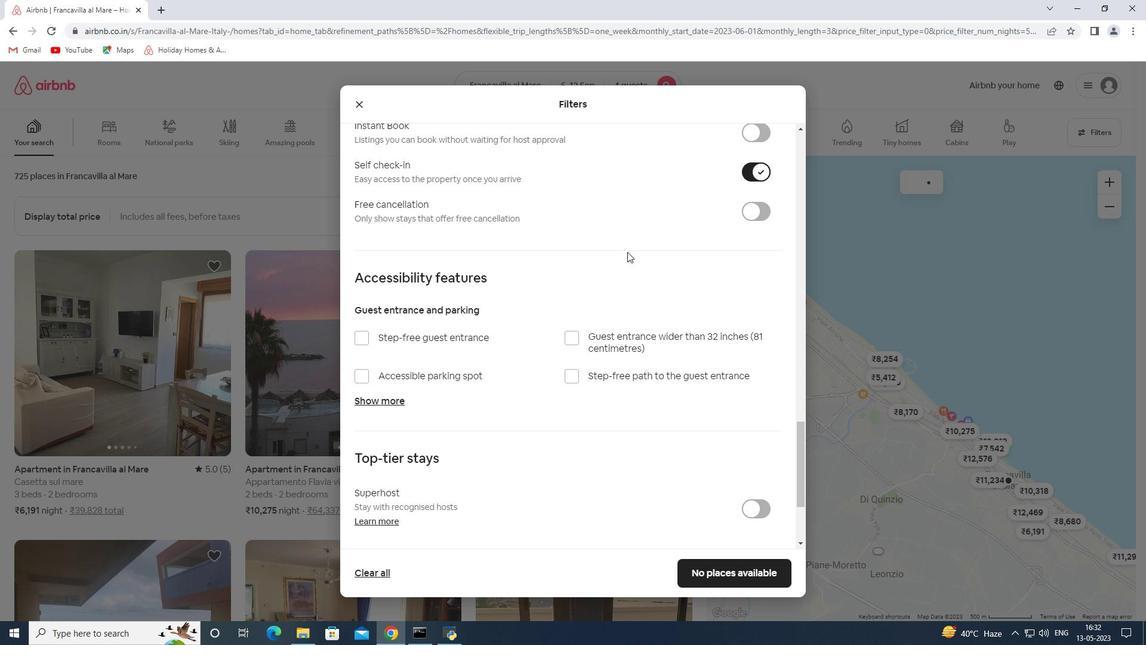 
Action: Mouse scrolled (622, 276) with delta (0, 0)
Screenshot: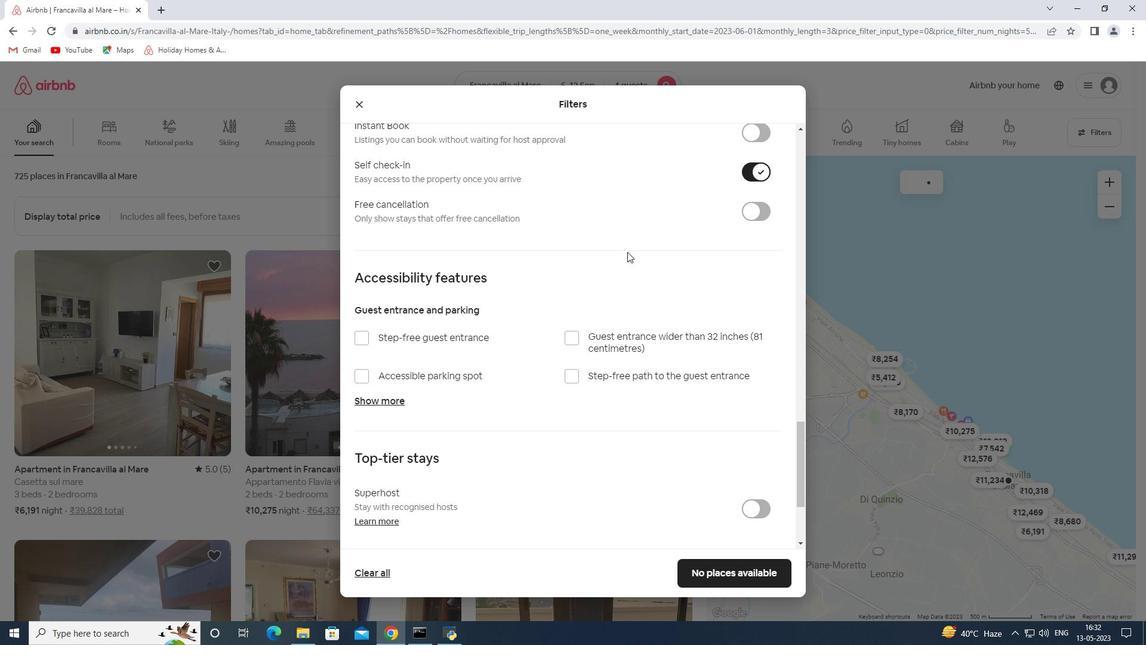 
Action: Mouse moved to (621, 283)
Screenshot: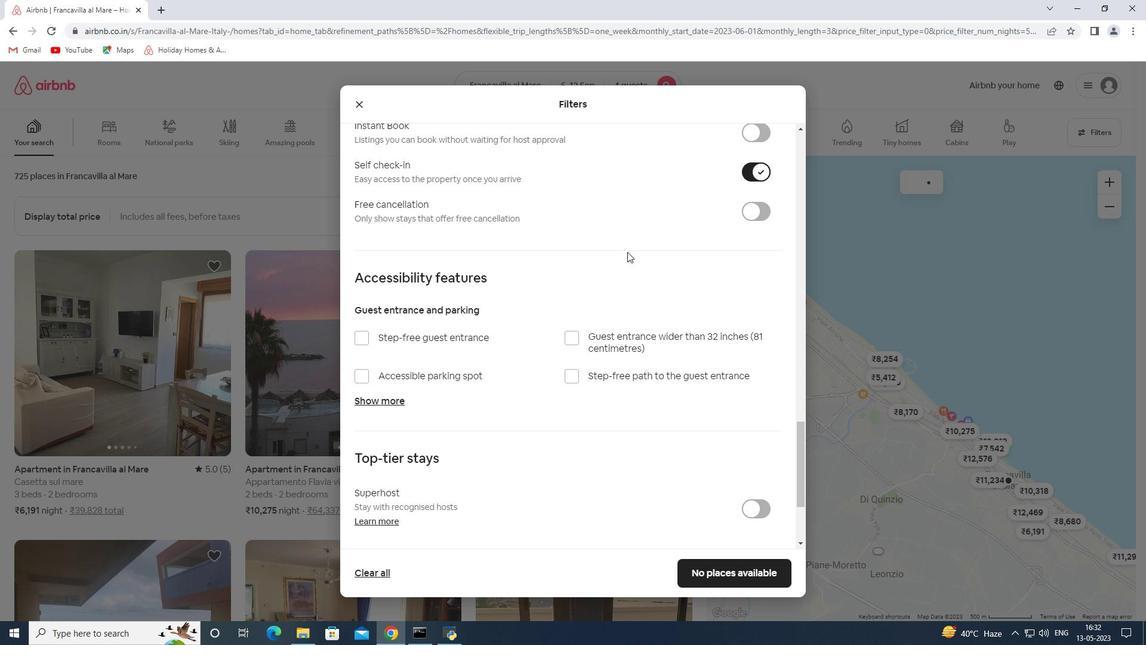 
Action: Mouse scrolled (622, 280) with delta (0, 0)
Screenshot: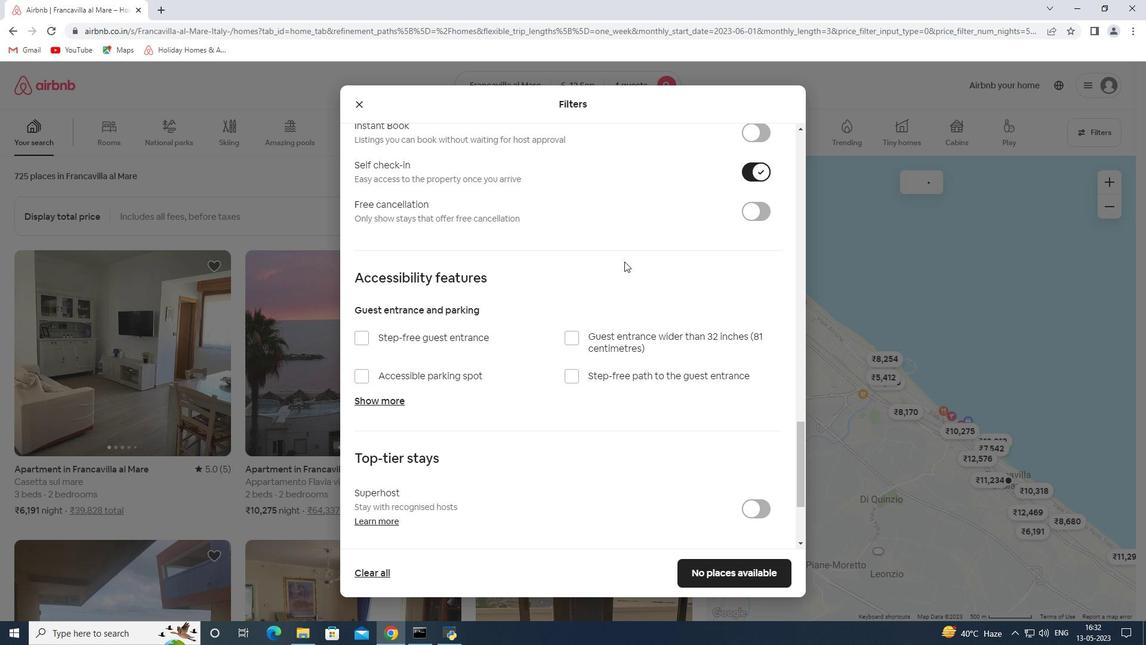 
Action: Mouse moved to (620, 284)
Screenshot: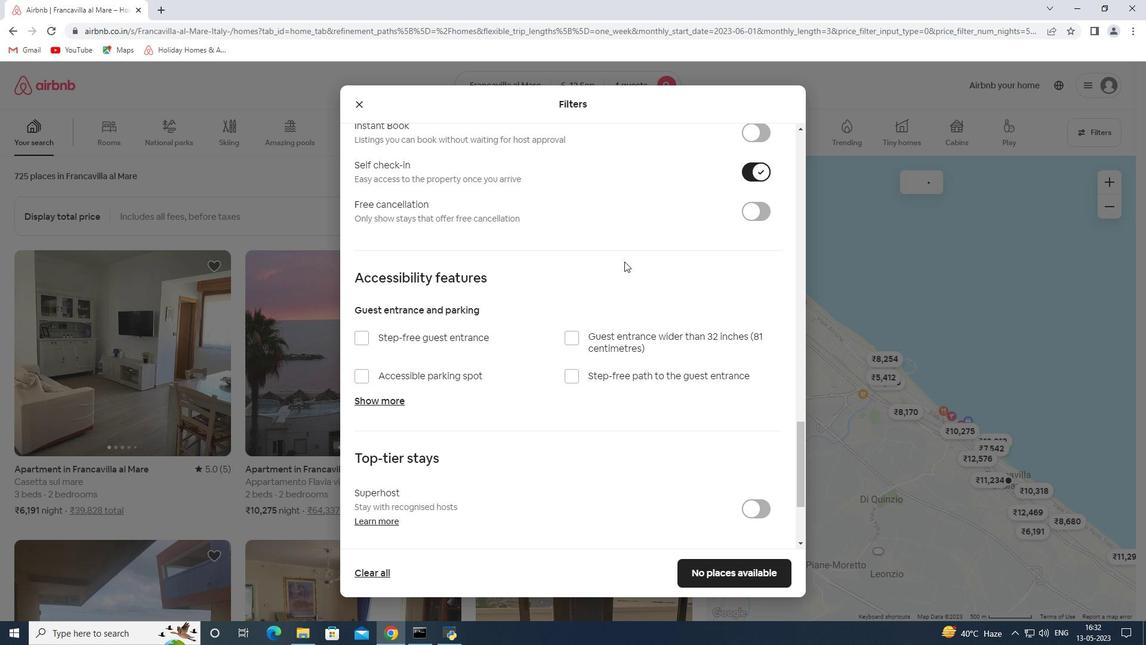 
Action: Mouse scrolled (621, 281) with delta (0, 0)
Screenshot: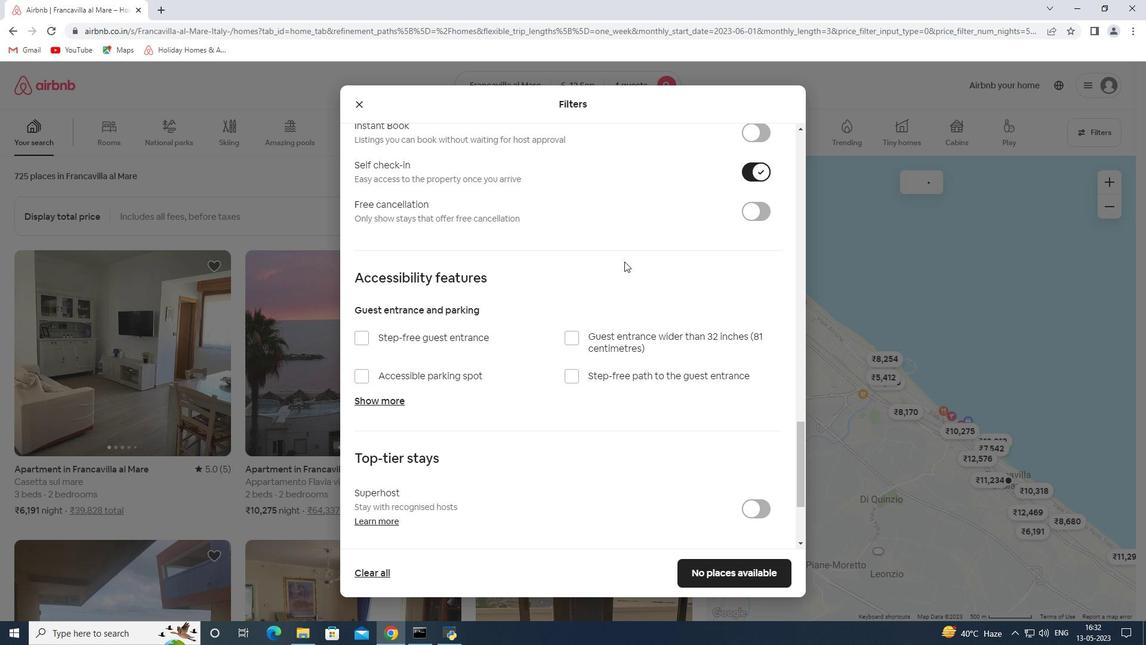 
Action: Mouse moved to (620, 287)
Screenshot: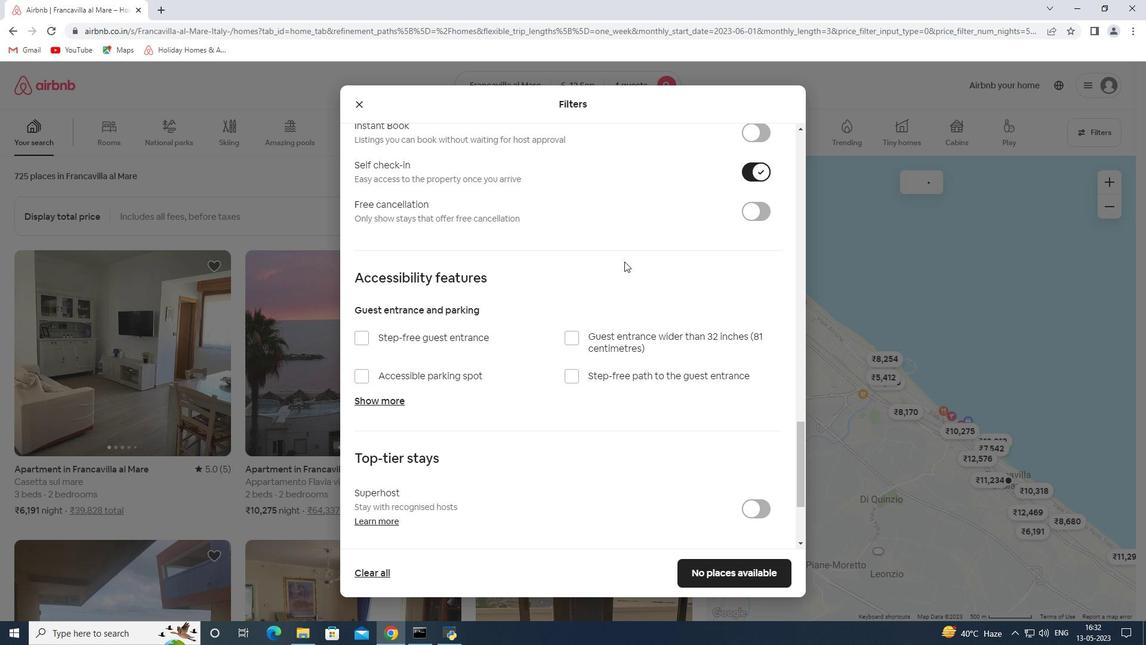 
Action: Mouse scrolled (621, 283) with delta (0, 0)
Screenshot: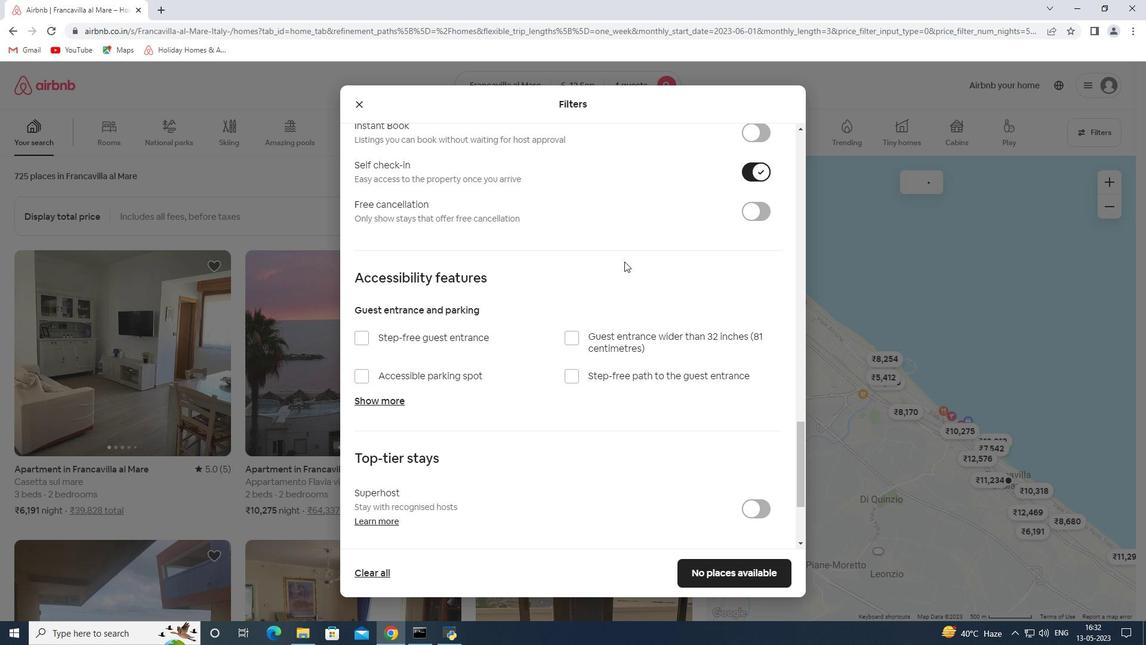 
Action: Mouse moved to (620, 287)
Screenshot: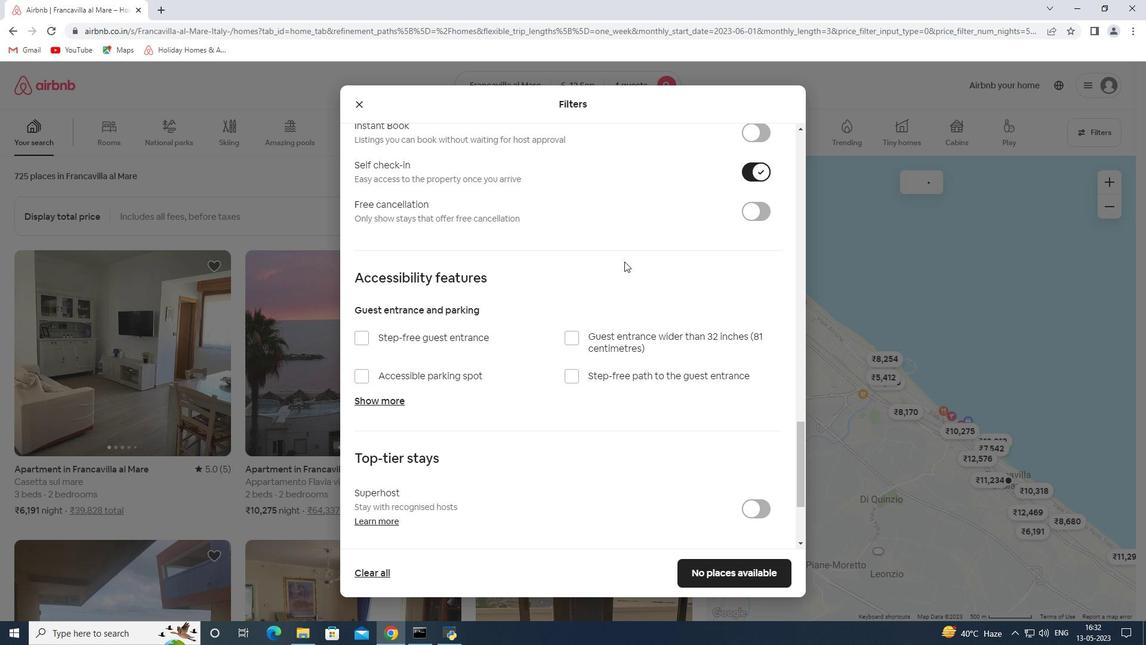 
Action: Mouse scrolled (620, 286) with delta (0, 0)
Screenshot: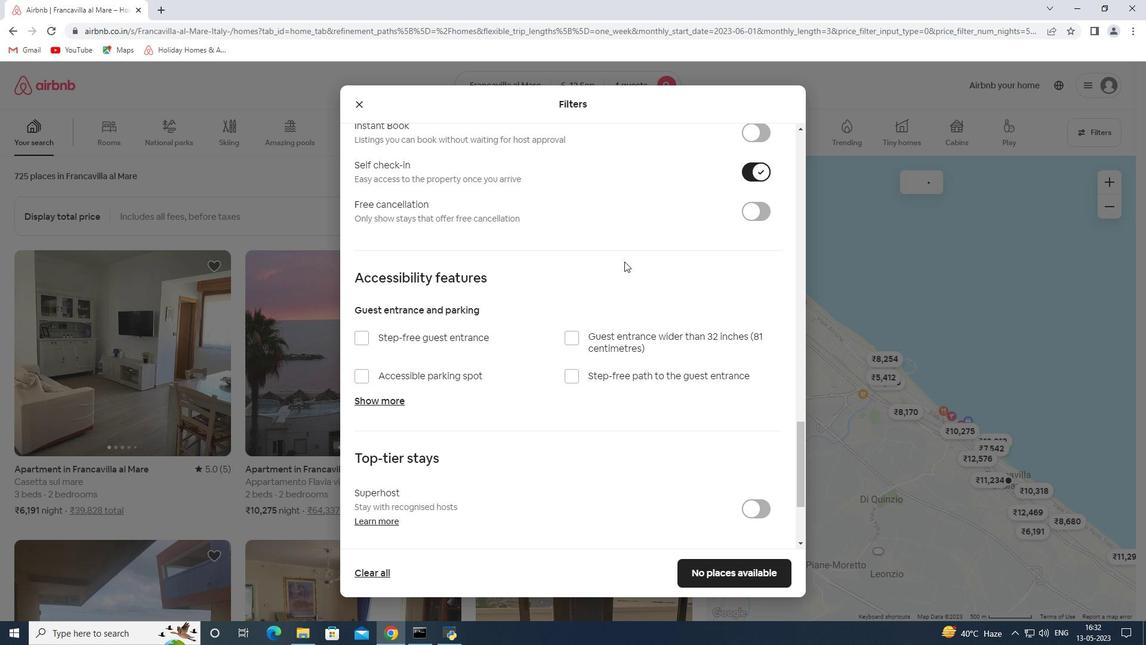 
Action: Mouse moved to (388, 469)
Screenshot: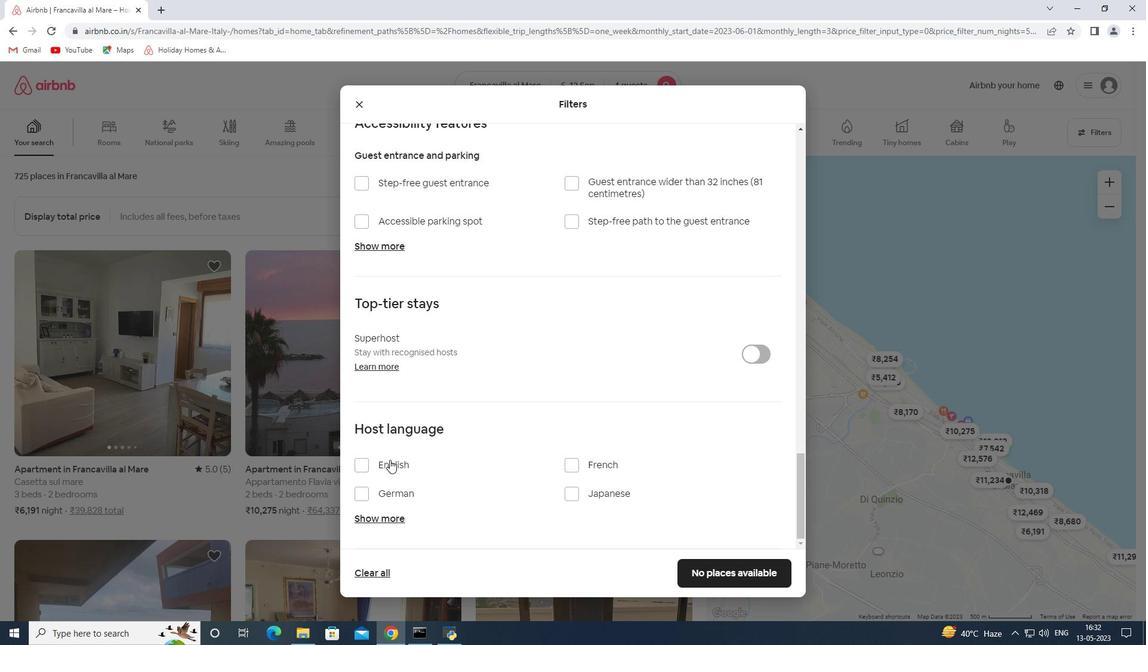 
Action: Mouse pressed left at (388, 469)
Screenshot: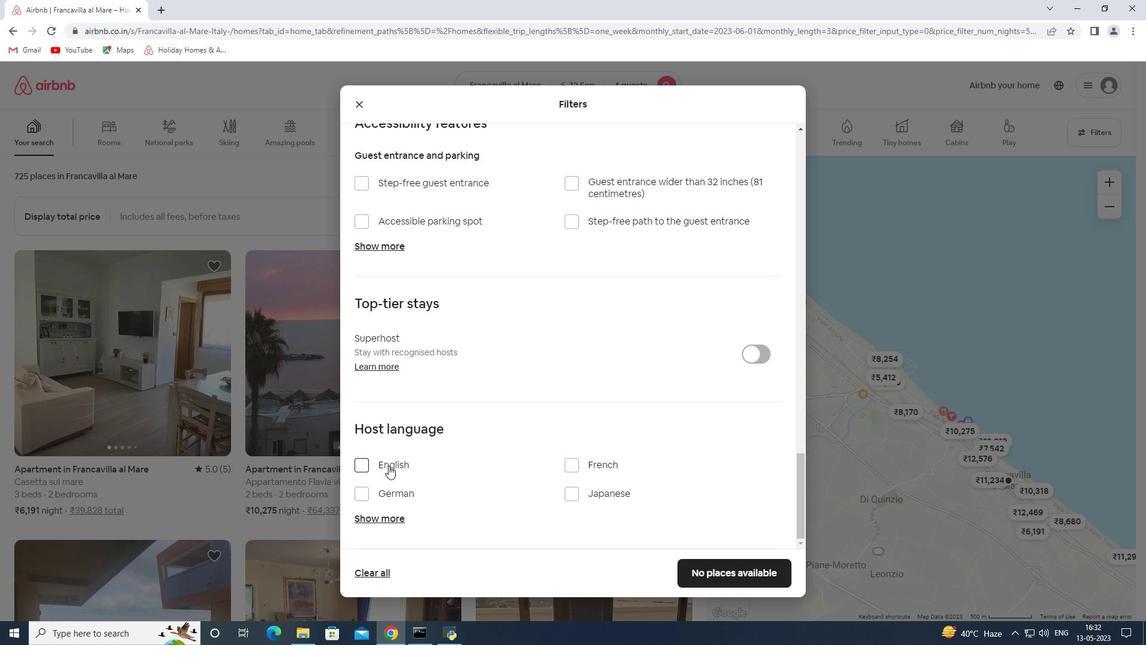 
Action: Mouse moved to (722, 569)
Screenshot: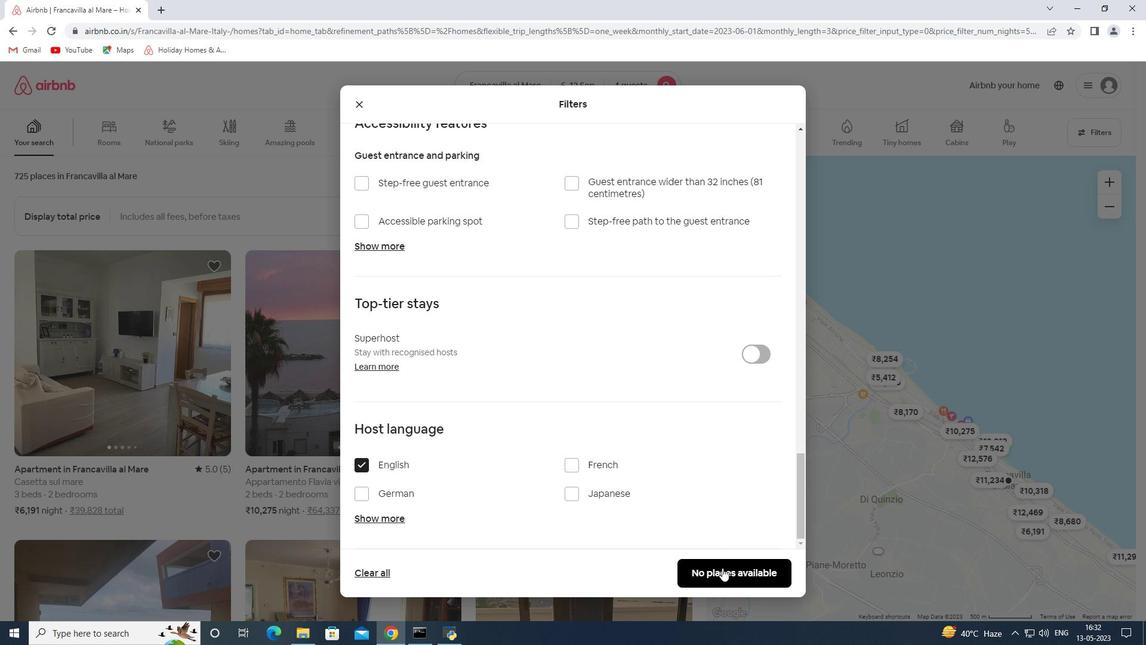 
Action: Mouse pressed left at (722, 569)
Screenshot: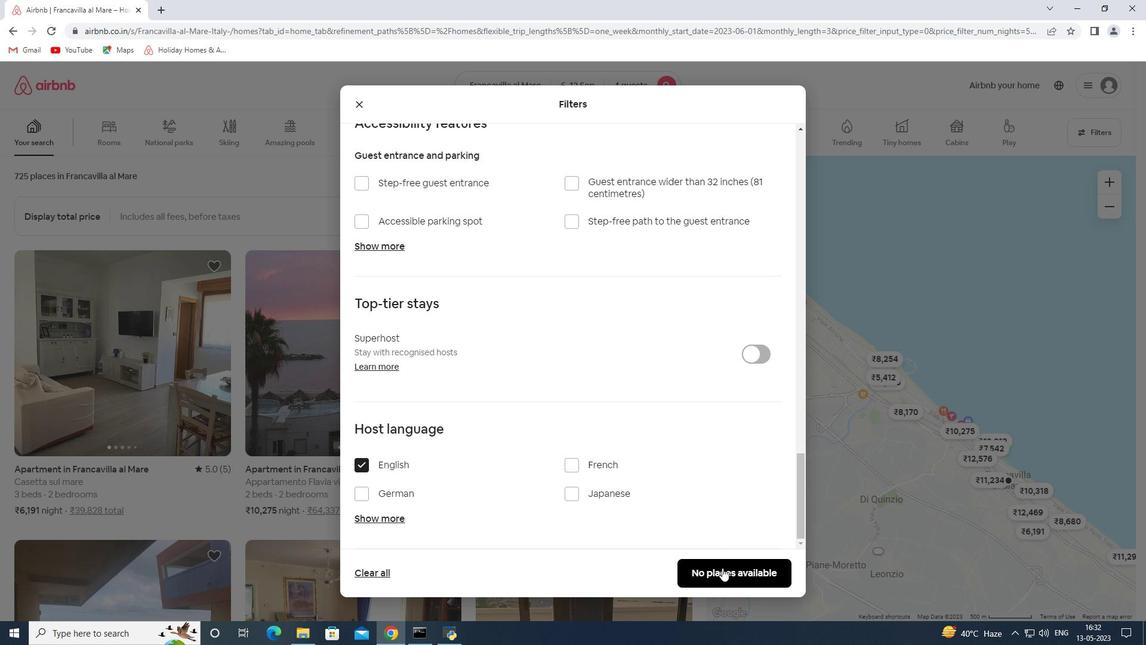 
